 Task: Find connections with filter location Jeremoabo with filter topic #Jobalertwith filter profile language French with filter current company Vertisystem with filter school RAYAT BAHRA UNIVERSITY with filter industry Transportation Programs with filter service category User Experience Design with filter keywords title Program Manager
Action: Mouse moved to (562, 82)
Screenshot: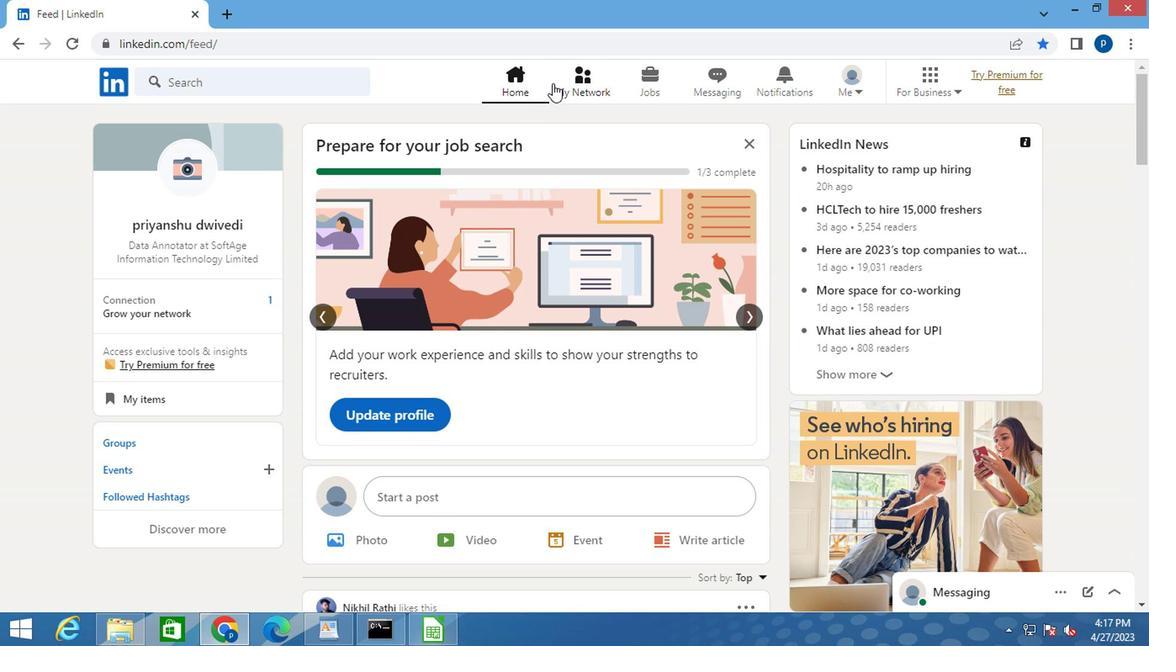 
Action: Mouse pressed left at (562, 82)
Screenshot: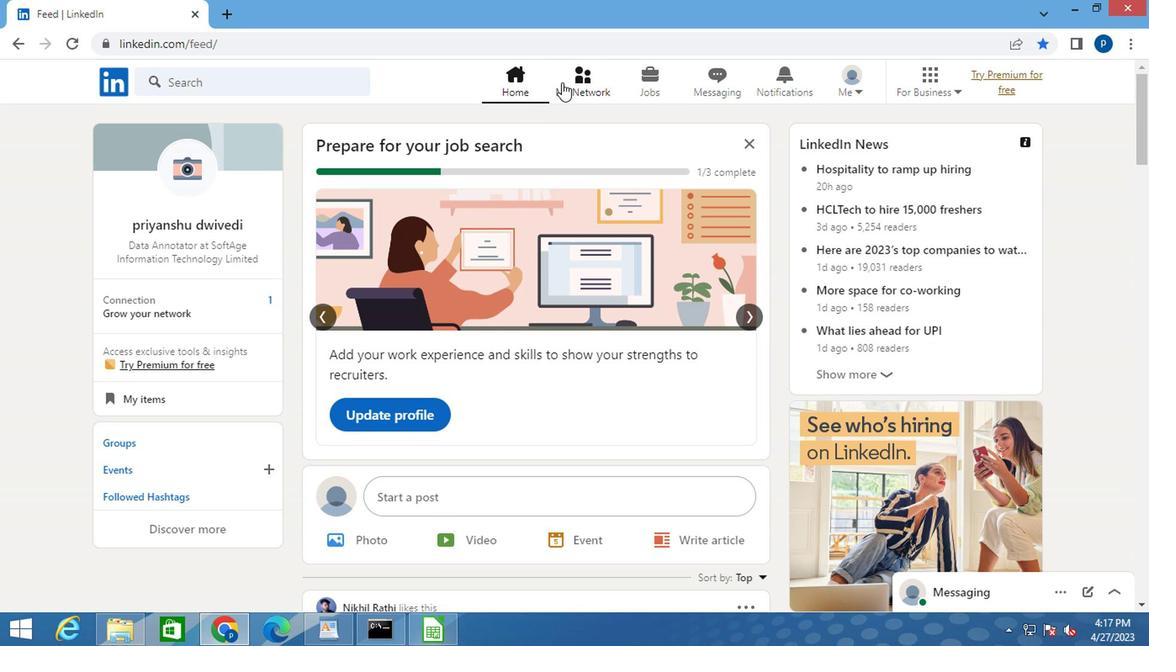 
Action: Mouse moved to (181, 171)
Screenshot: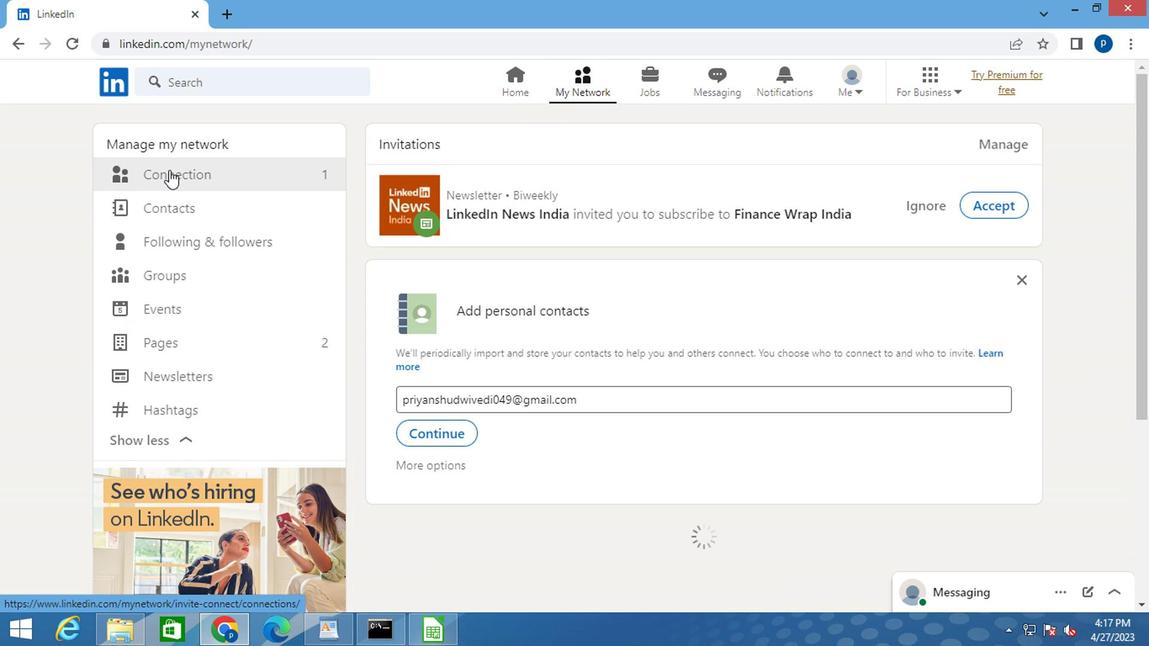 
Action: Mouse pressed left at (181, 171)
Screenshot: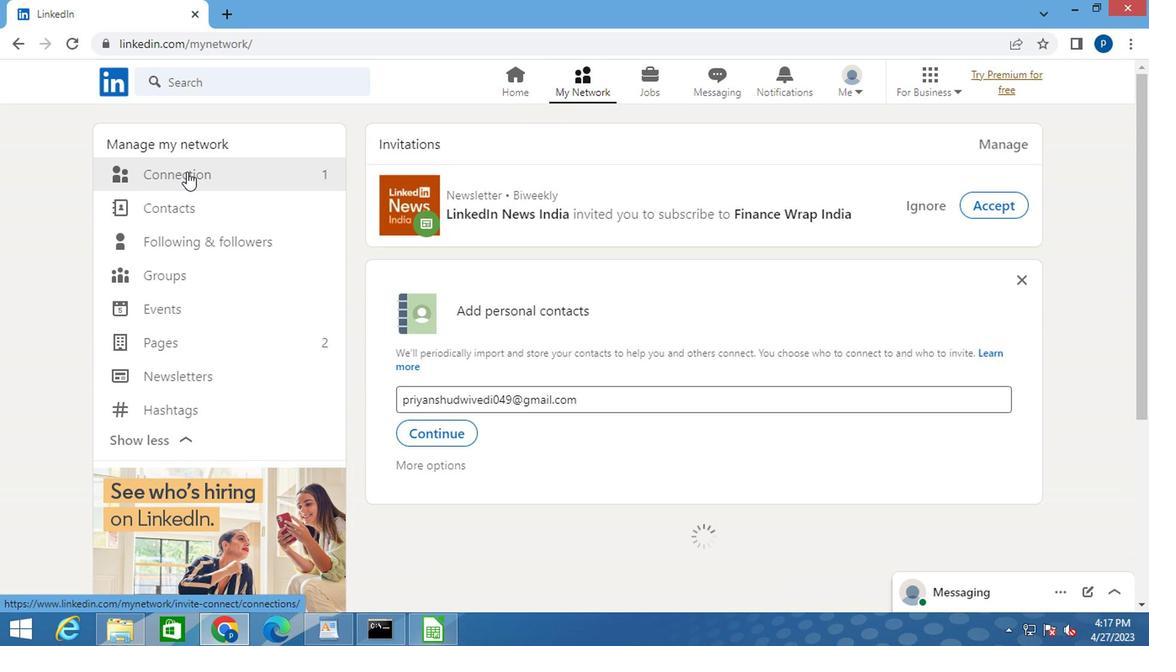 
Action: Mouse moved to (675, 175)
Screenshot: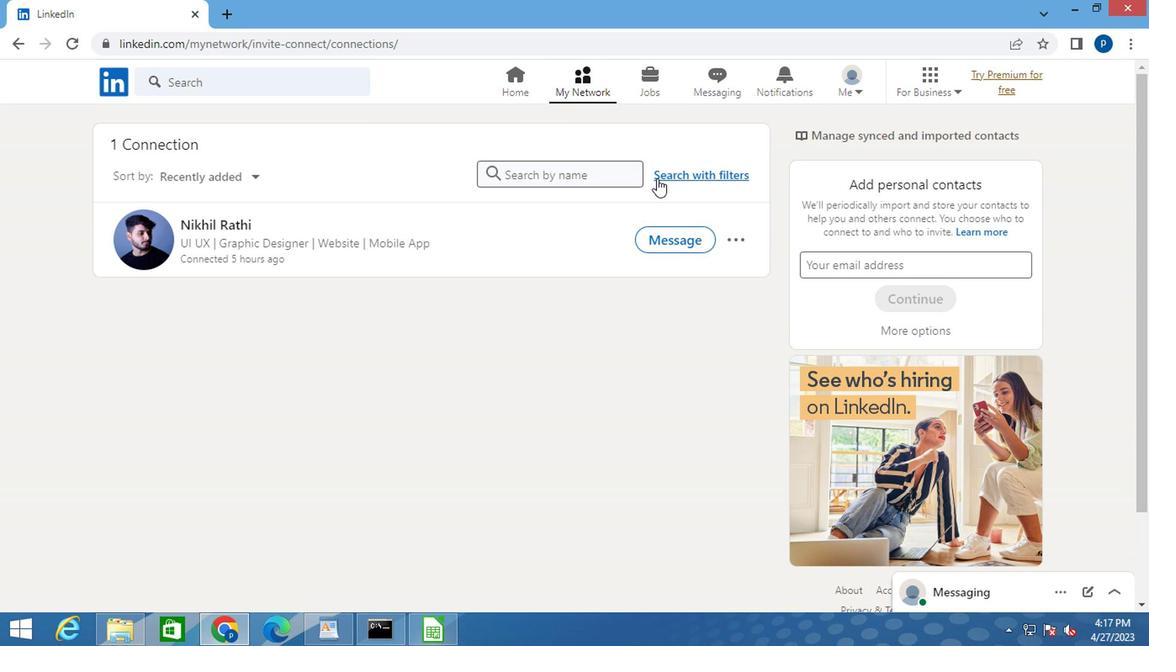 
Action: Mouse pressed left at (675, 175)
Screenshot: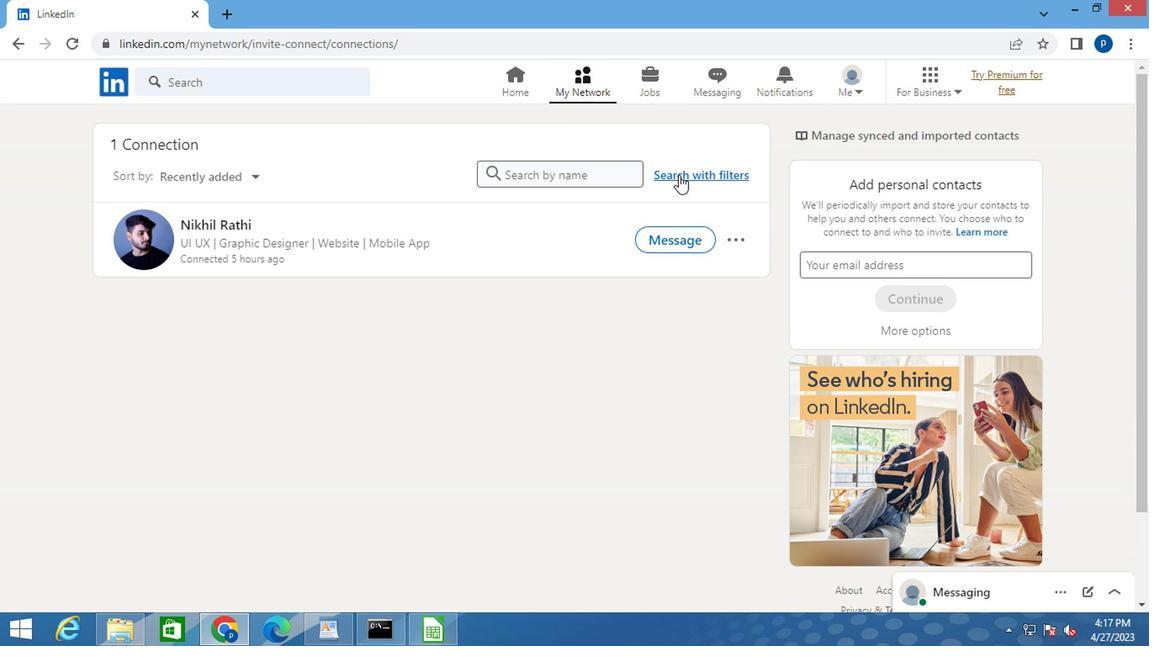 
Action: Mouse moved to (627, 132)
Screenshot: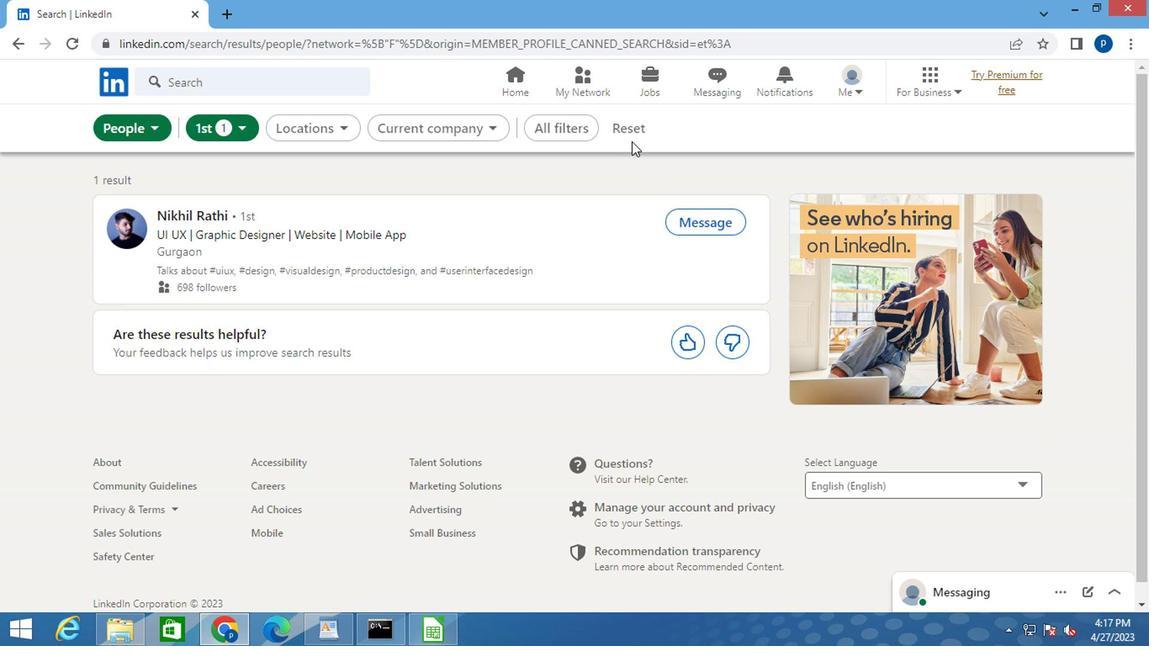 
Action: Mouse pressed left at (627, 132)
Screenshot: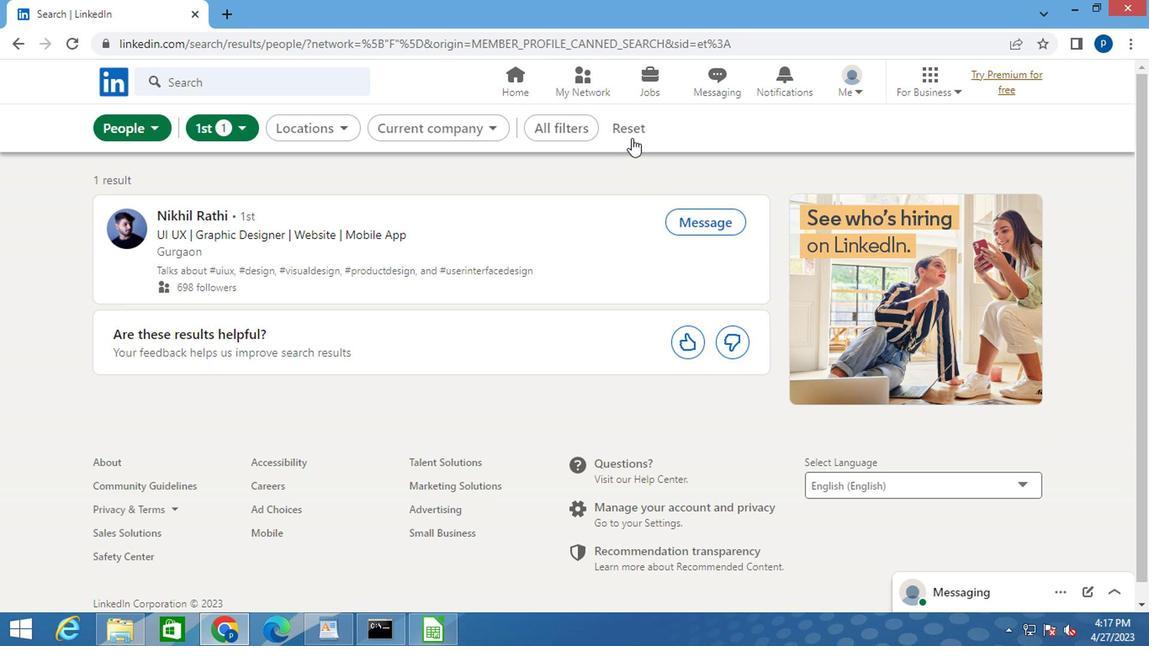 
Action: Mouse moved to (609, 128)
Screenshot: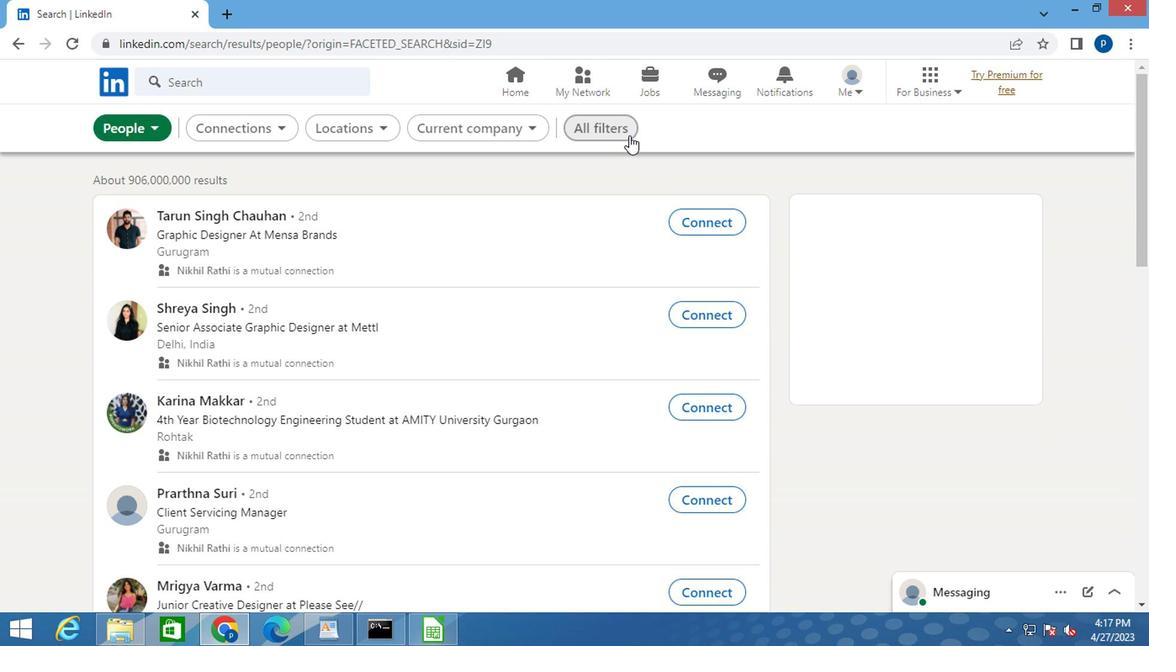 
Action: Mouse pressed left at (609, 128)
Screenshot: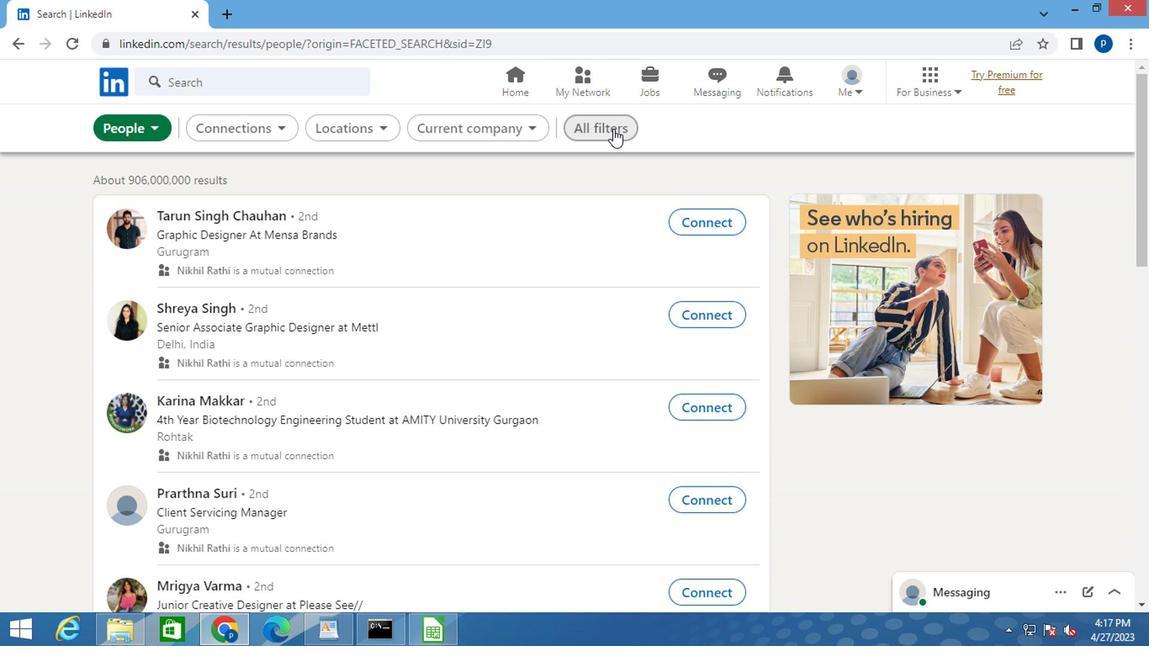 
Action: Mouse moved to (905, 335)
Screenshot: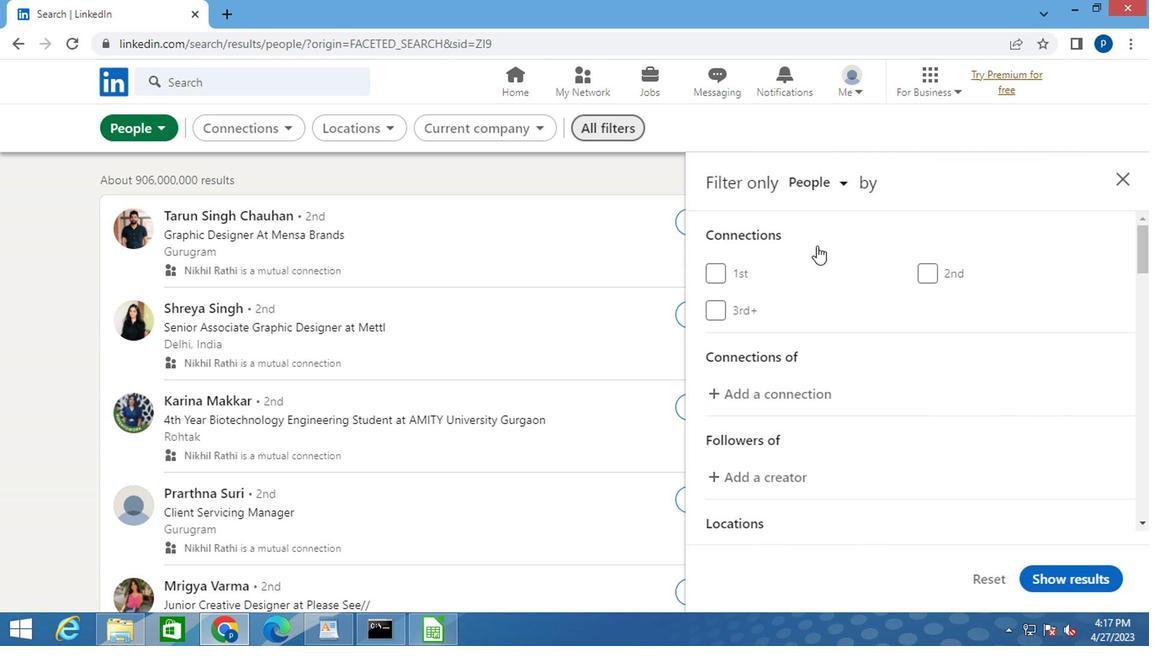 
Action: Mouse scrolled (905, 335) with delta (0, 0)
Screenshot: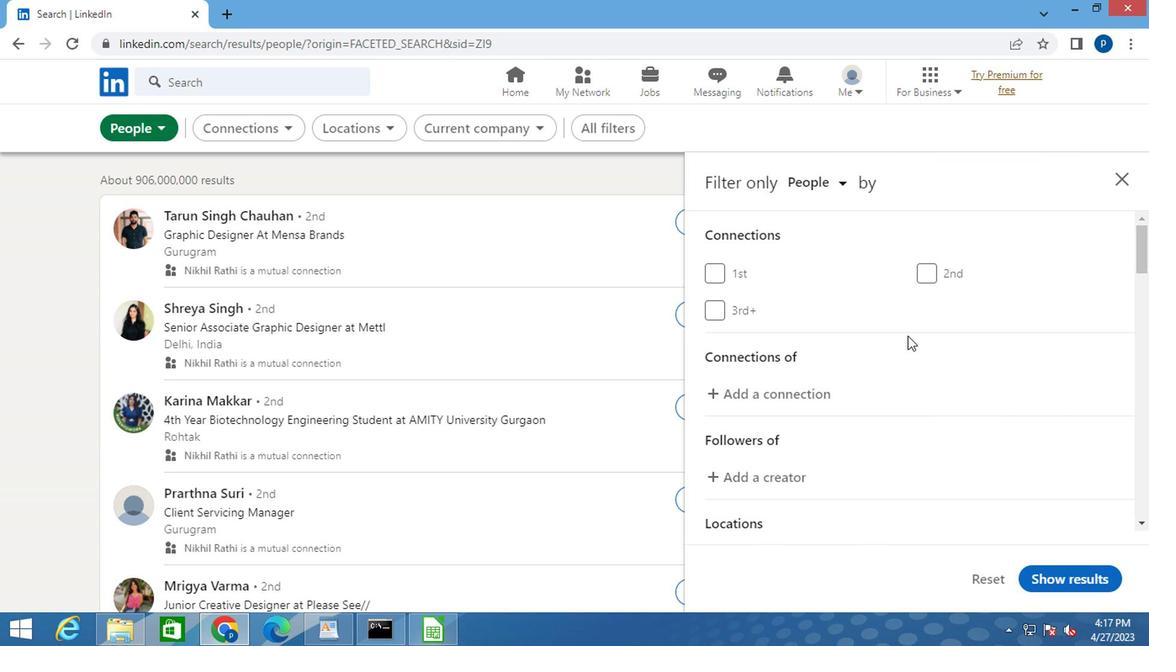 
Action: Mouse moved to (902, 335)
Screenshot: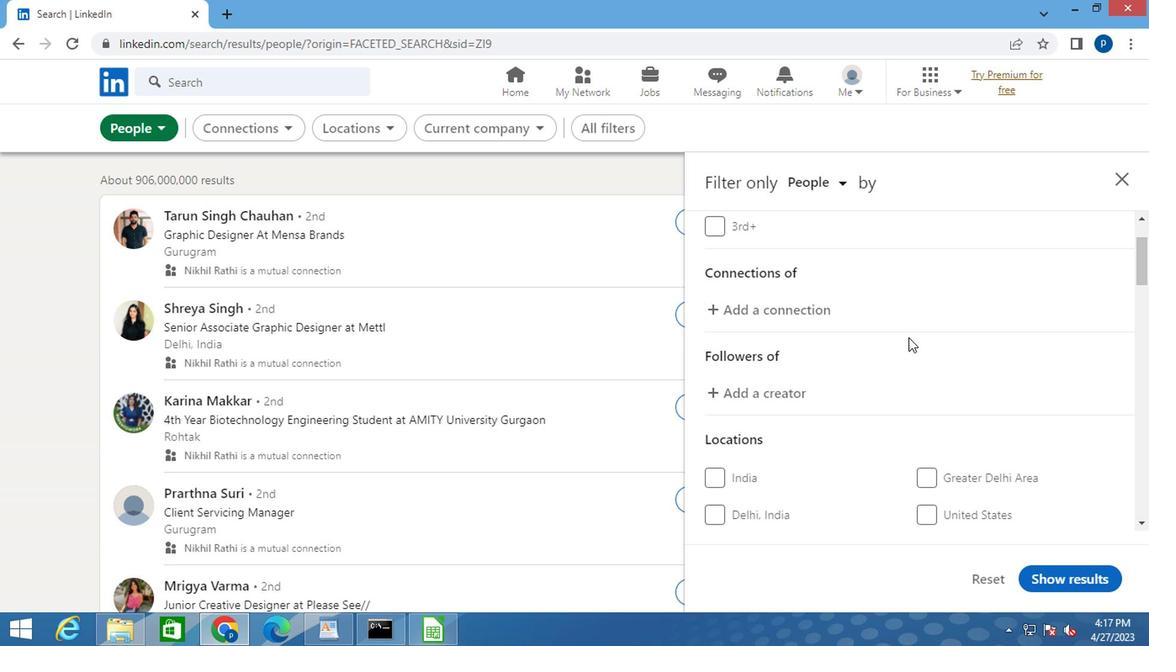 
Action: Mouse scrolled (905, 335) with delta (0, 0)
Screenshot: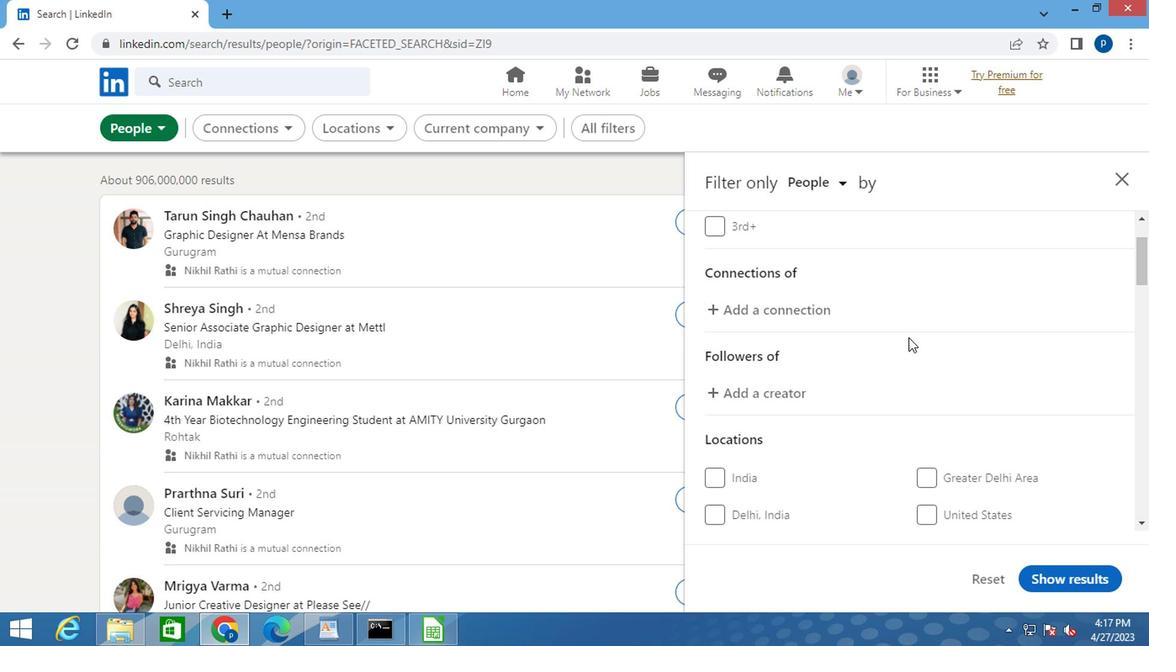 
Action: Mouse moved to (957, 381)
Screenshot: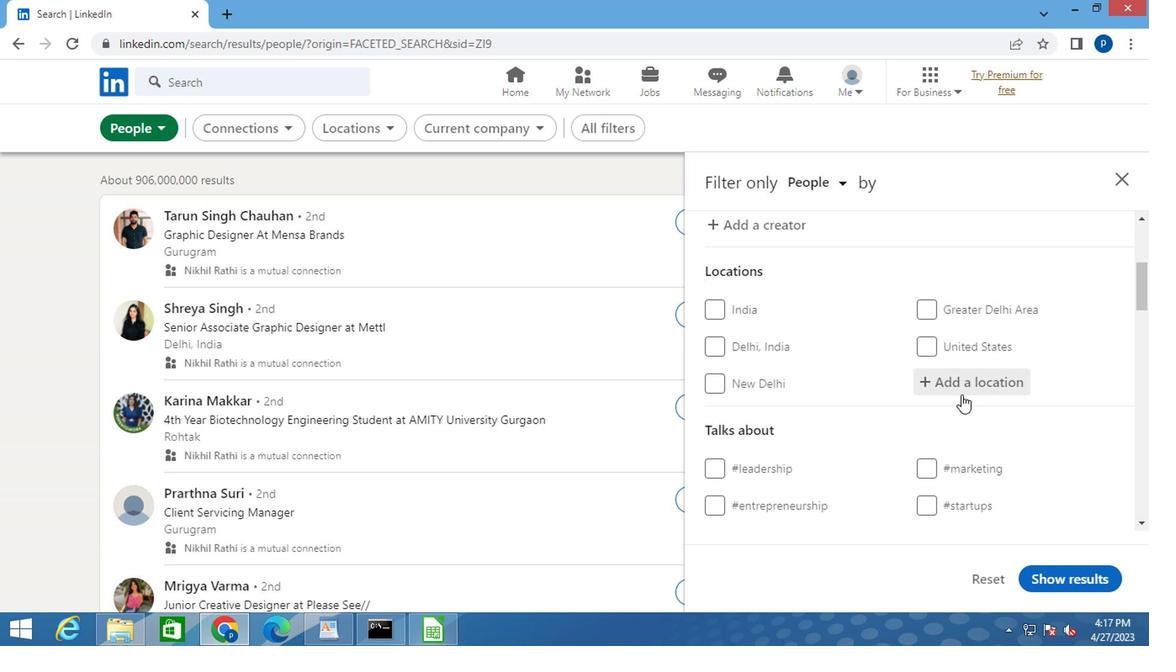 
Action: Mouse pressed left at (957, 381)
Screenshot: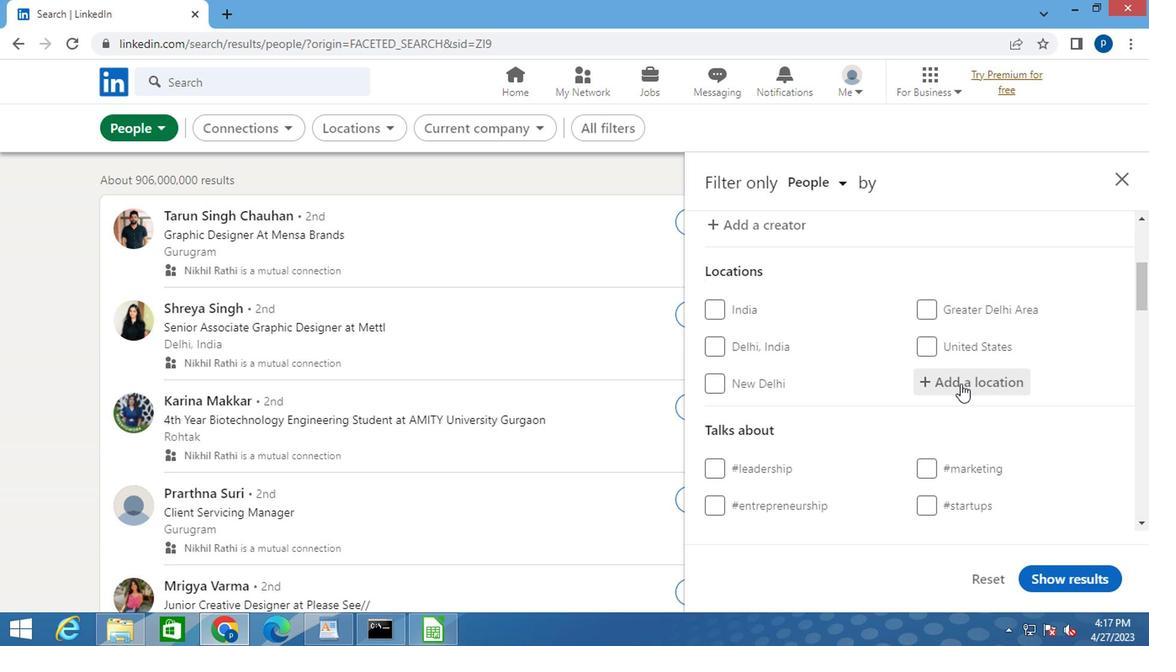 
Action: Key pressed <Key.caps_lock>j<Key.caps_lock>eremoa
Screenshot: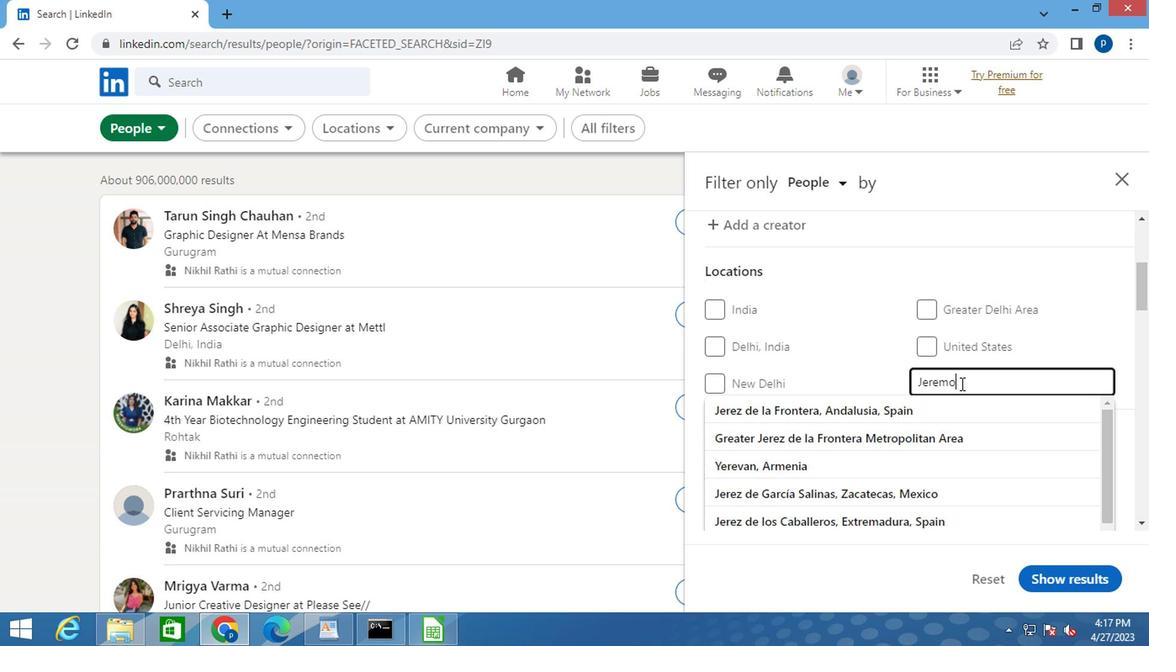 
Action: Mouse moved to (871, 402)
Screenshot: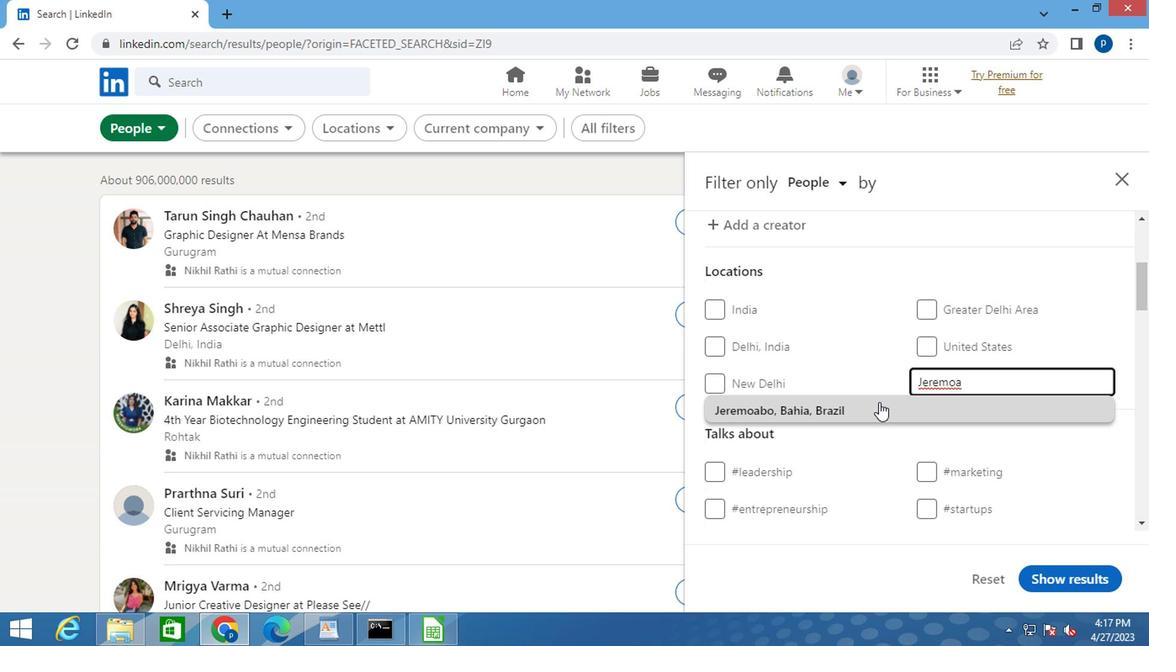 
Action: Mouse pressed left at (871, 402)
Screenshot: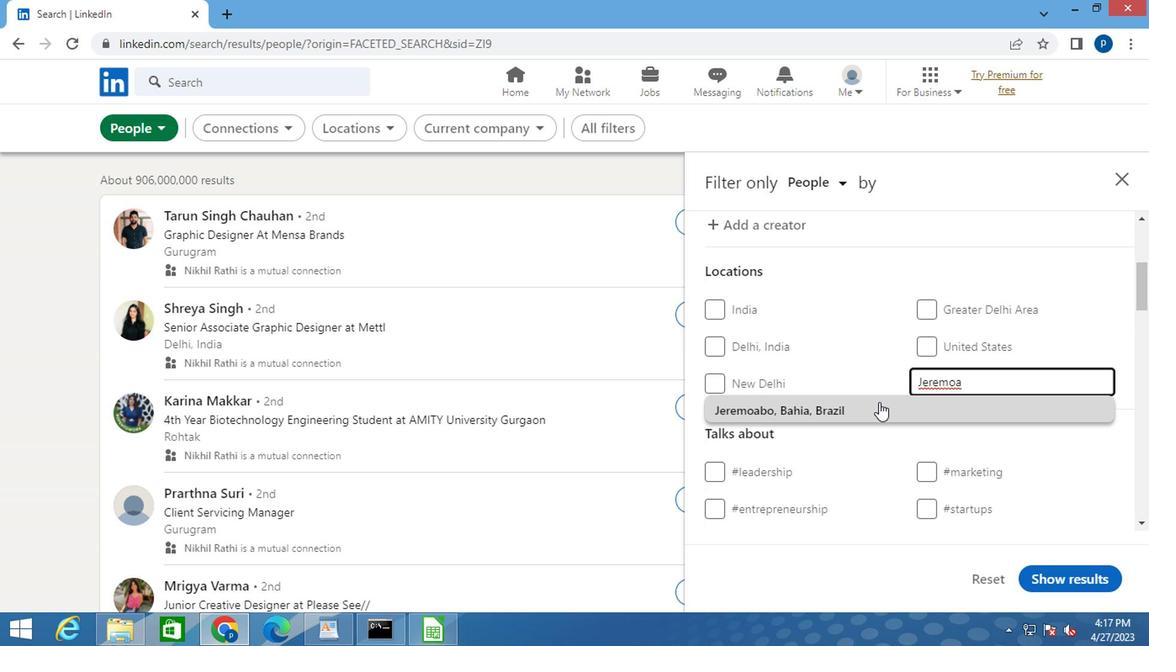 
Action: Mouse scrolled (871, 401) with delta (0, -1)
Screenshot: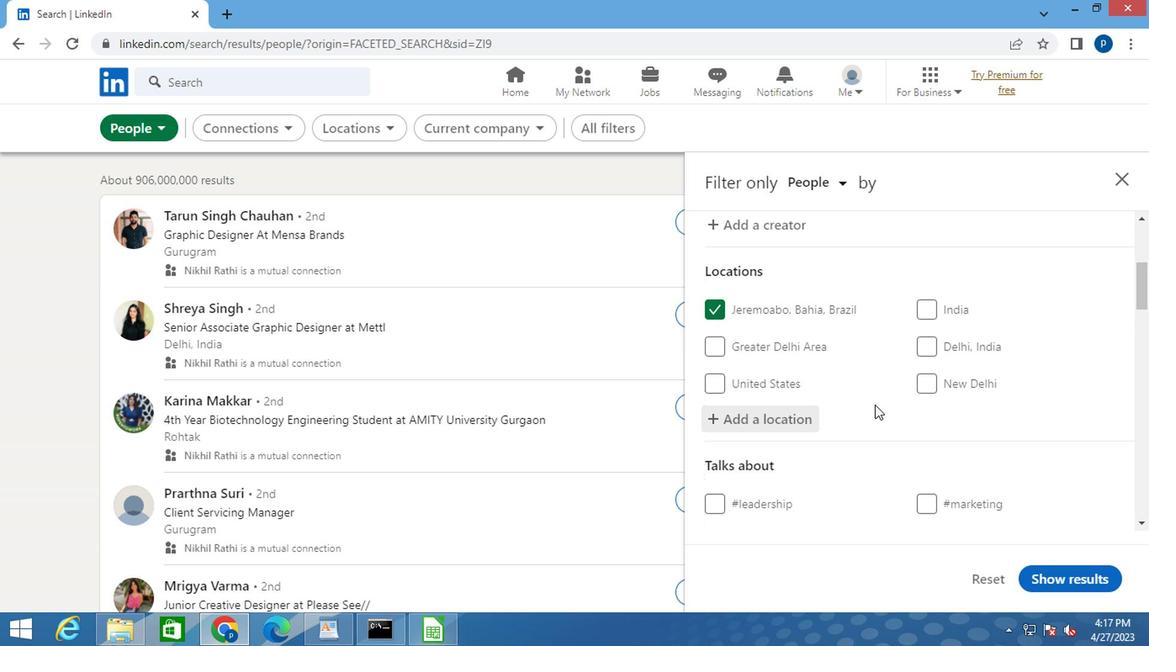 
Action: Mouse scrolled (871, 401) with delta (0, -1)
Screenshot: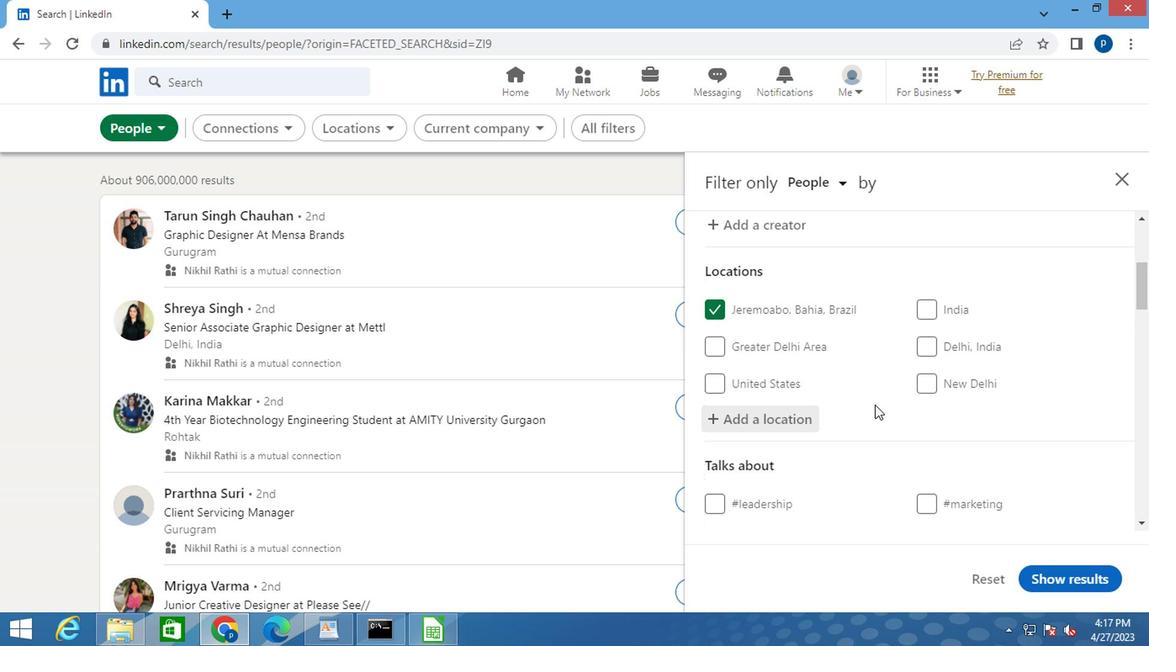 
Action: Mouse moved to (941, 405)
Screenshot: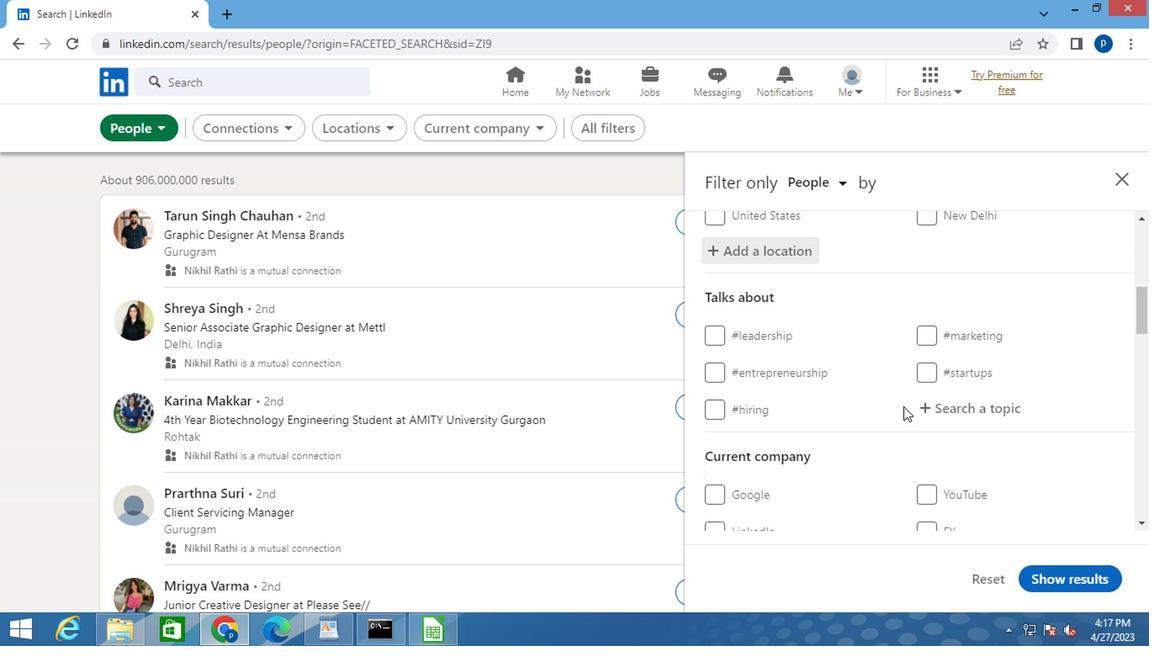 
Action: Mouse pressed left at (941, 405)
Screenshot: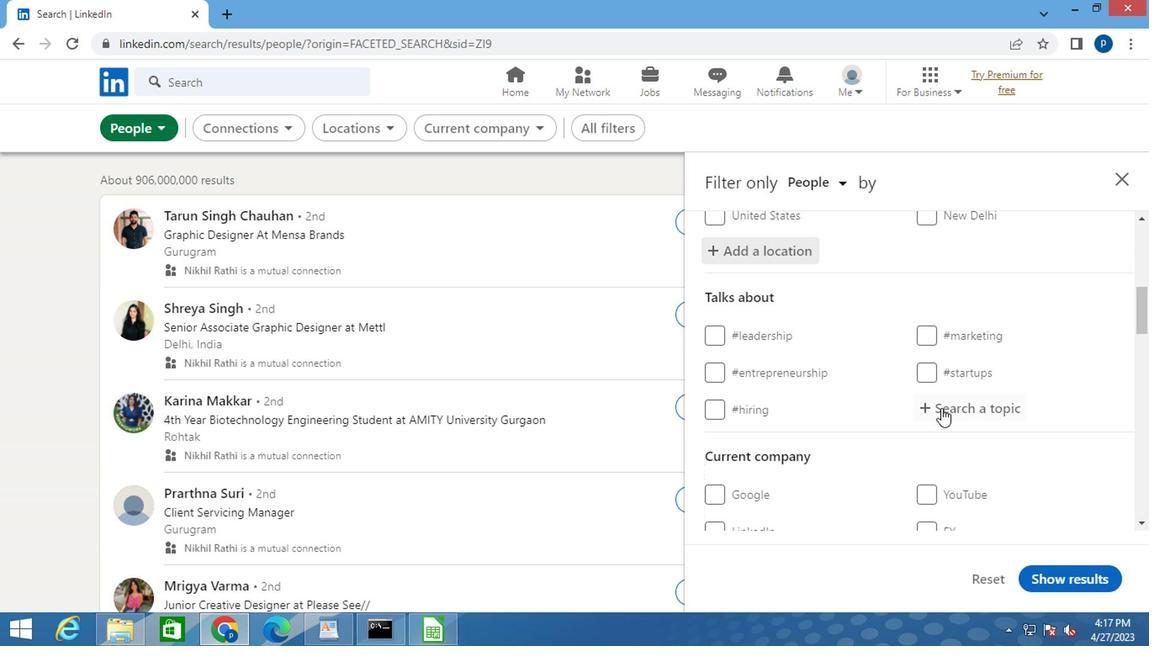 
Action: Mouse moved to (941, 407)
Screenshot: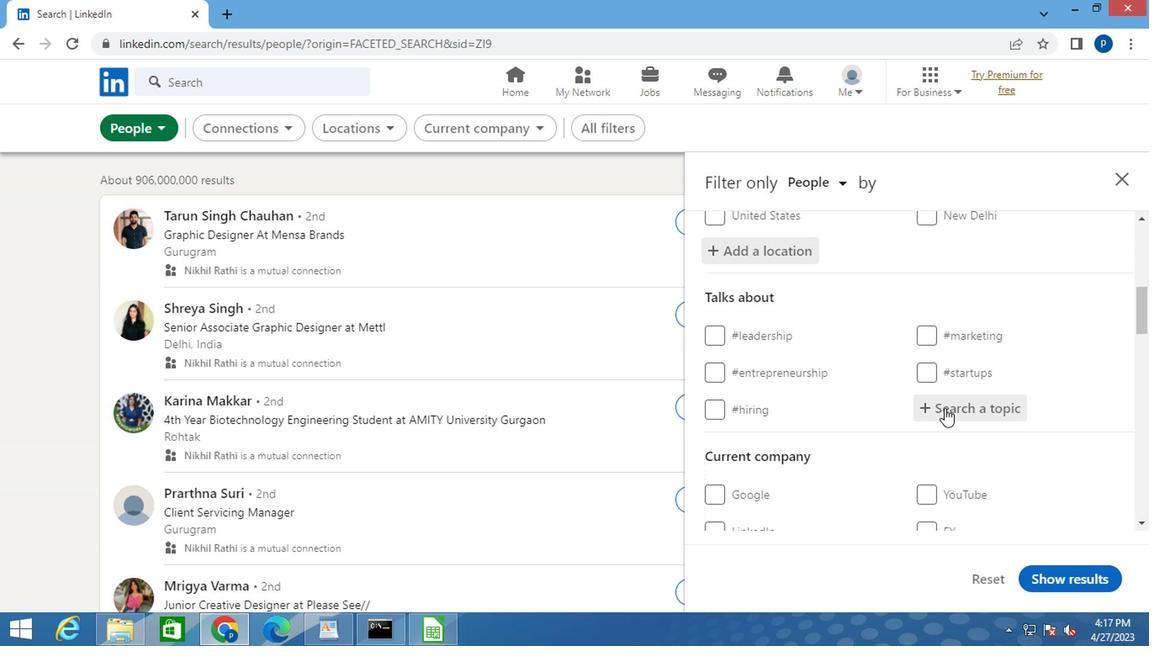 
Action: Key pressed <Key.shift>#<Key.caps_lock>J<Key.caps_lock>OBALERT<Key.space>
Screenshot: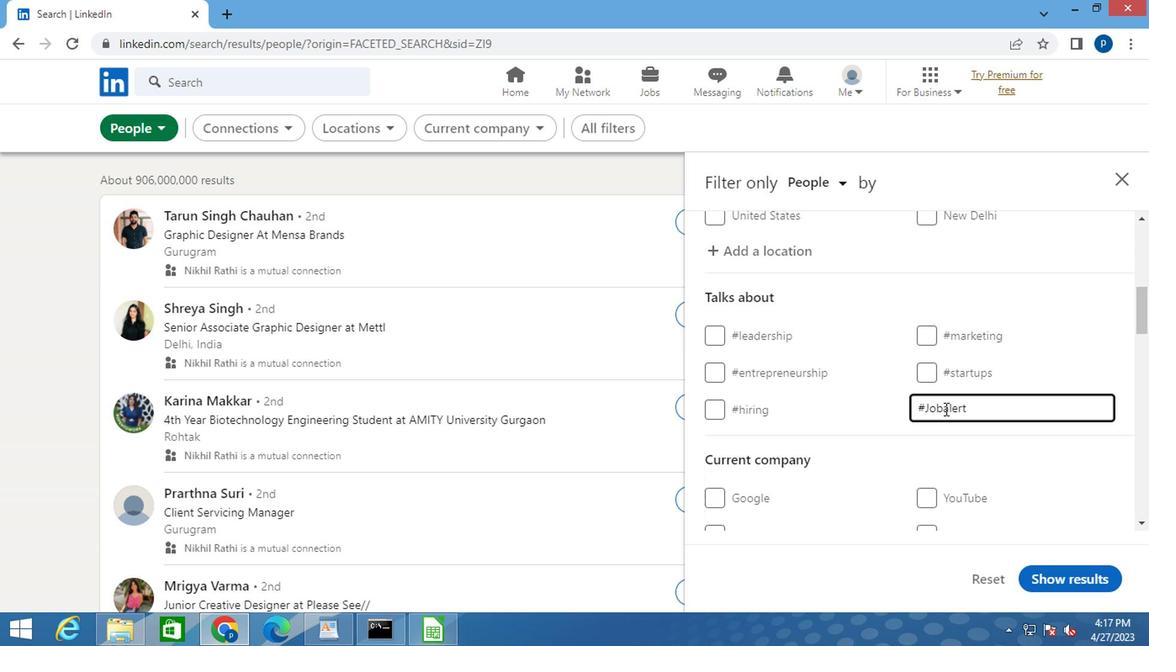 
Action: Mouse moved to (836, 409)
Screenshot: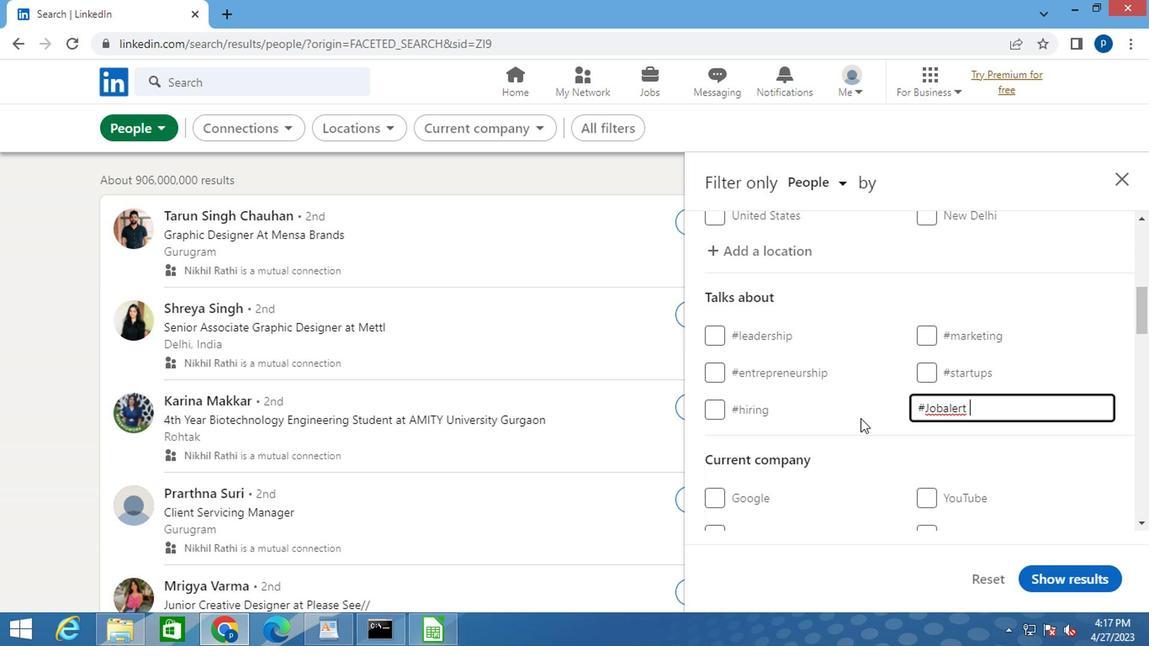 
Action: Mouse scrolled (836, 408) with delta (0, 0)
Screenshot: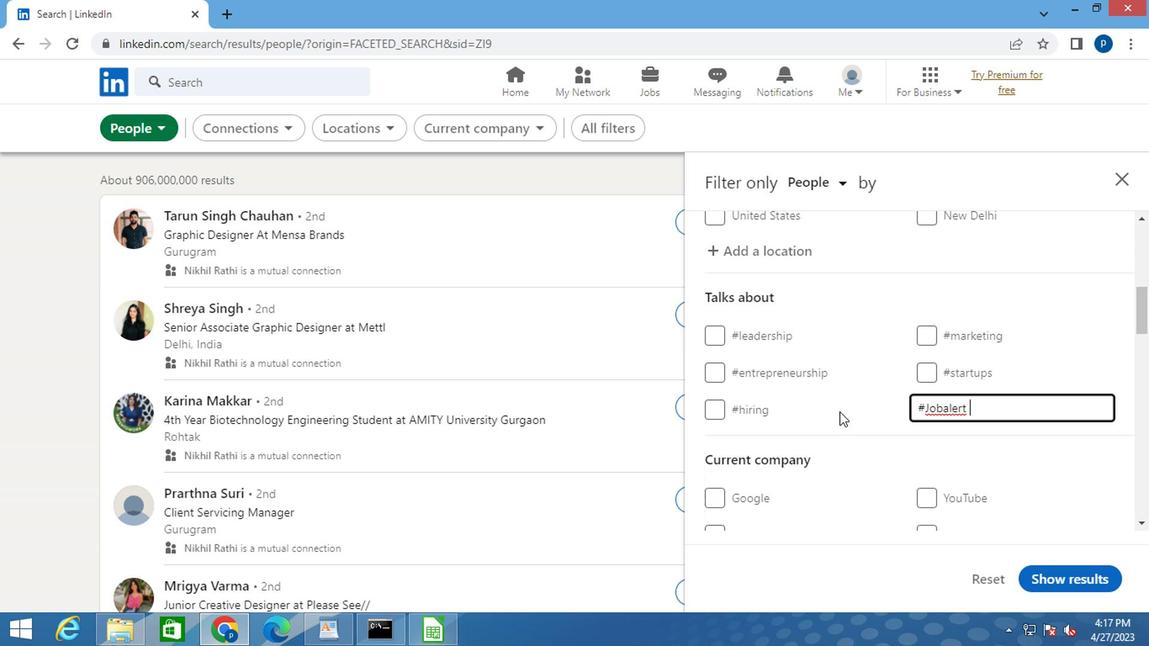 
Action: Mouse scrolled (836, 408) with delta (0, 0)
Screenshot: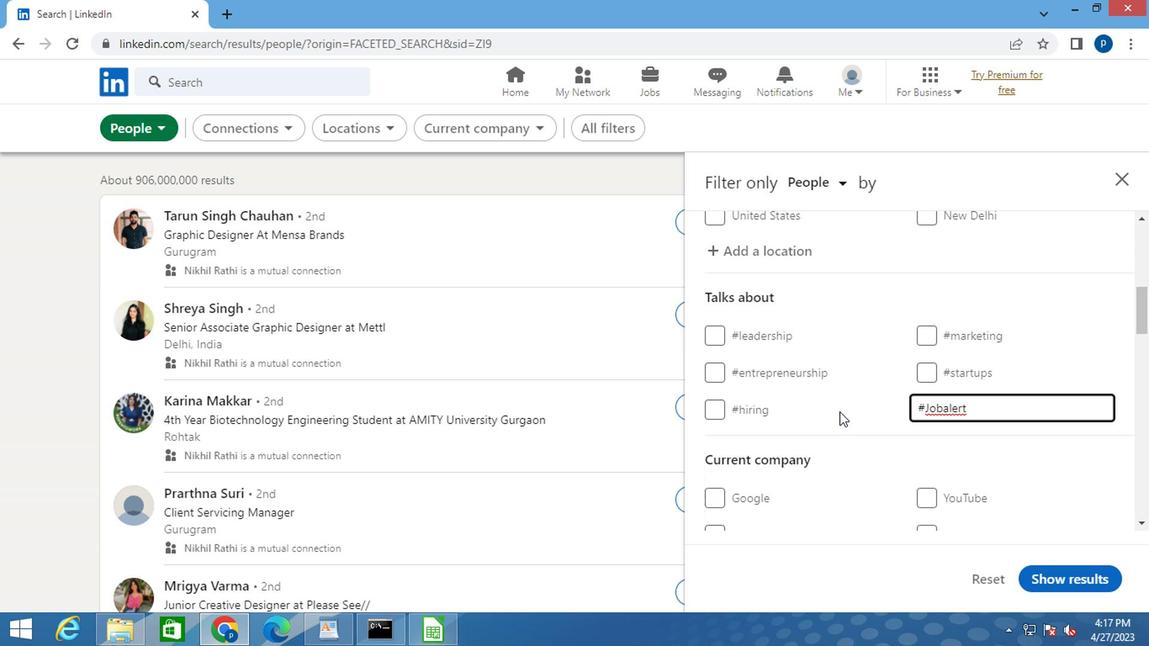 
Action: Mouse moved to (910, 413)
Screenshot: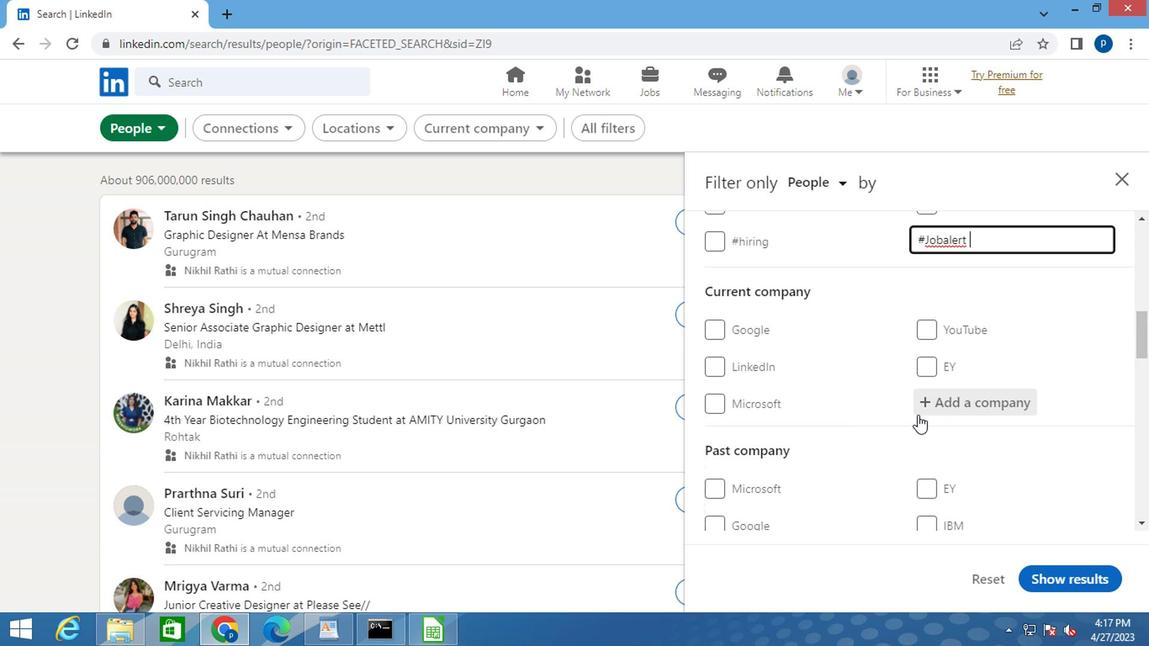 
Action: Mouse scrolled (910, 412) with delta (0, -1)
Screenshot: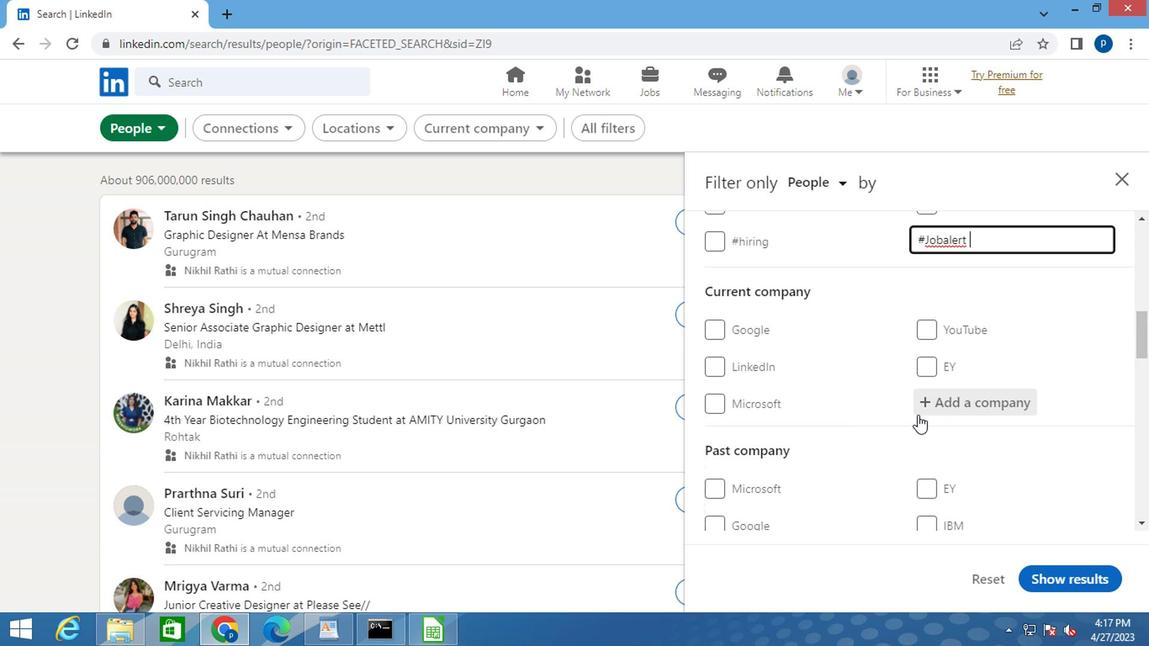 
Action: Mouse moved to (908, 415)
Screenshot: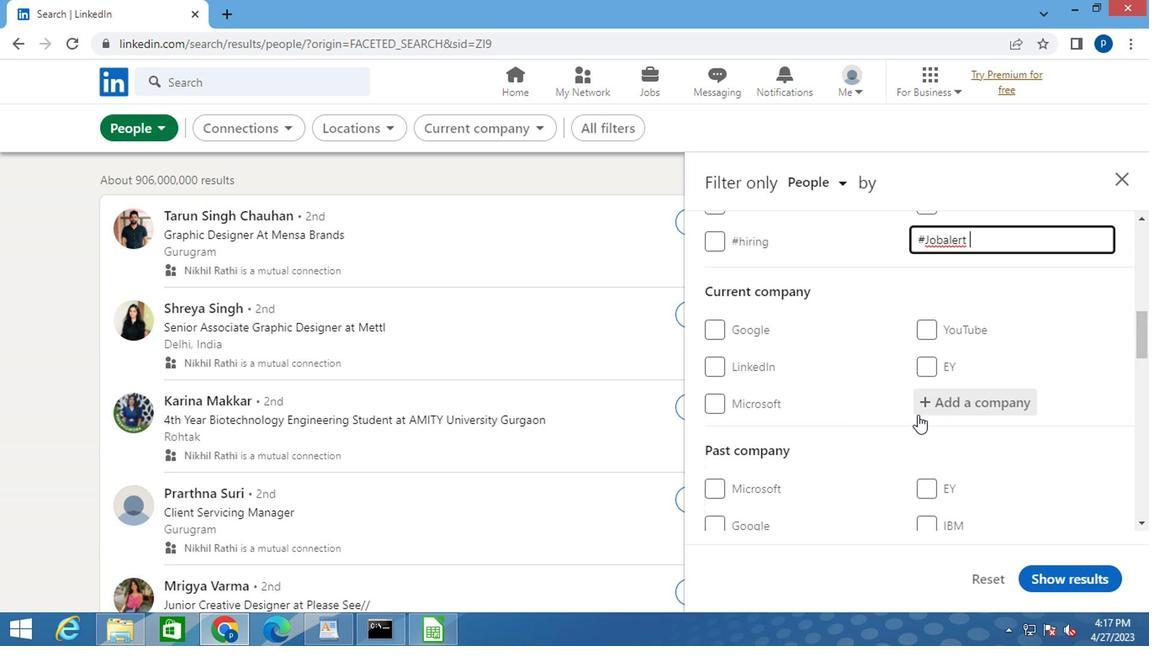 
Action: Mouse scrolled (908, 414) with delta (0, -1)
Screenshot: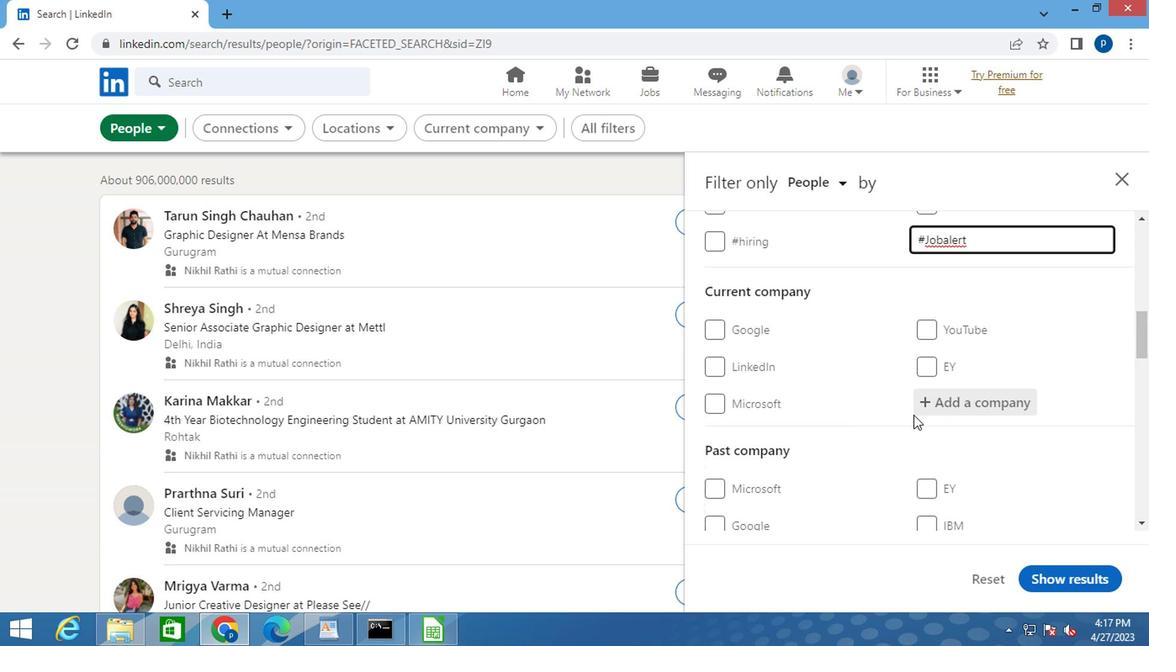 
Action: Mouse moved to (907, 415)
Screenshot: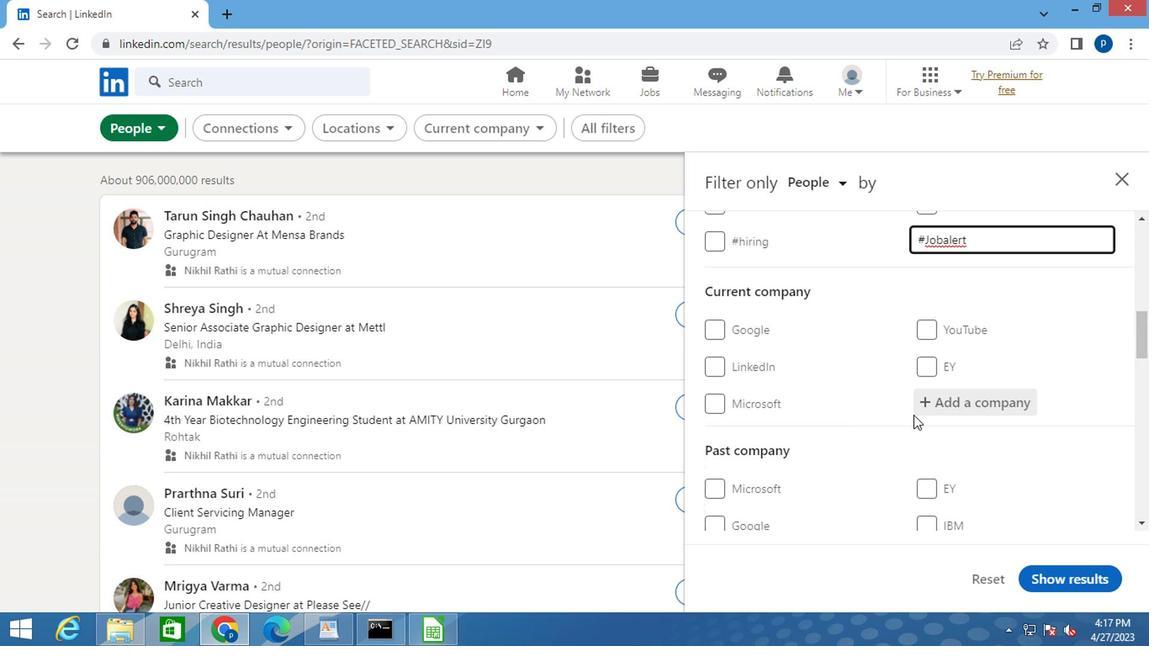 
Action: Mouse scrolled (907, 414) with delta (0, -1)
Screenshot: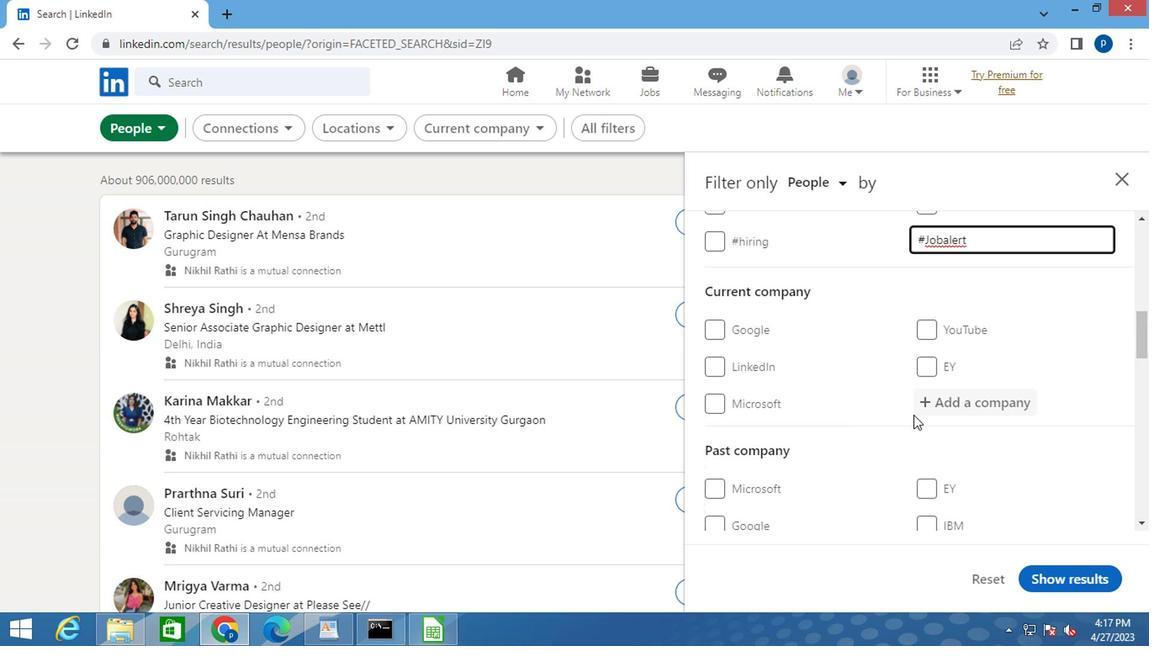 
Action: Mouse moved to (850, 411)
Screenshot: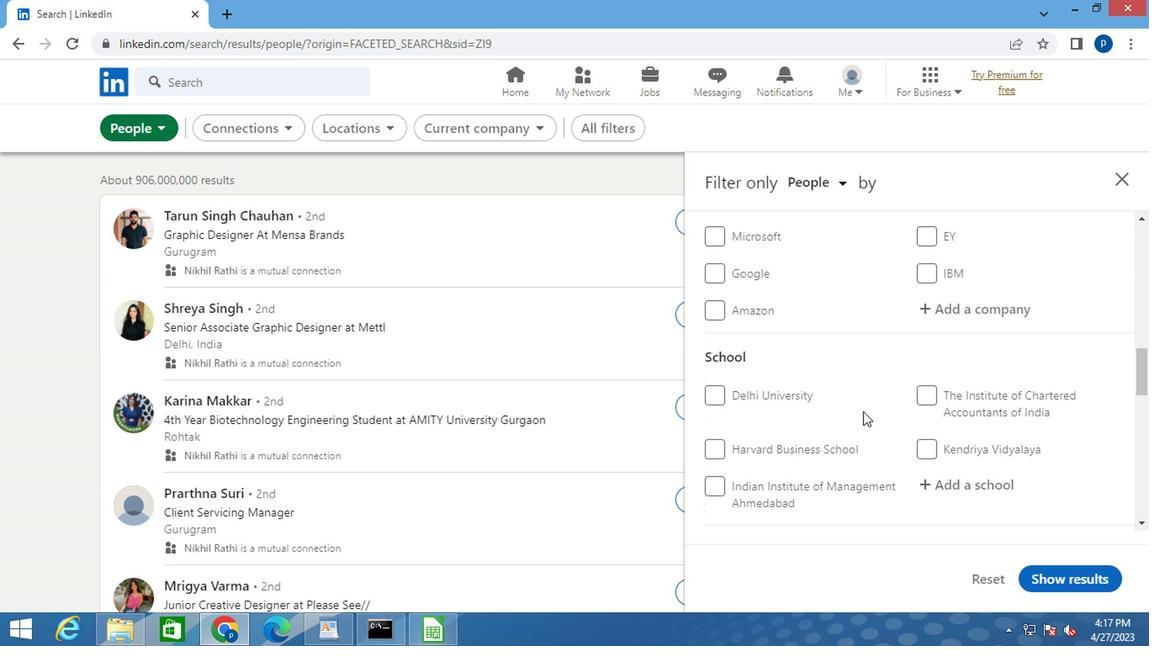 
Action: Mouse scrolled (850, 410) with delta (0, -1)
Screenshot: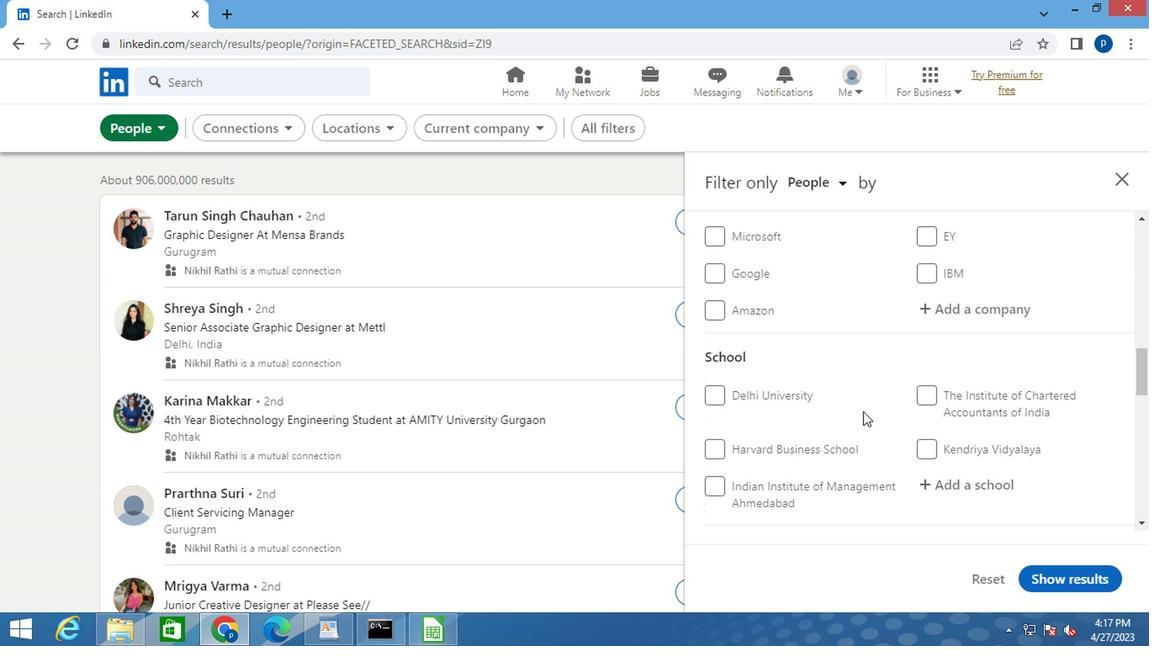 
Action: Mouse scrolled (850, 410) with delta (0, -1)
Screenshot: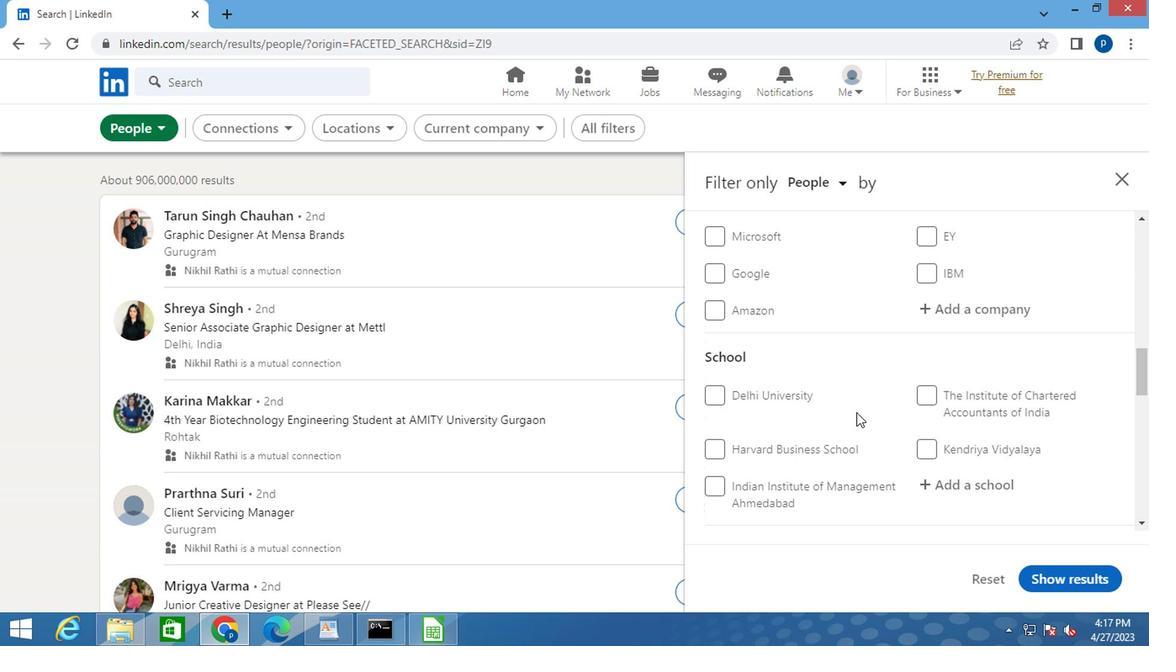 
Action: Mouse moved to (844, 409)
Screenshot: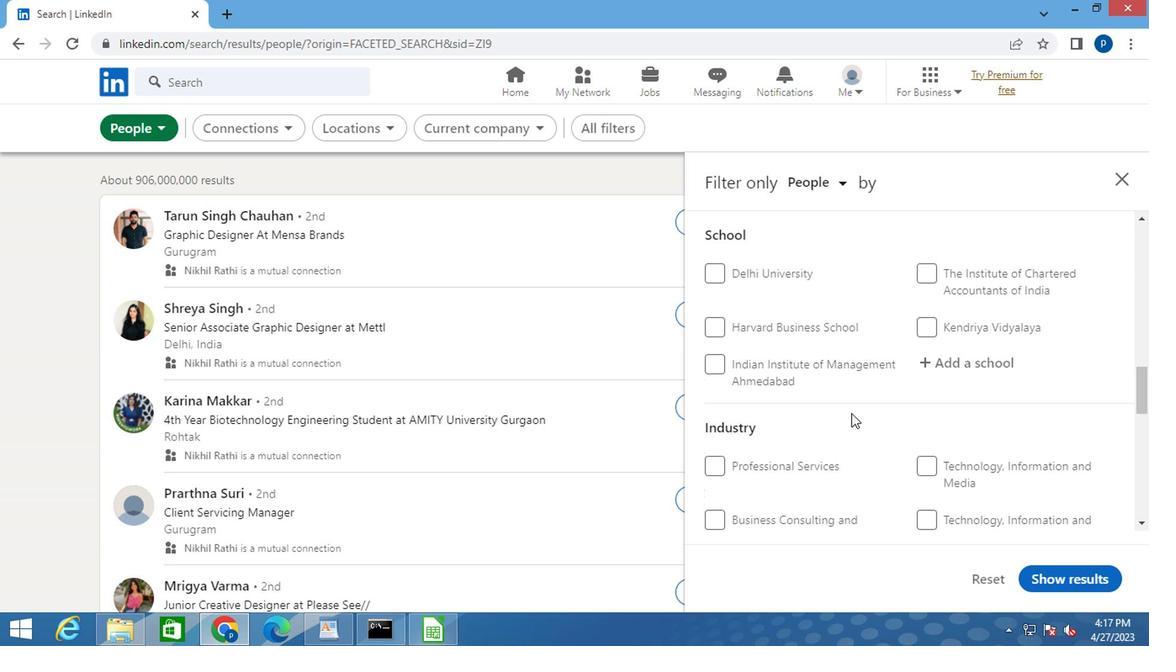 
Action: Mouse scrolled (844, 408) with delta (0, 0)
Screenshot: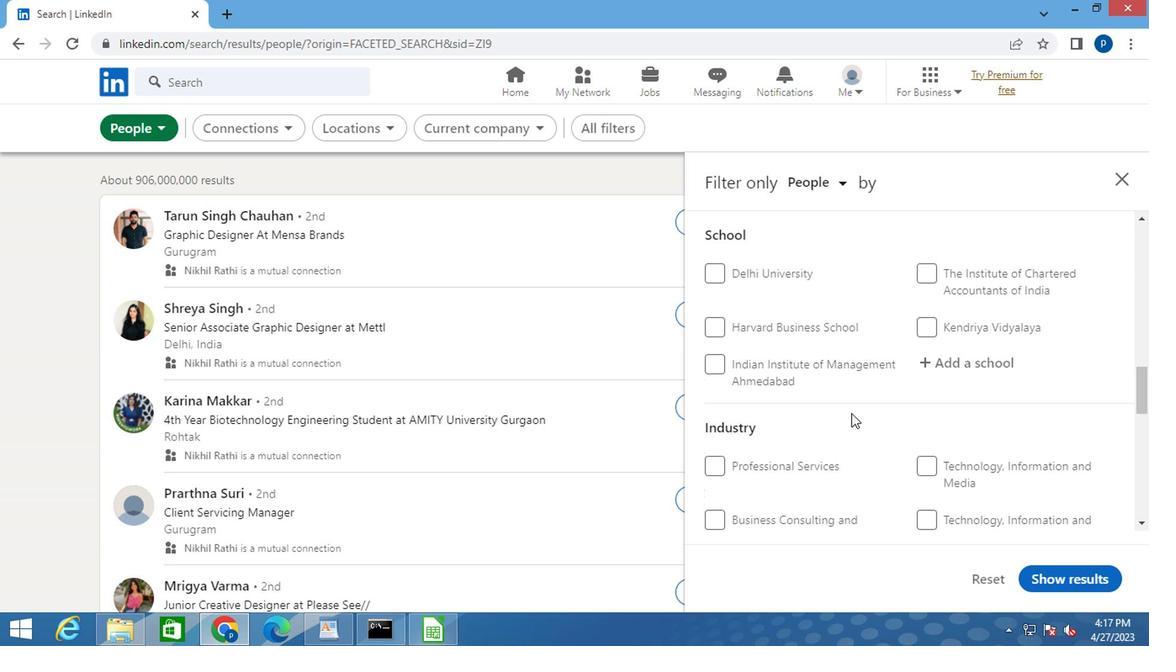 
Action: Mouse scrolled (844, 408) with delta (0, 0)
Screenshot: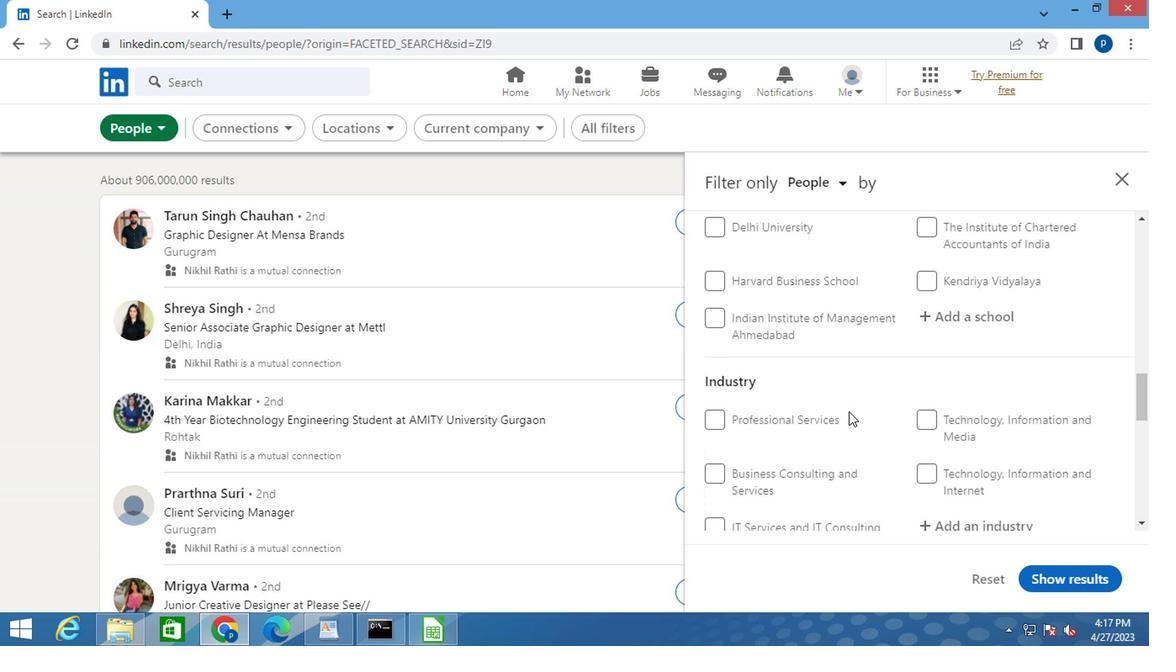 
Action: Mouse moved to (928, 443)
Screenshot: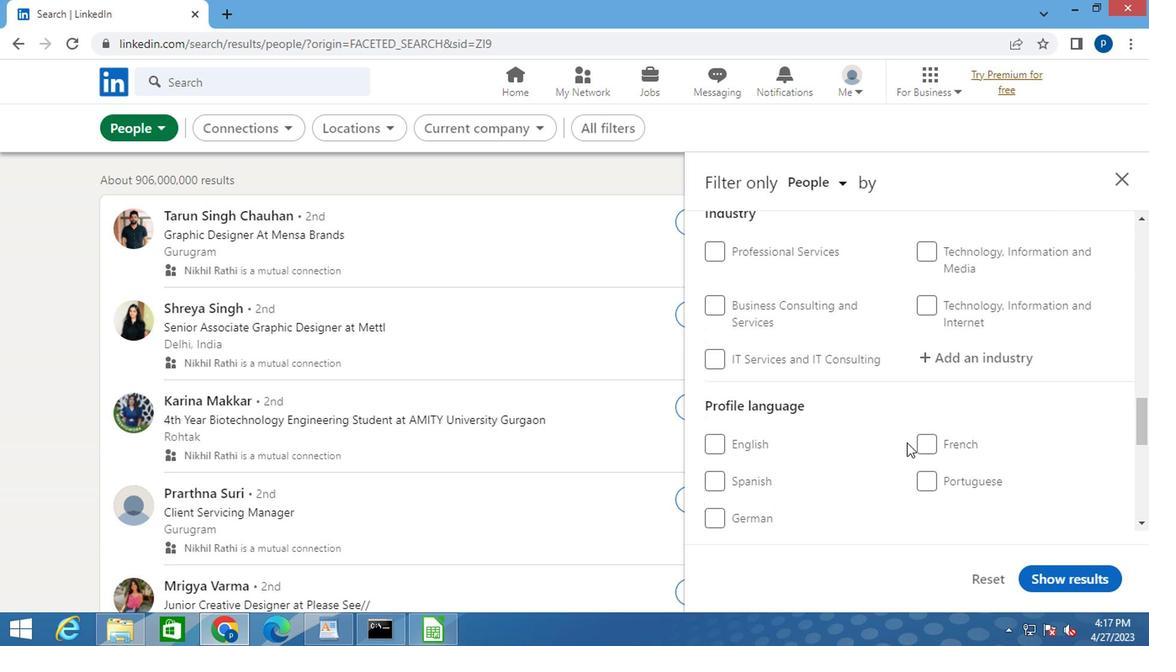 
Action: Mouse pressed left at (928, 443)
Screenshot: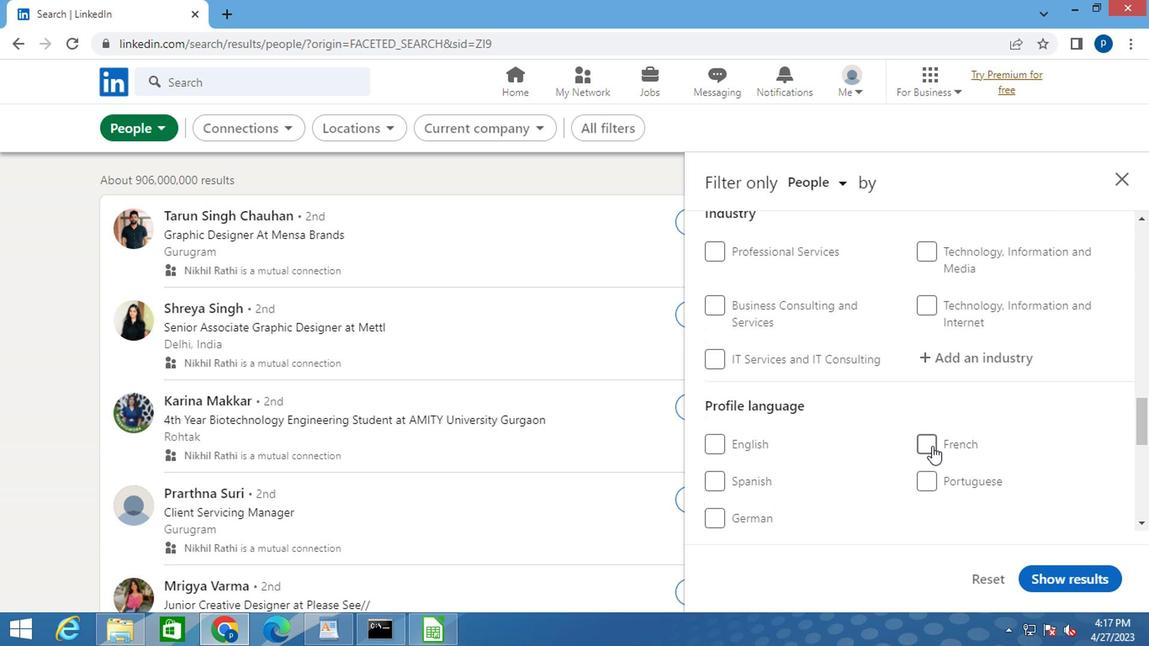 
Action: Mouse moved to (863, 396)
Screenshot: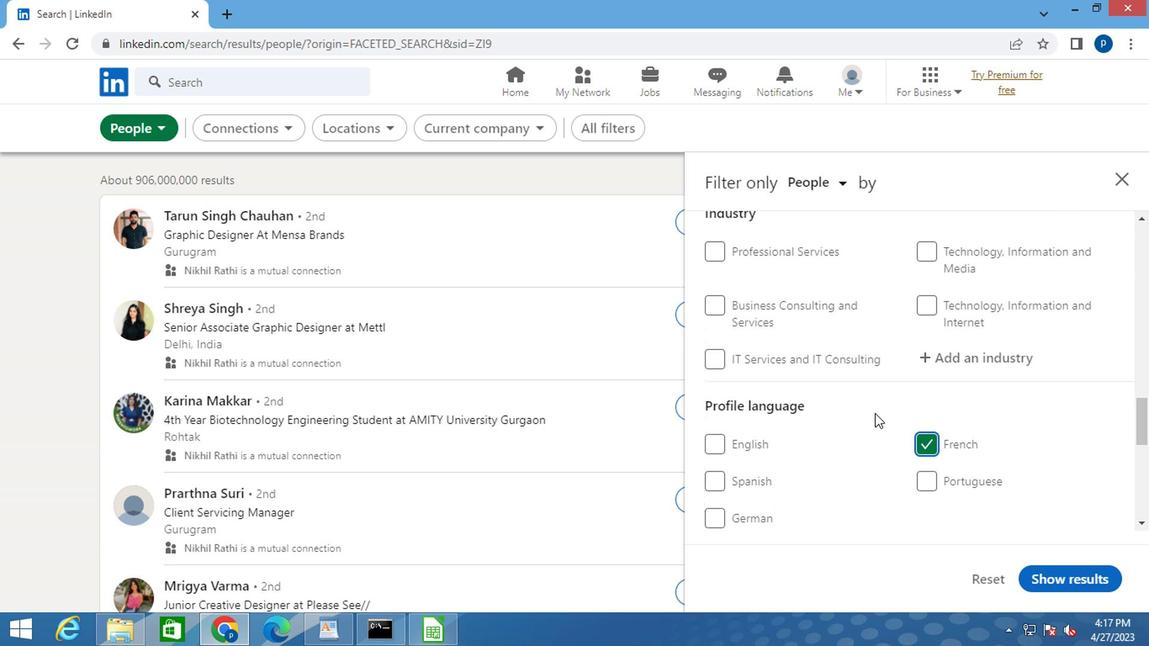 
Action: Mouse scrolled (863, 397) with delta (0, 0)
Screenshot: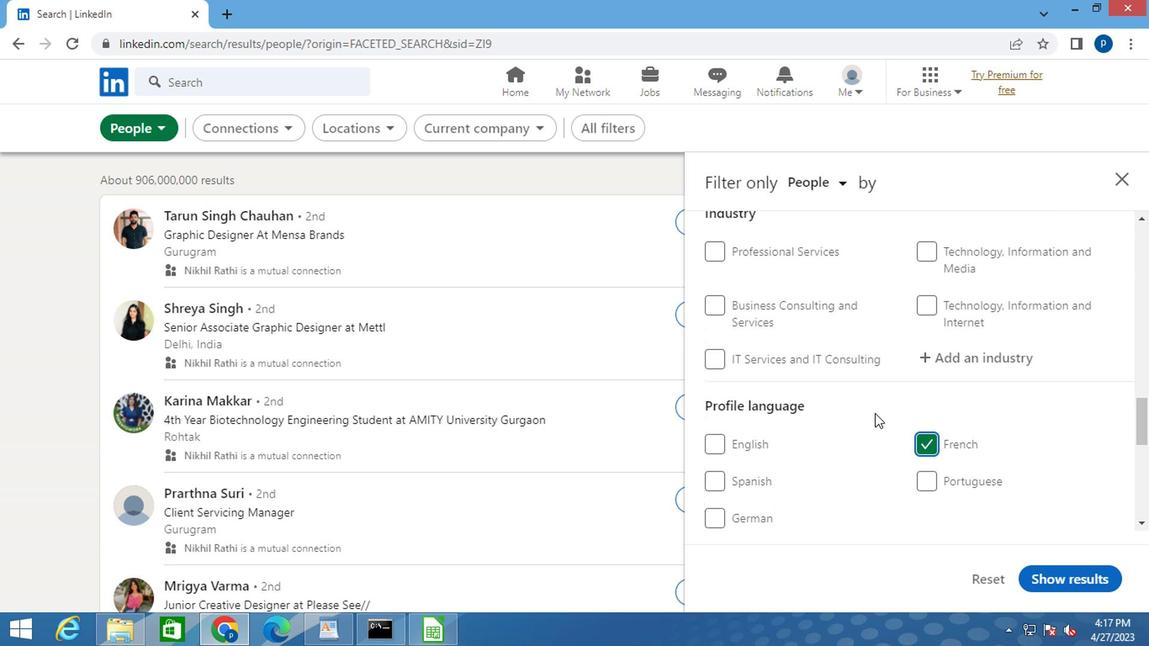
Action: Mouse scrolled (863, 397) with delta (0, 0)
Screenshot: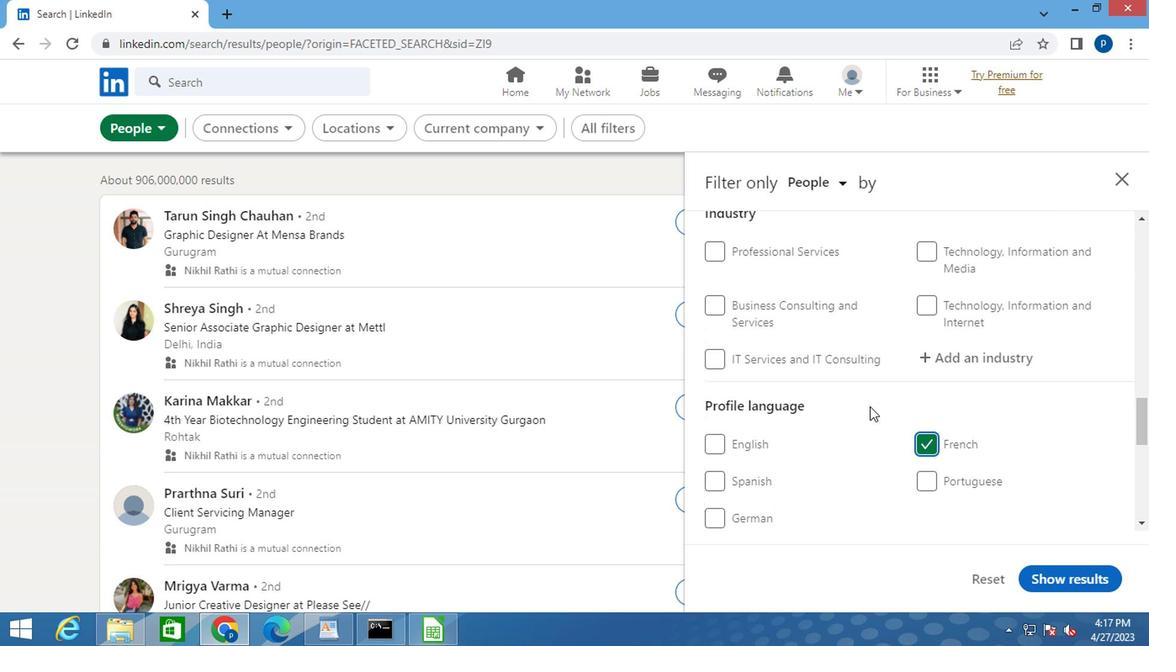 
Action: Mouse scrolled (863, 397) with delta (0, 0)
Screenshot: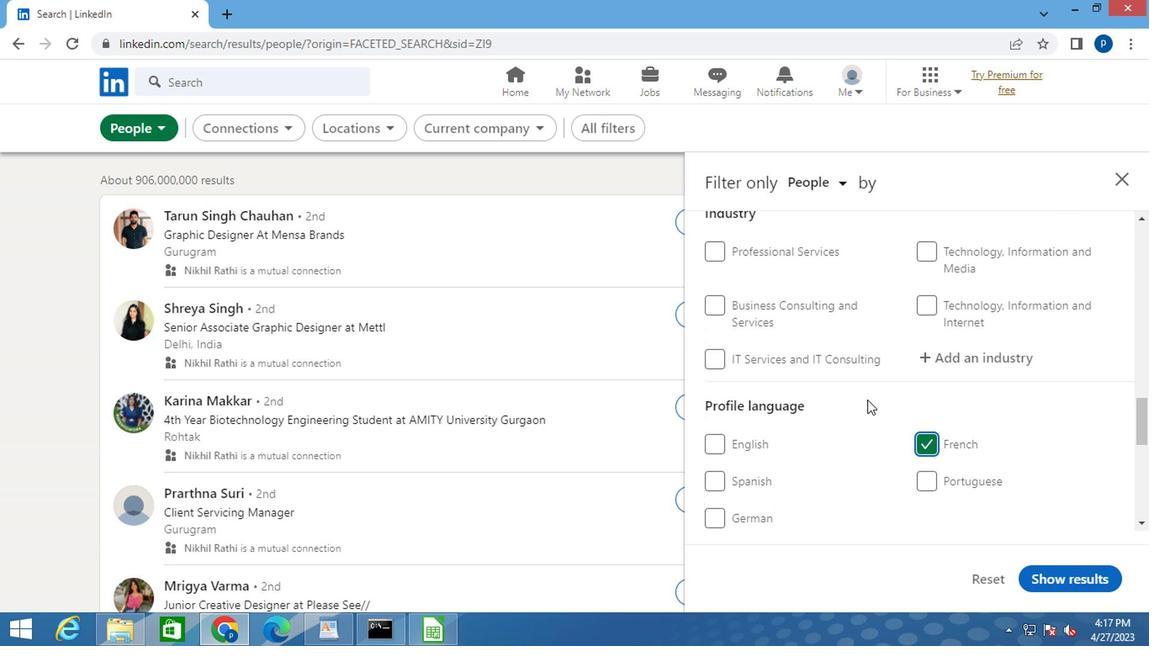 
Action: Mouse scrolled (863, 397) with delta (0, 0)
Screenshot: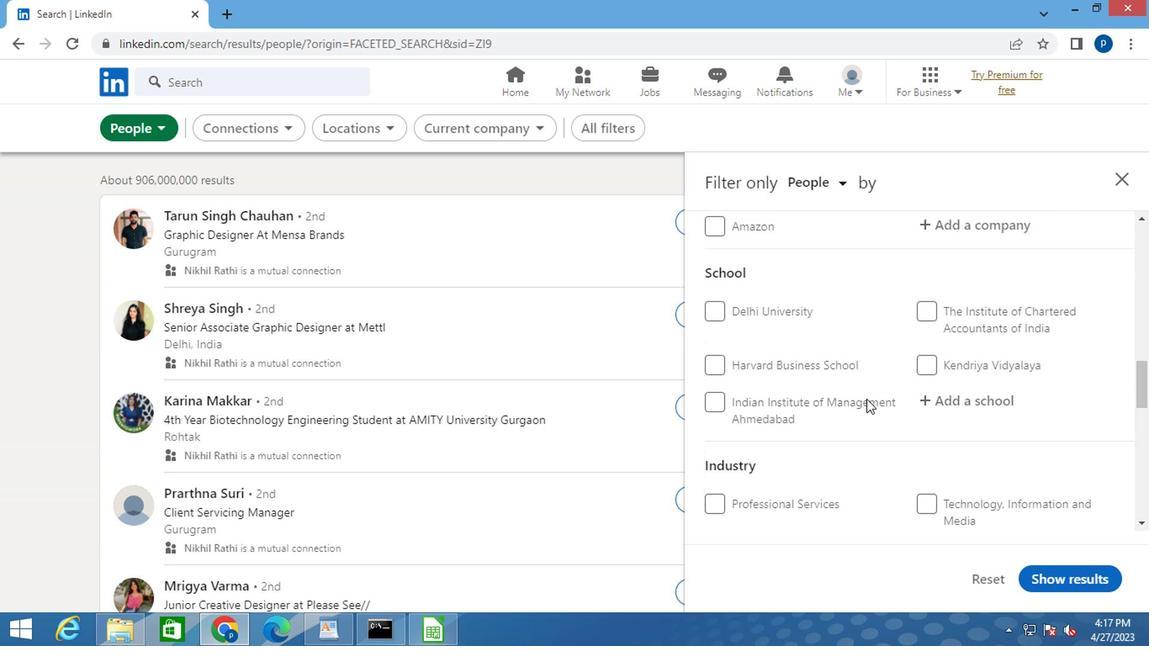 
Action: Mouse scrolled (863, 397) with delta (0, 0)
Screenshot: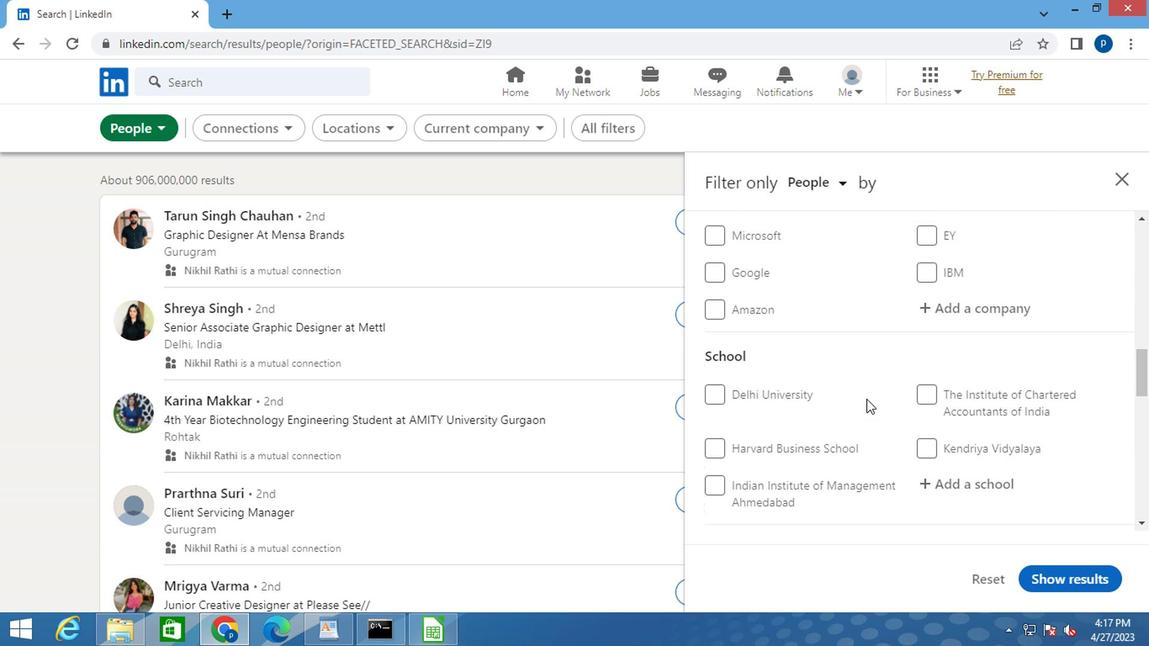
Action: Mouse moved to (863, 396)
Screenshot: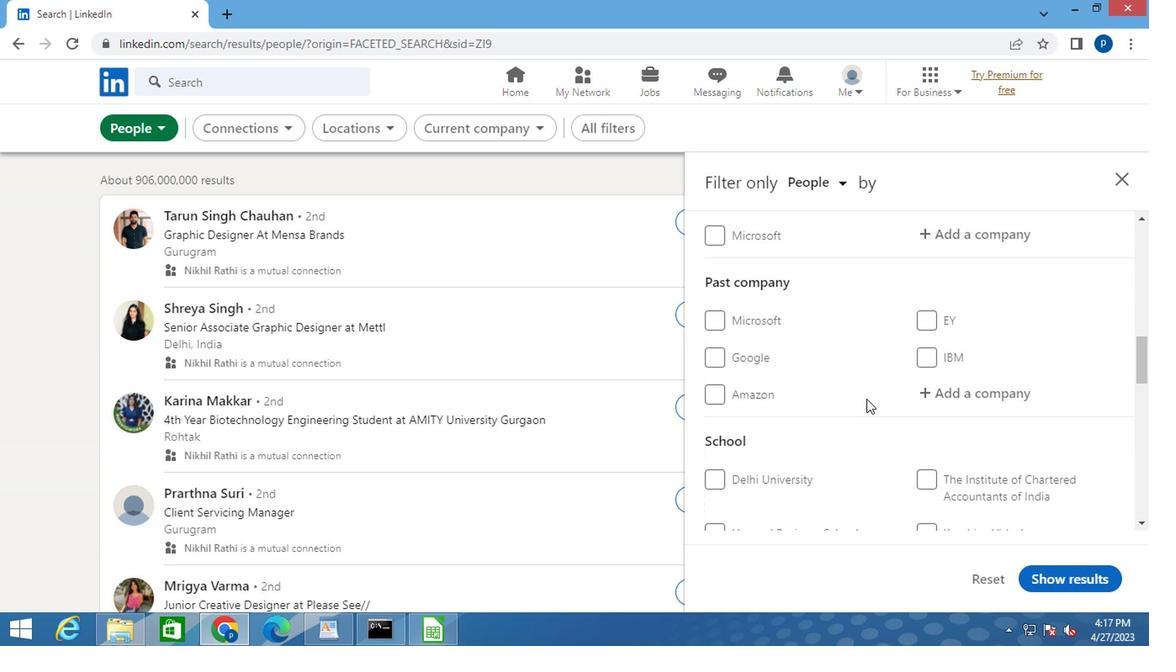 
Action: Mouse scrolled (863, 397) with delta (0, 0)
Screenshot: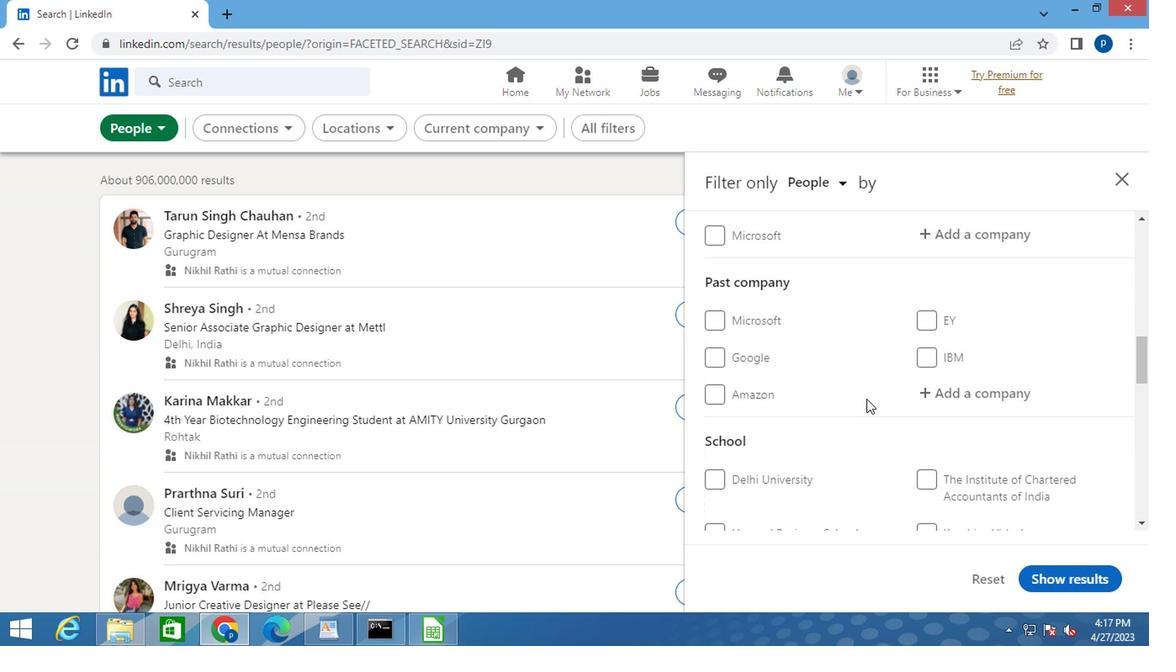 
Action: Mouse scrolled (863, 397) with delta (0, 0)
Screenshot: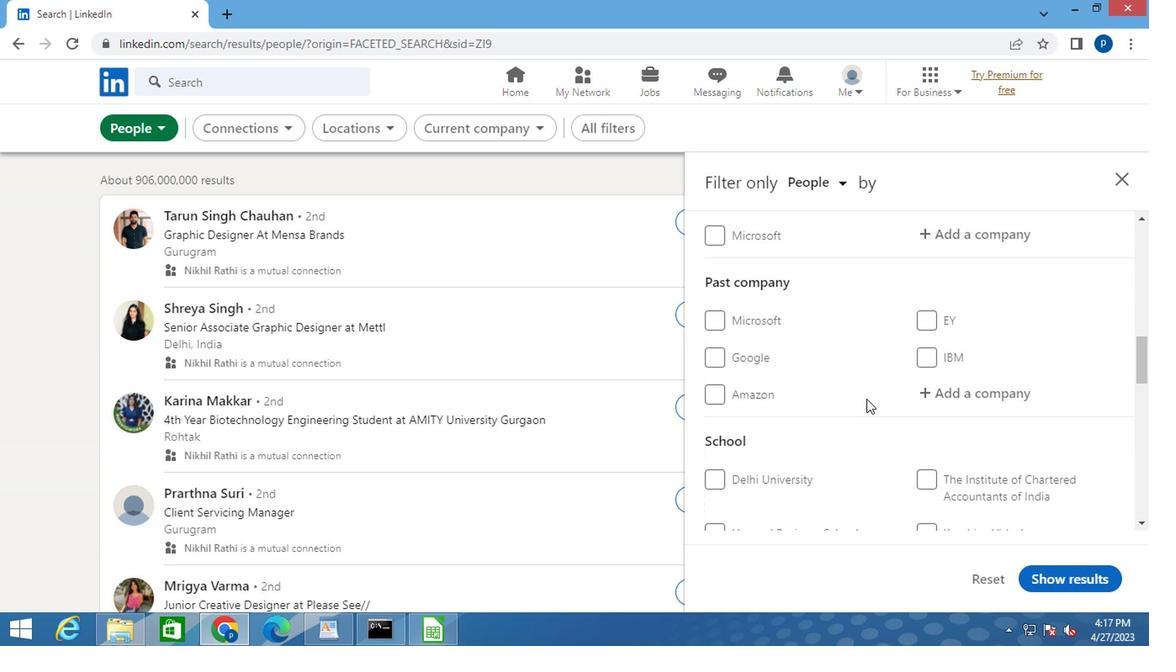 
Action: Mouse moved to (953, 396)
Screenshot: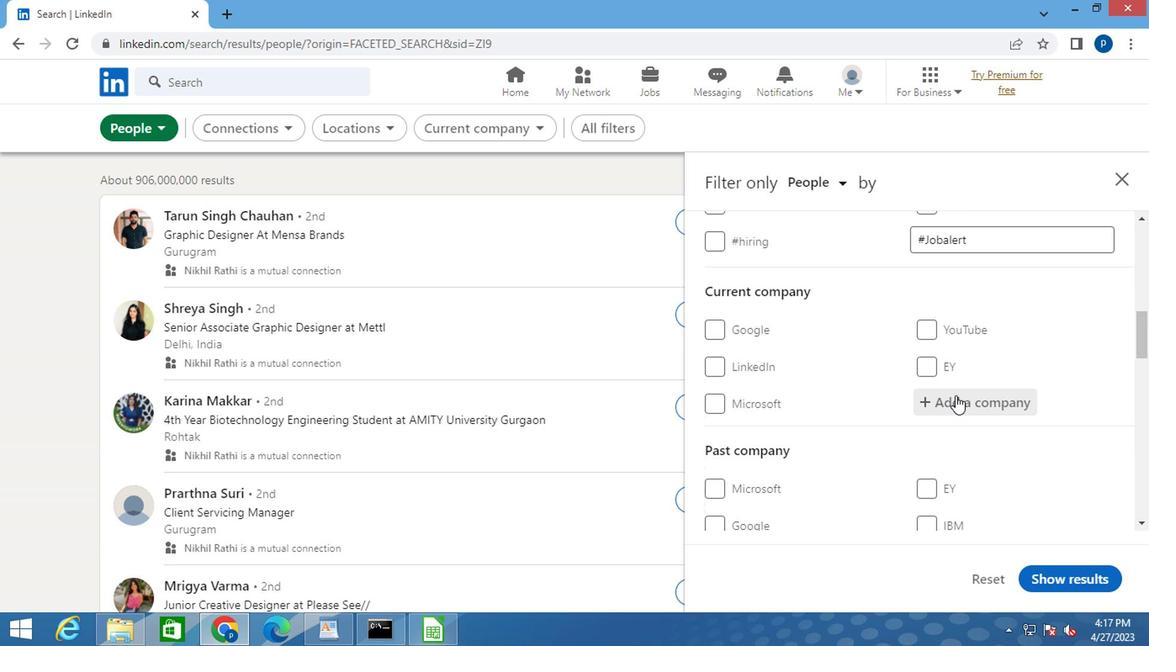 
Action: Mouse pressed left at (953, 396)
Screenshot: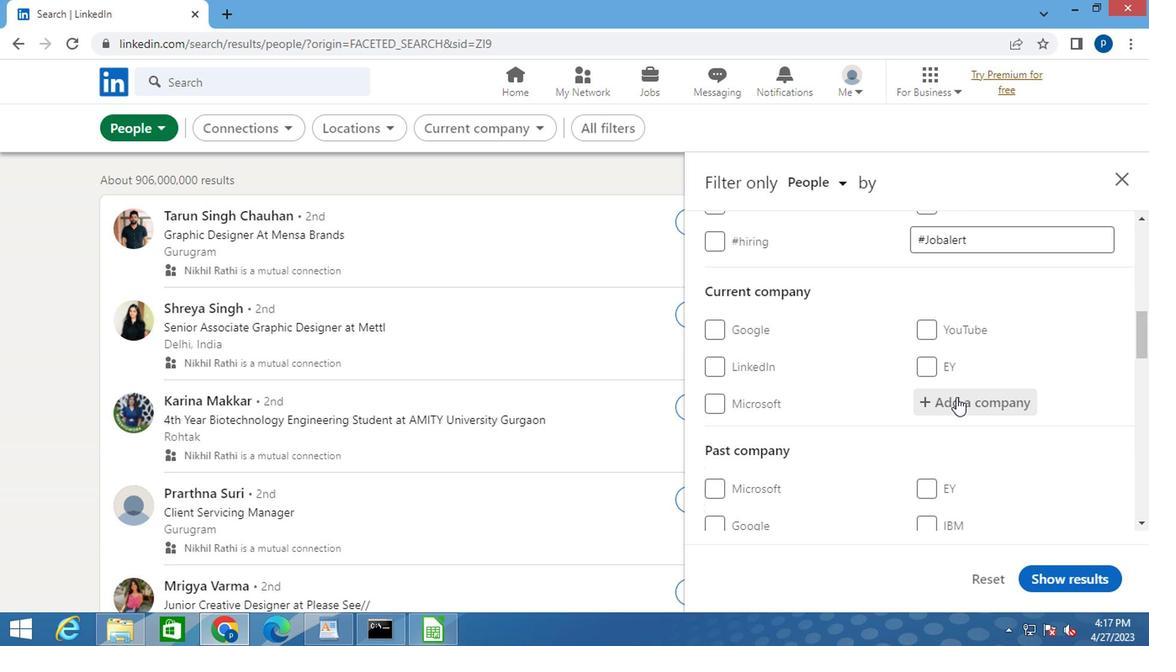 
Action: Mouse pressed left at (953, 396)
Screenshot: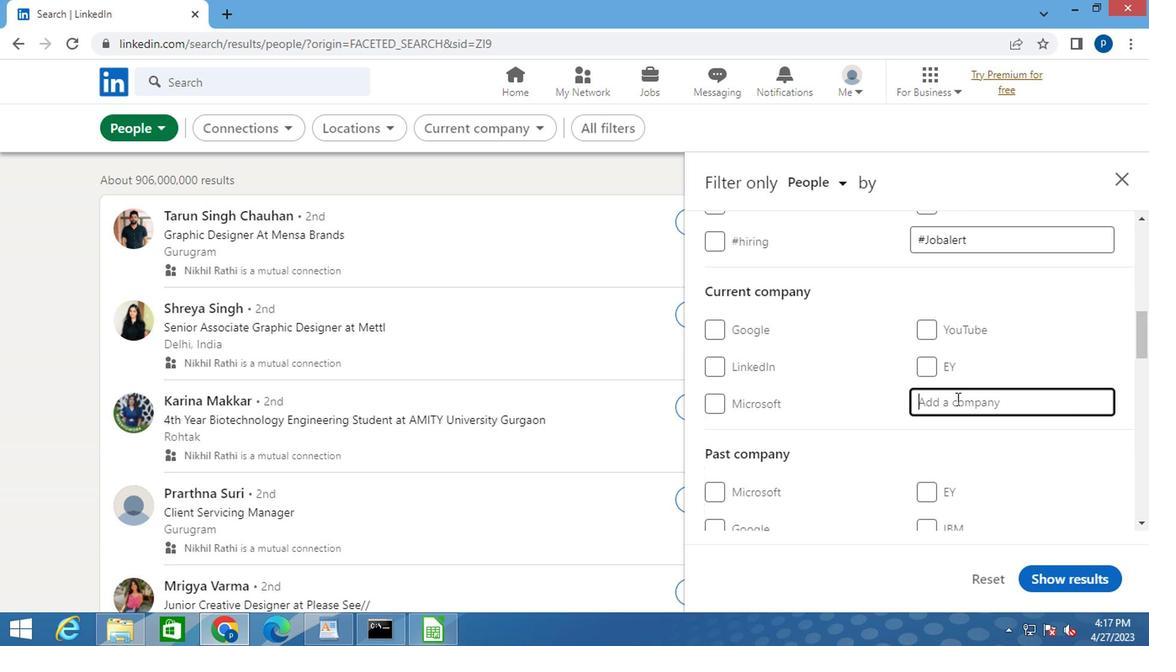 
Action: Key pressed <Key.caps_lock>V<Key.caps_lock>ERTISYS
Screenshot: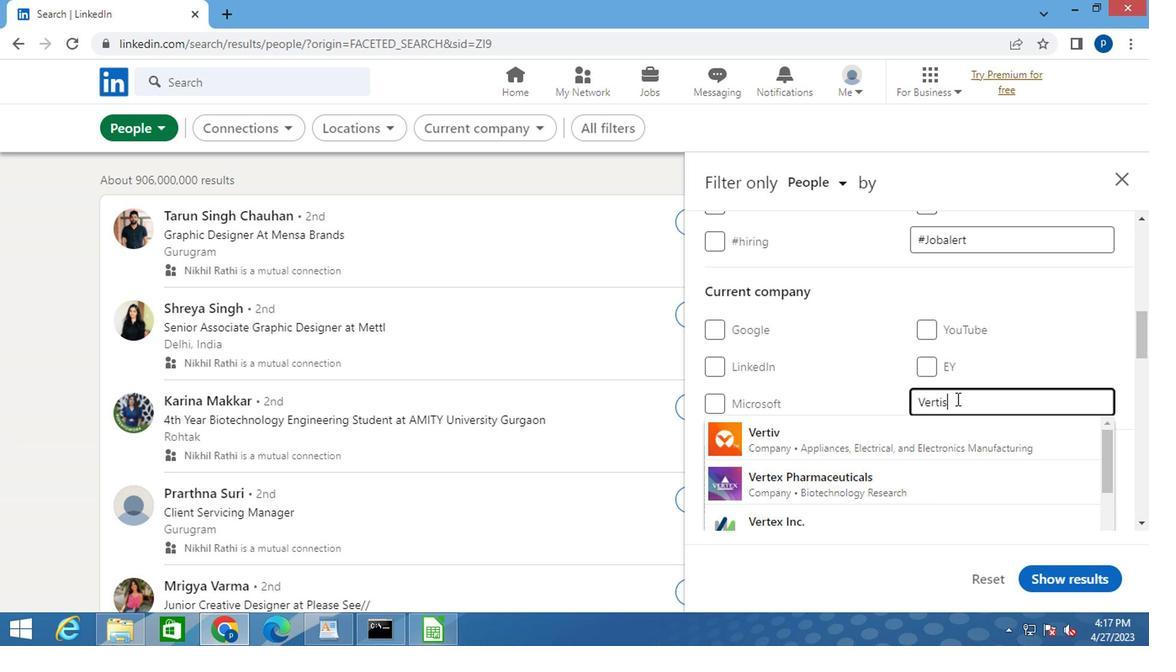 
Action: Mouse moved to (821, 430)
Screenshot: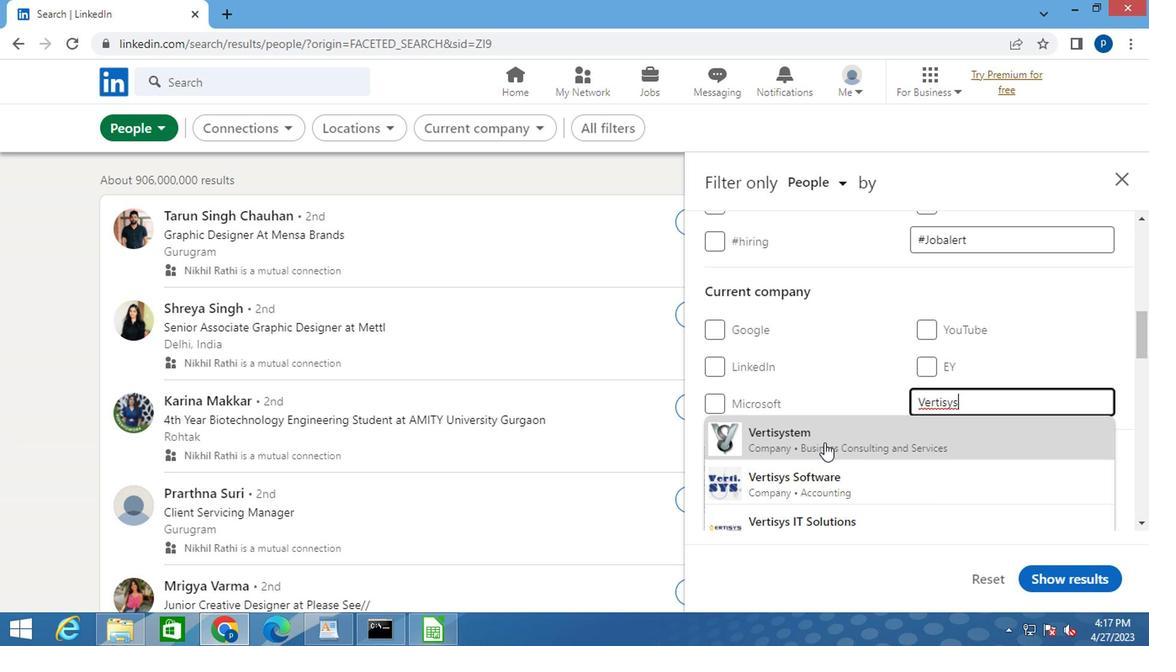 
Action: Mouse pressed left at (821, 430)
Screenshot: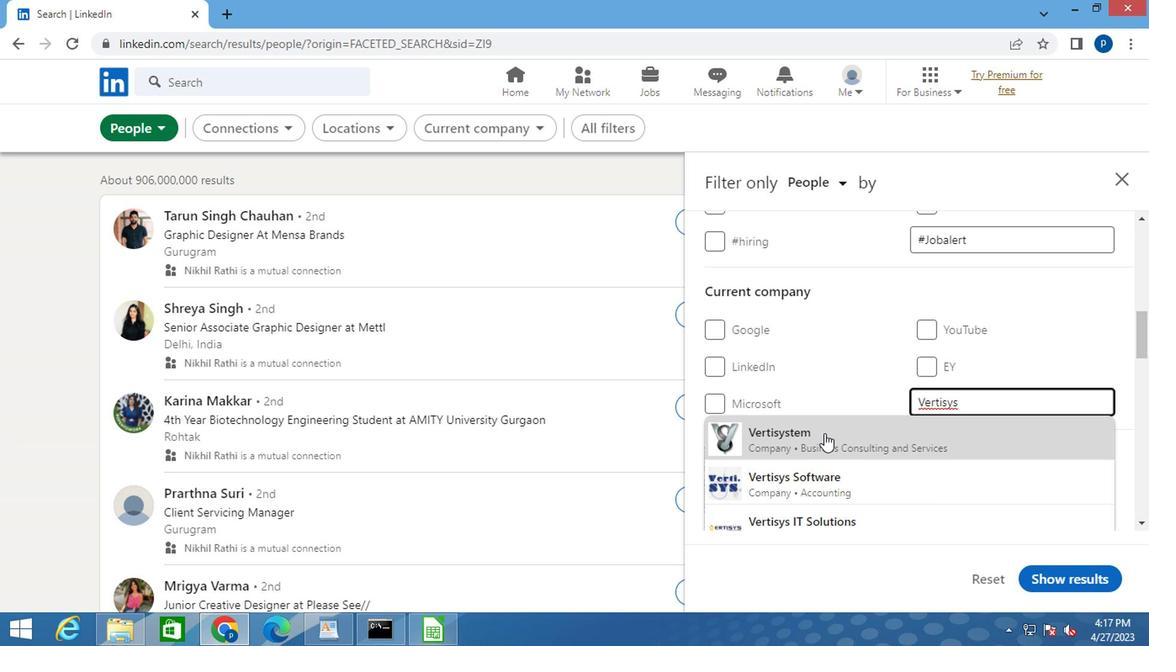 
Action: Mouse moved to (831, 413)
Screenshot: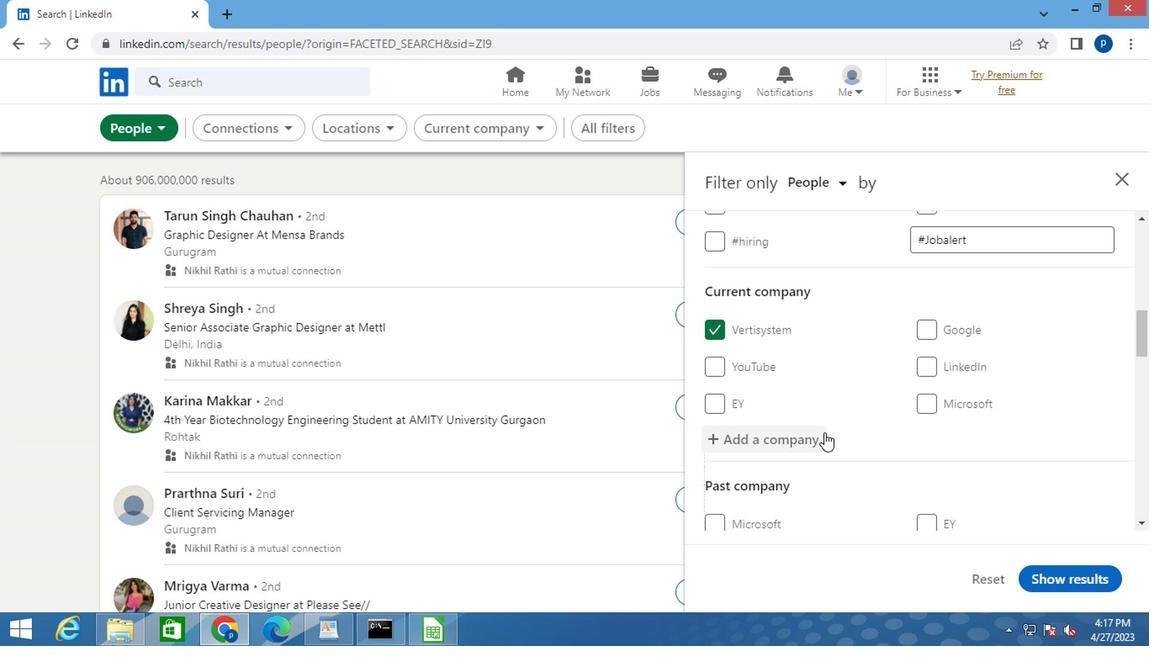 
Action: Mouse scrolled (831, 412) with delta (0, -1)
Screenshot: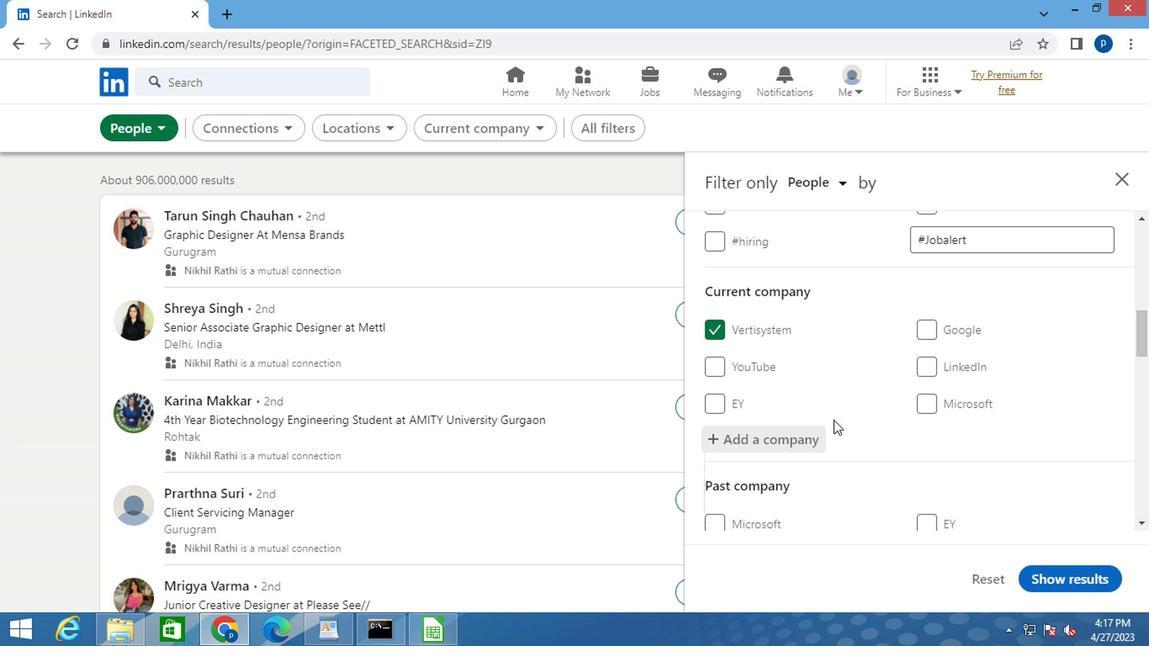 
Action: Mouse scrolled (831, 412) with delta (0, -1)
Screenshot: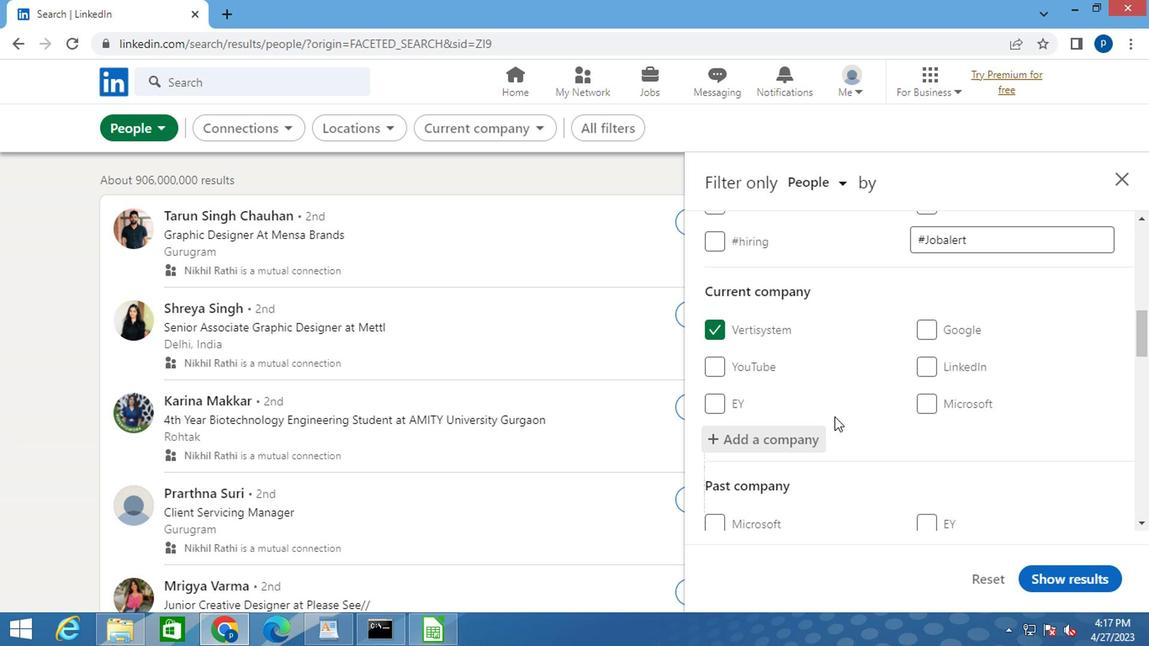 
Action: Mouse scrolled (831, 412) with delta (0, -1)
Screenshot: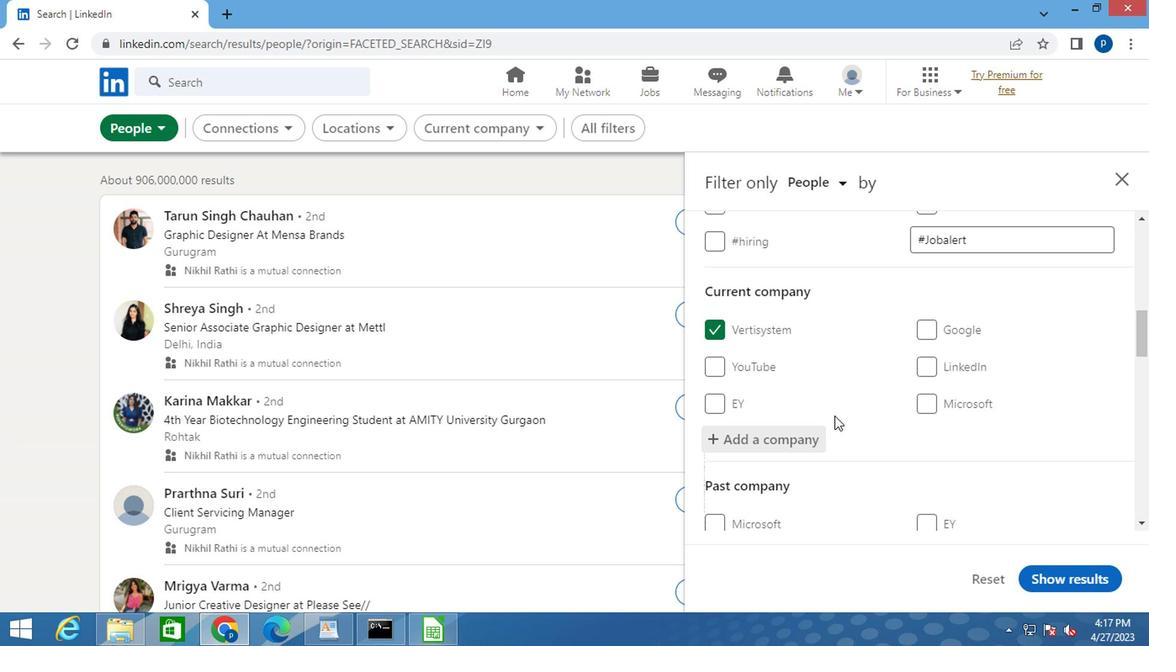 
Action: Mouse moved to (833, 411)
Screenshot: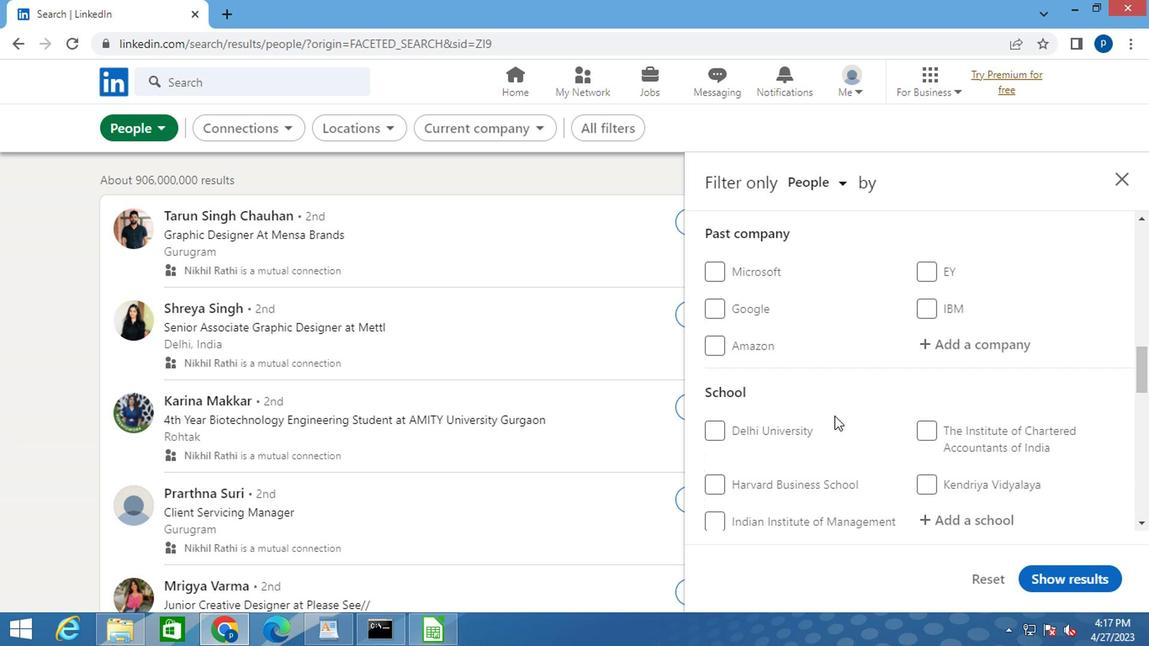 
Action: Mouse scrolled (833, 411) with delta (0, 0)
Screenshot: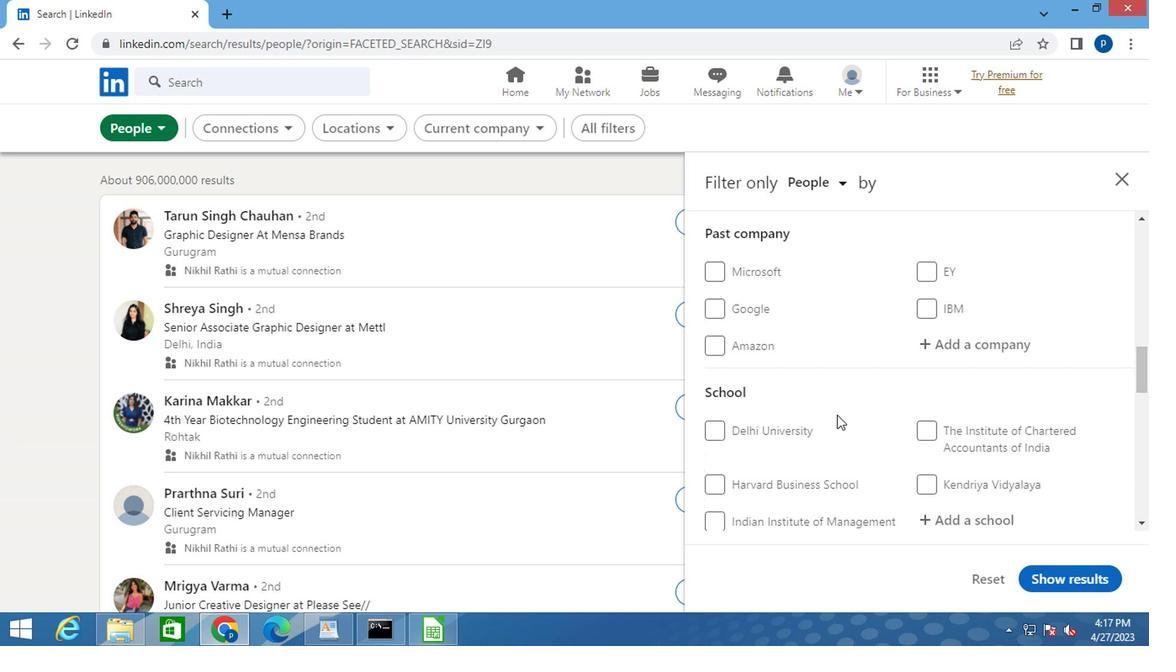 
Action: Mouse moved to (970, 435)
Screenshot: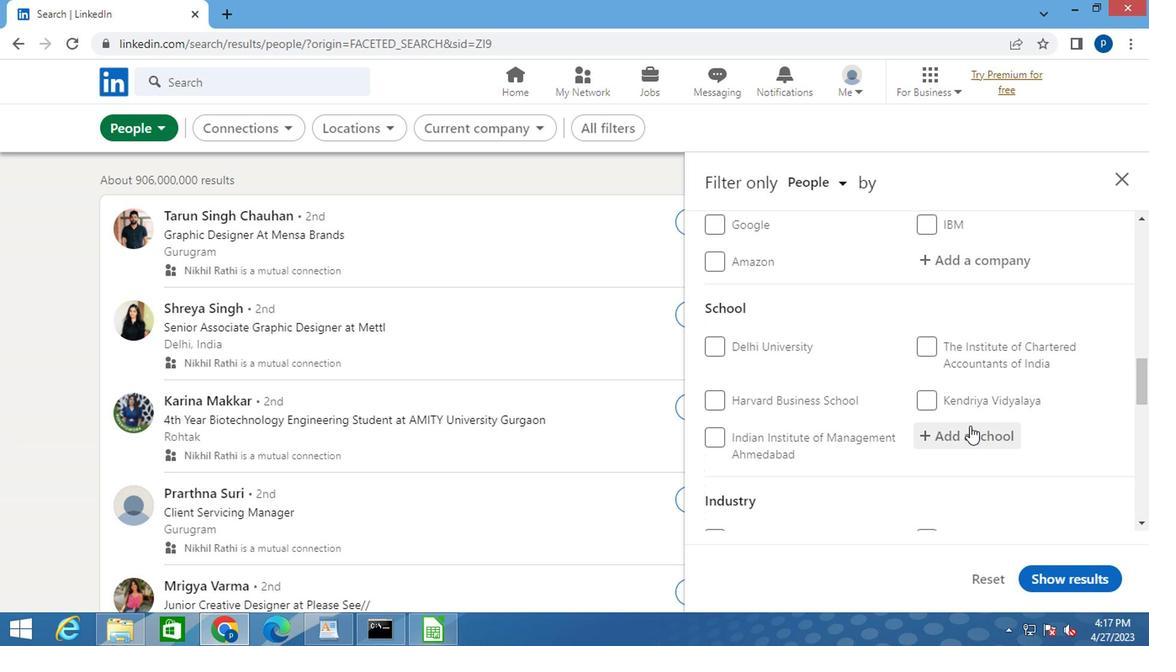 
Action: Mouse pressed left at (970, 435)
Screenshot: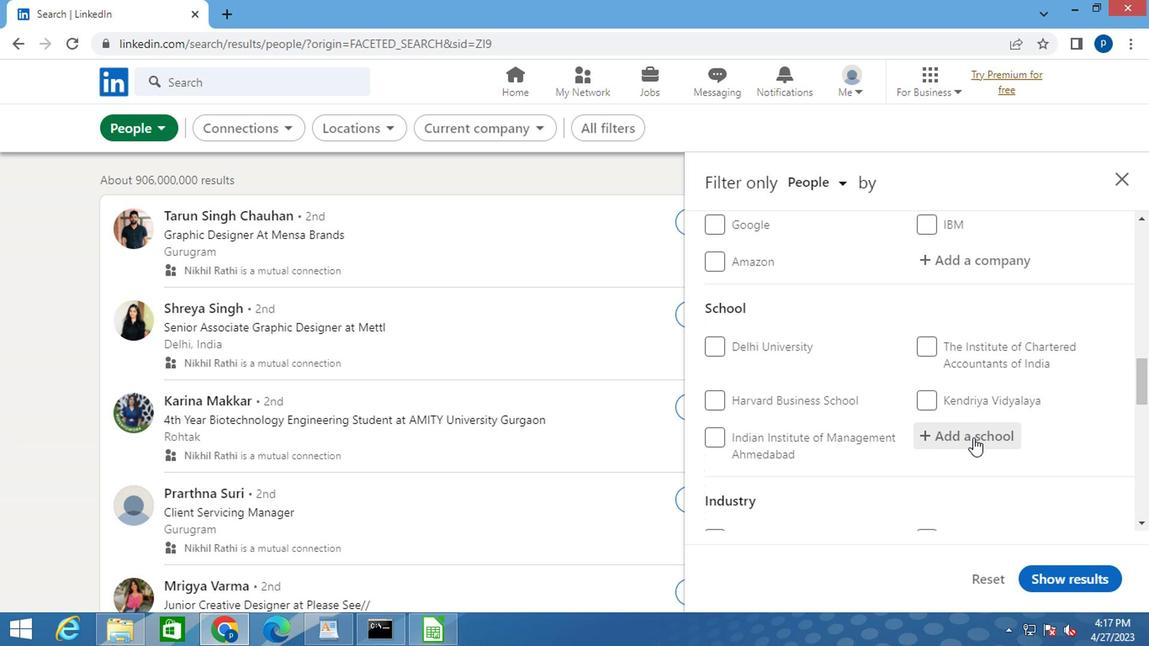 
Action: Mouse pressed left at (970, 435)
Screenshot: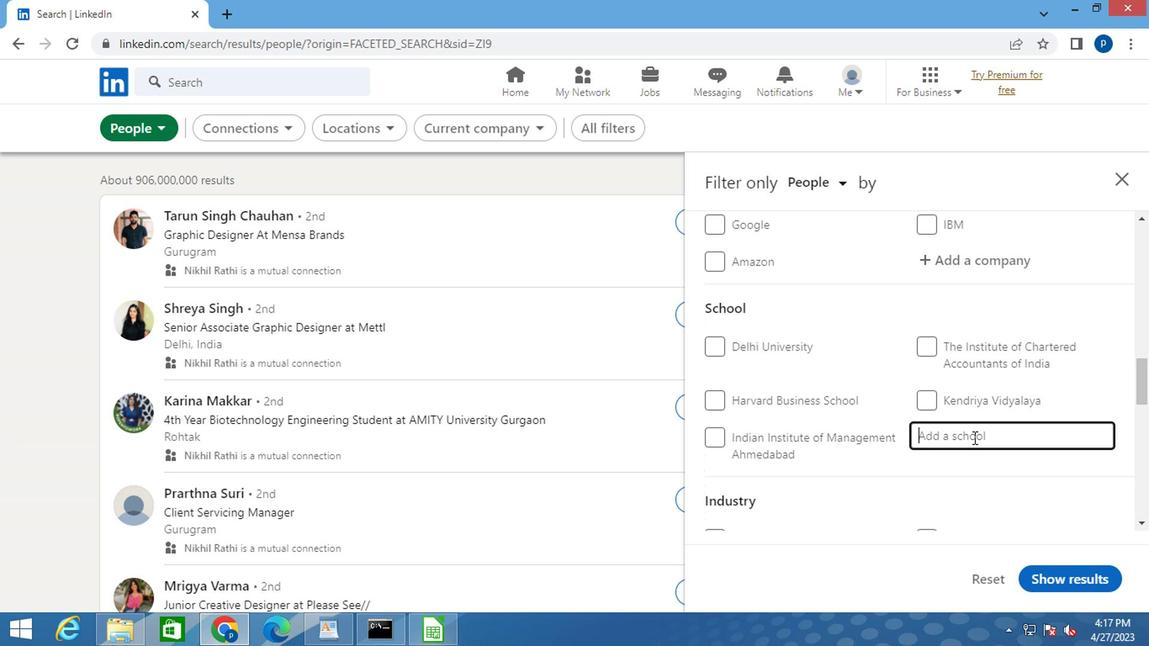 
Action: Key pressed <Key.caps_lock>RAYAT
Screenshot: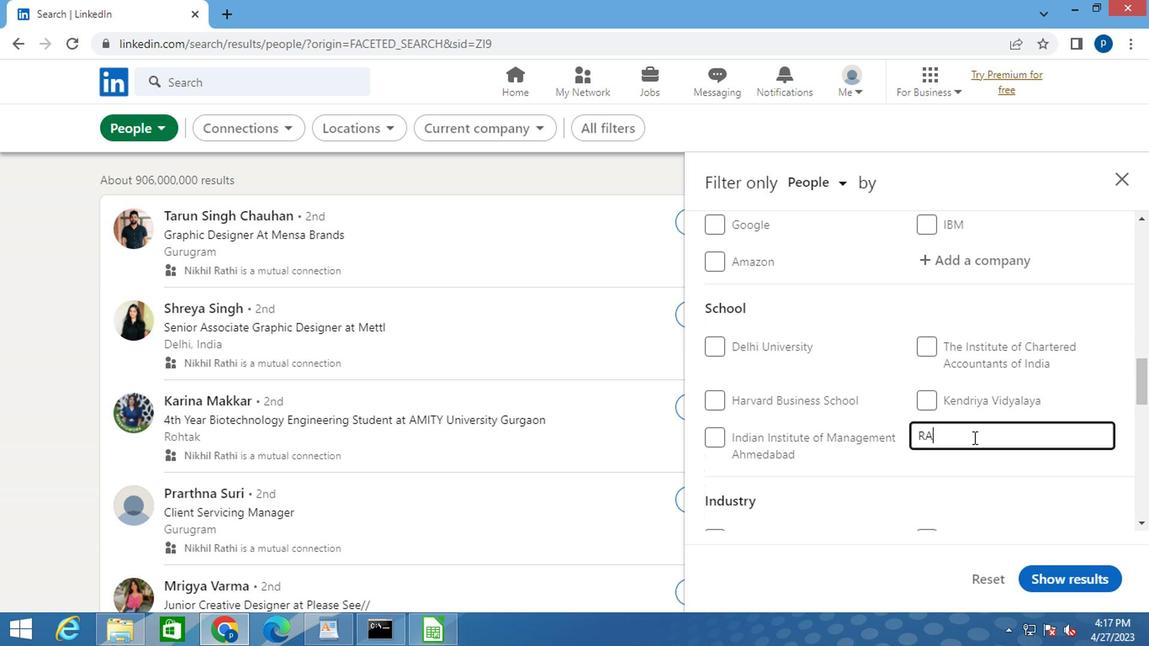 
Action: Mouse moved to (870, 467)
Screenshot: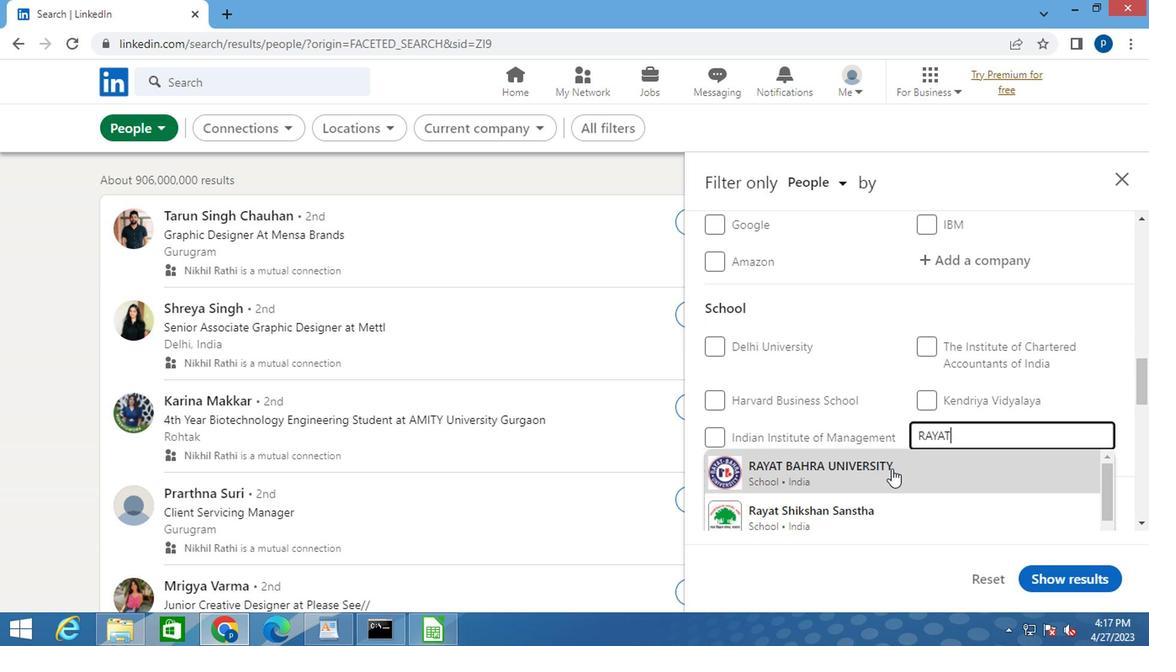 
Action: Mouse pressed left at (870, 467)
Screenshot: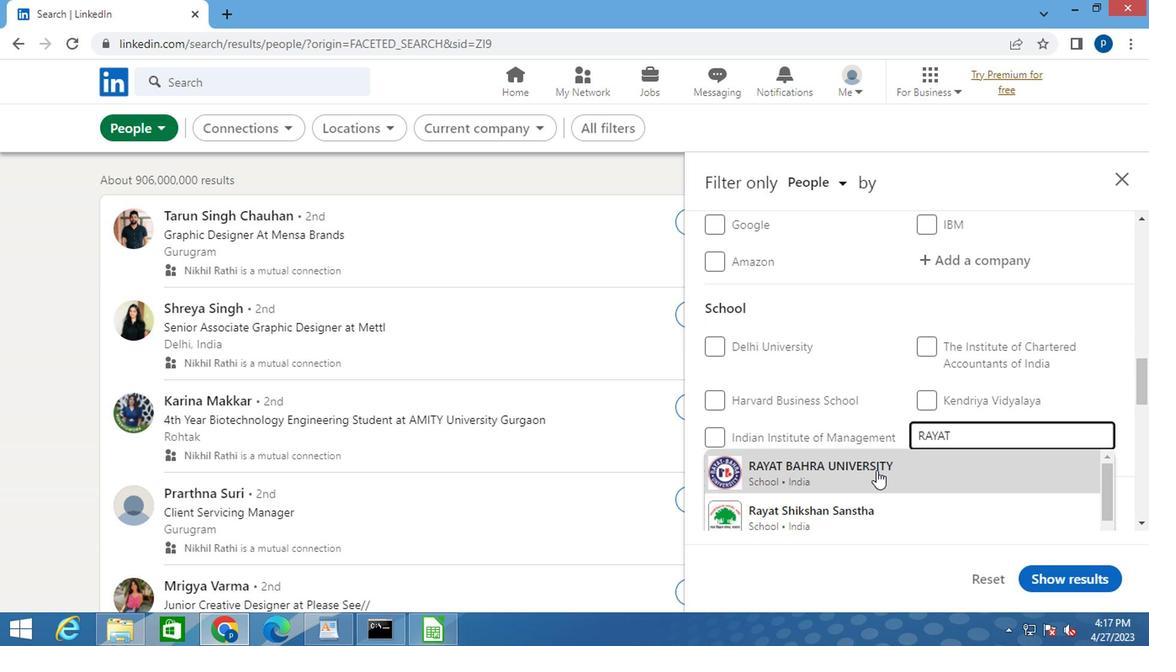 
Action: Mouse moved to (842, 445)
Screenshot: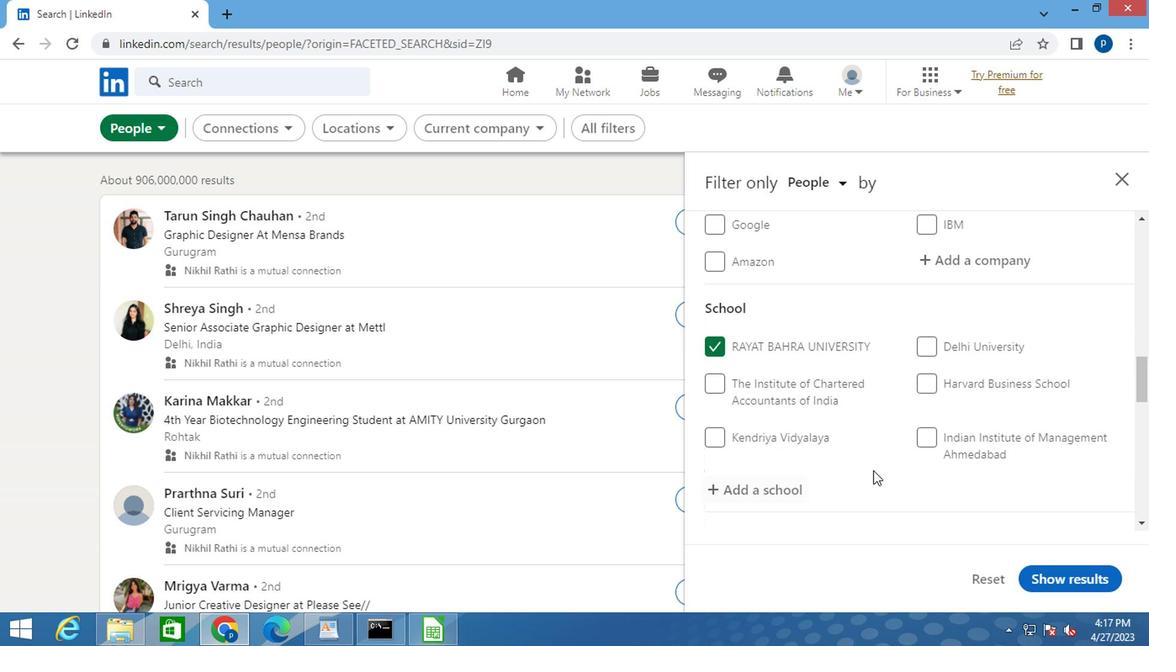 
Action: Mouse scrolled (842, 444) with delta (0, -1)
Screenshot: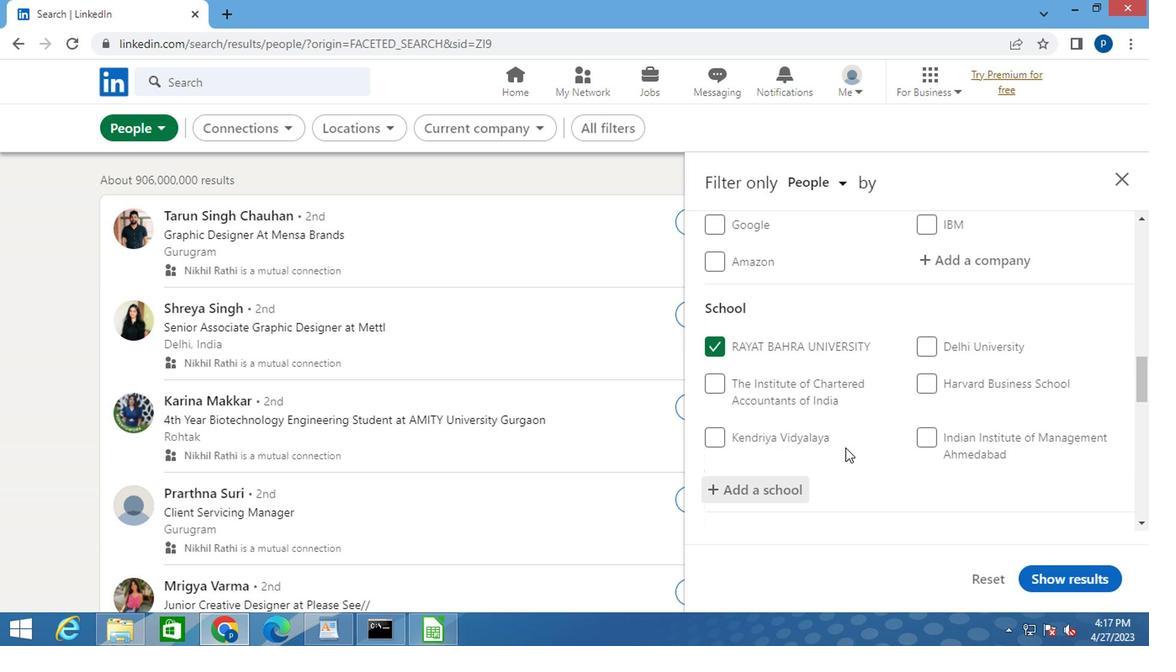 
Action: Mouse scrolled (842, 444) with delta (0, -1)
Screenshot: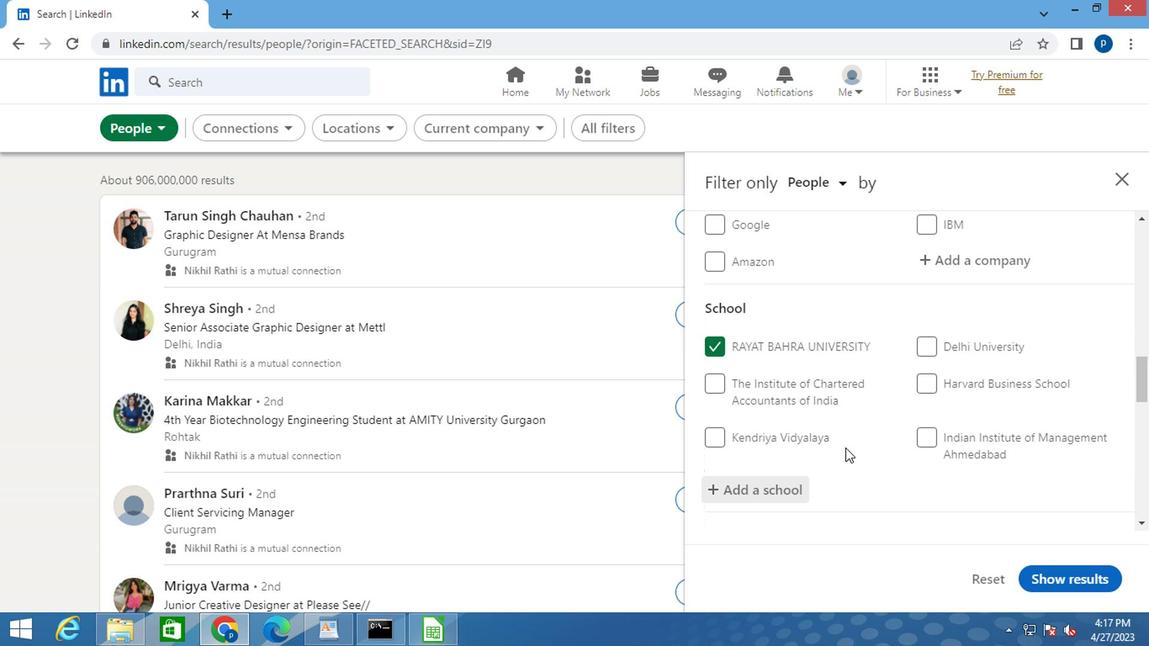 
Action: Mouse scrolled (842, 444) with delta (0, -1)
Screenshot: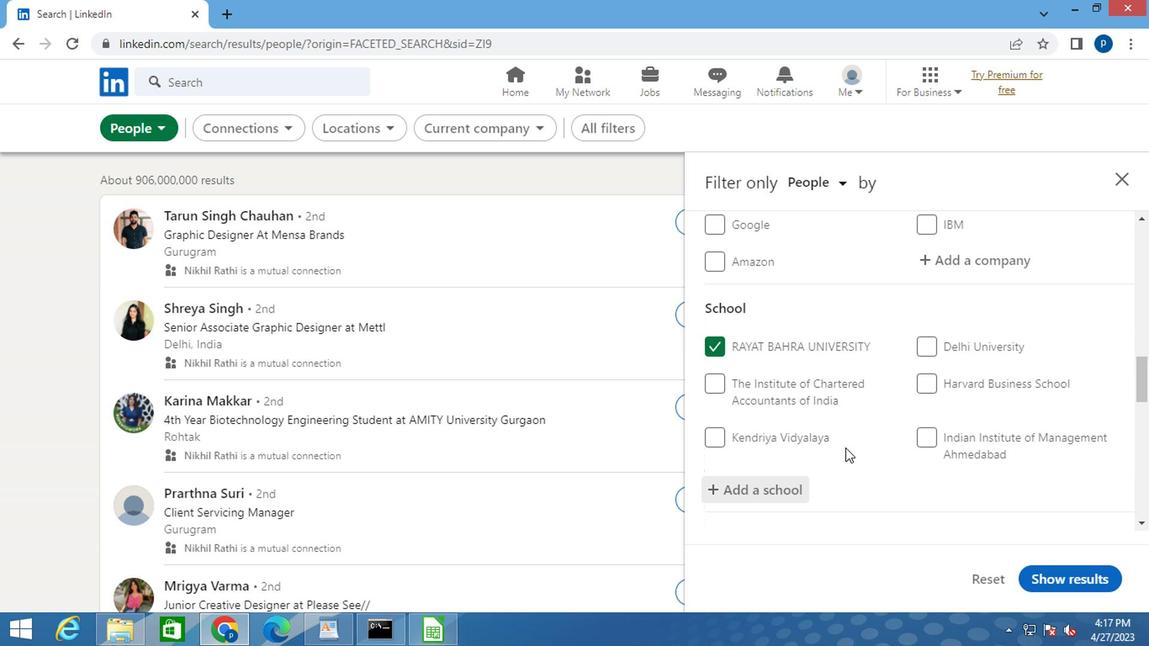 
Action: Mouse moved to (949, 422)
Screenshot: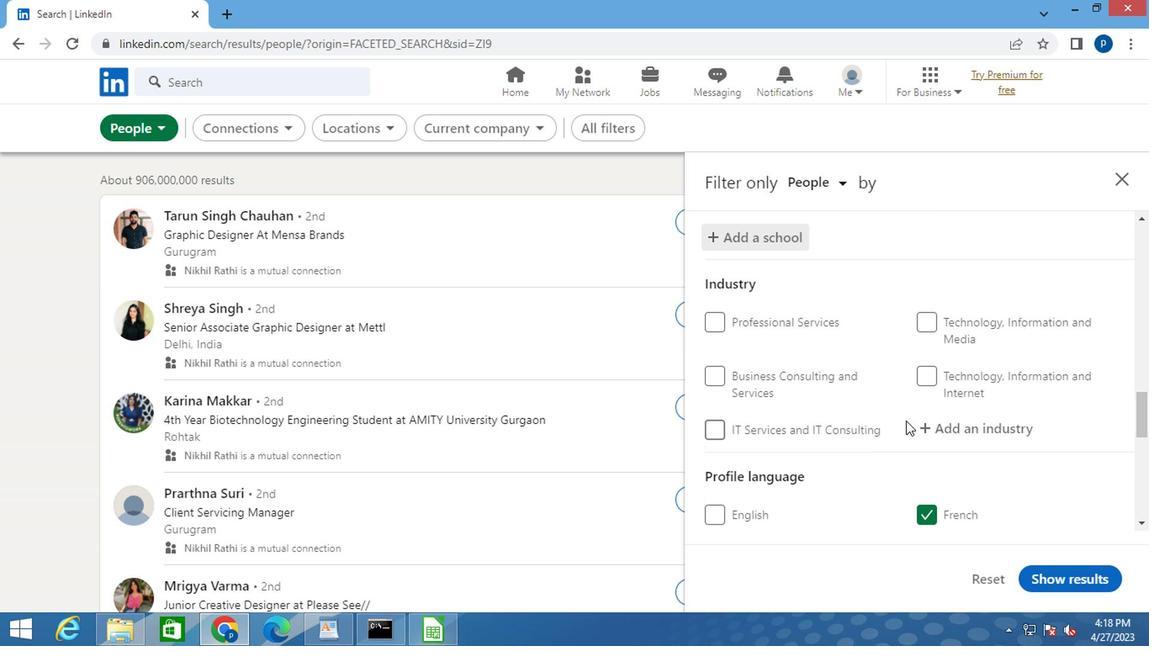 
Action: Mouse pressed left at (949, 422)
Screenshot: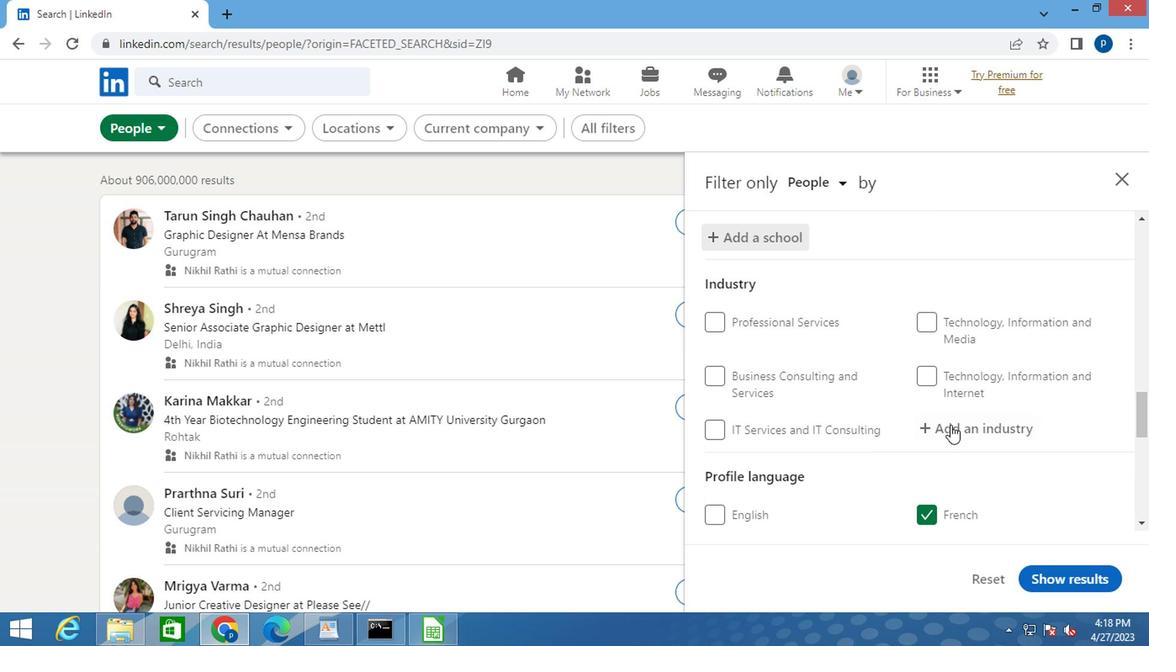 
Action: Mouse pressed left at (949, 422)
Screenshot: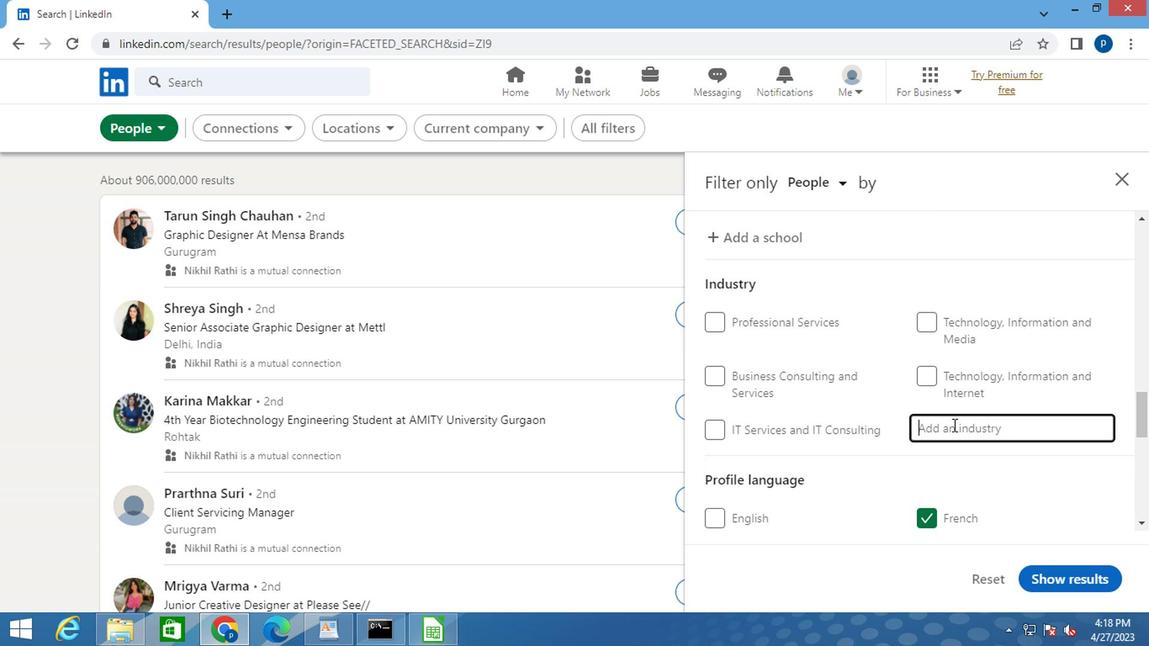 
Action: Key pressed <Key.caps_lock><Key.caps_lock>T<Key.caps_lock>RANSPORT
Screenshot: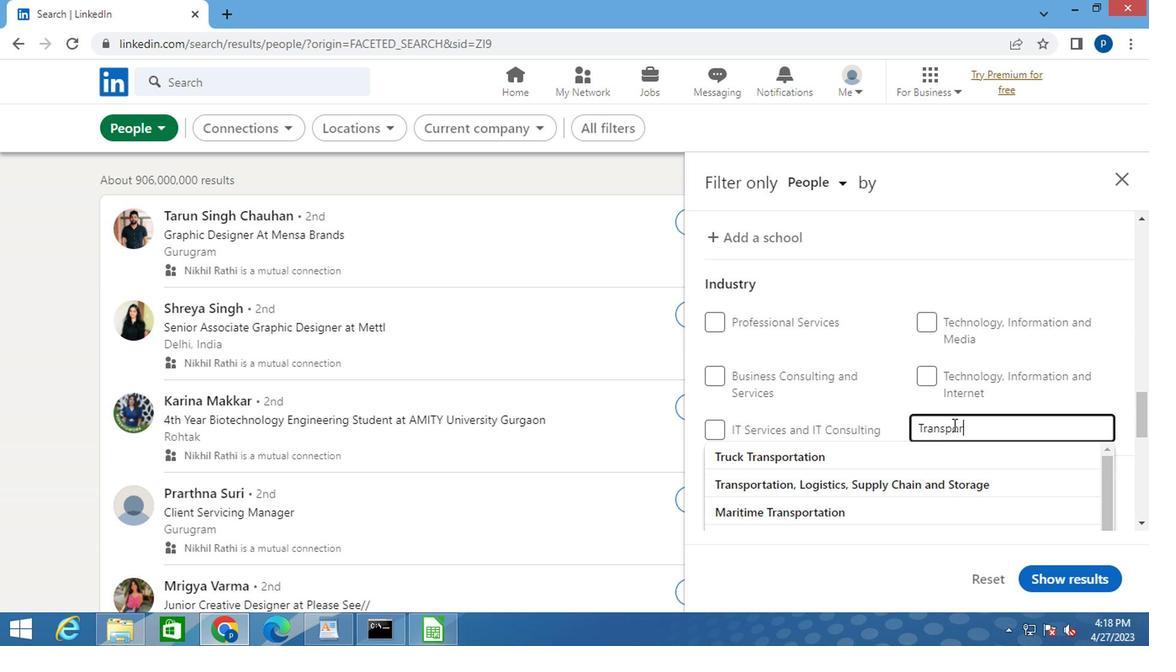 
Action: Mouse moved to (873, 454)
Screenshot: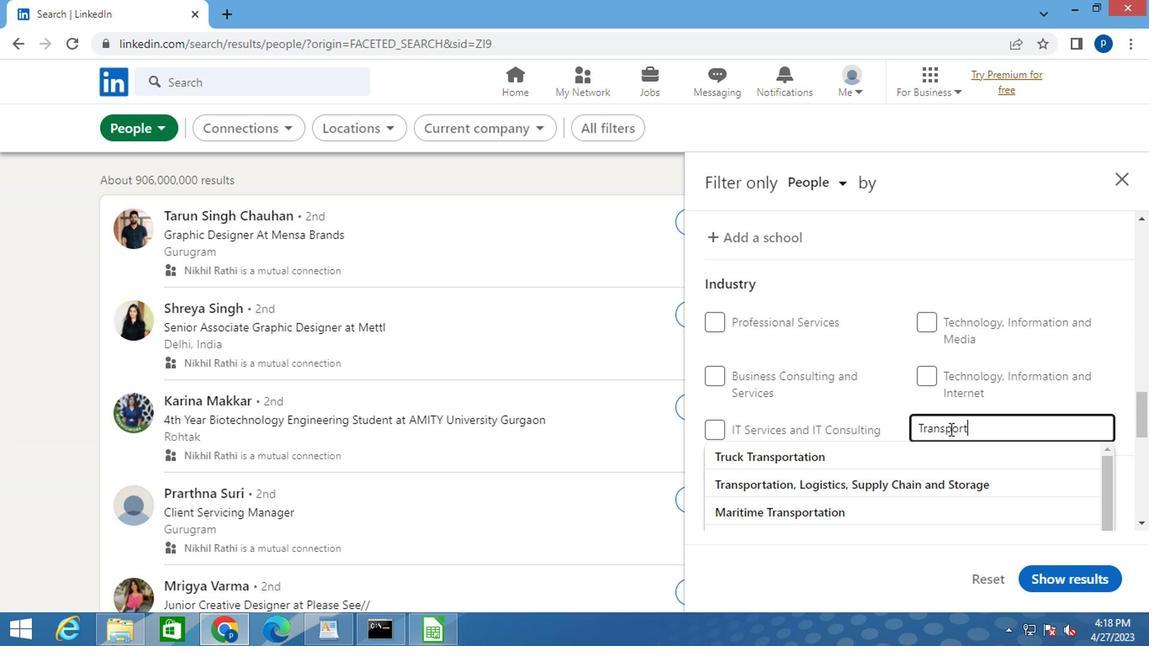 
Action: Mouse scrolled (873, 453) with delta (0, 0)
Screenshot: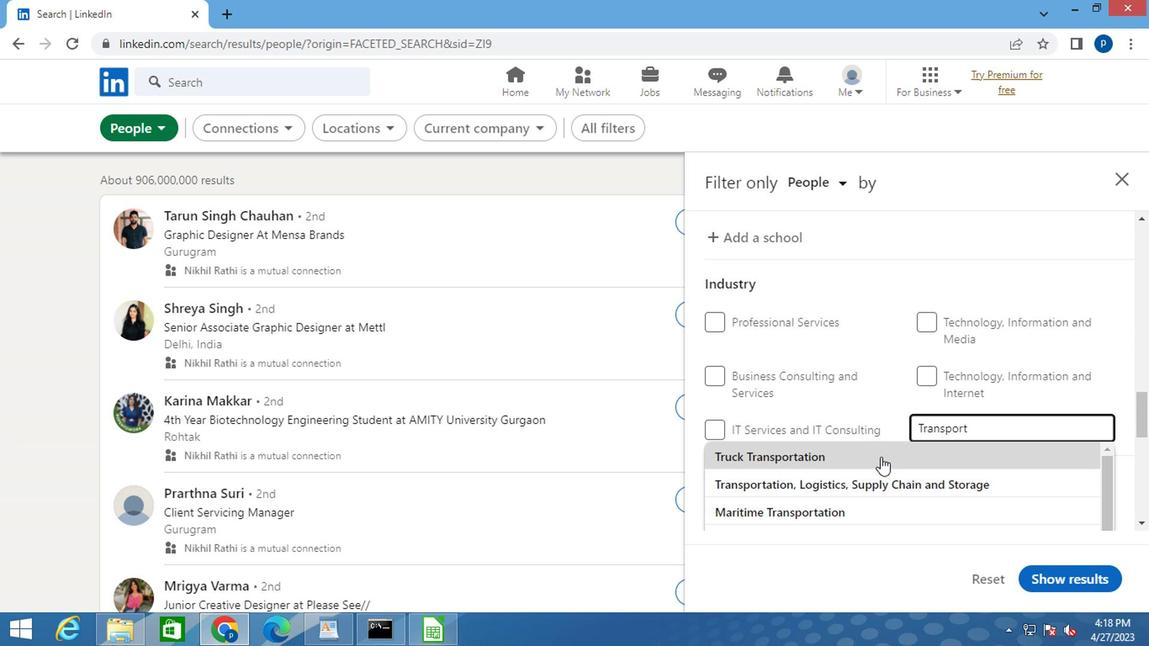
Action: Mouse moved to (858, 507)
Screenshot: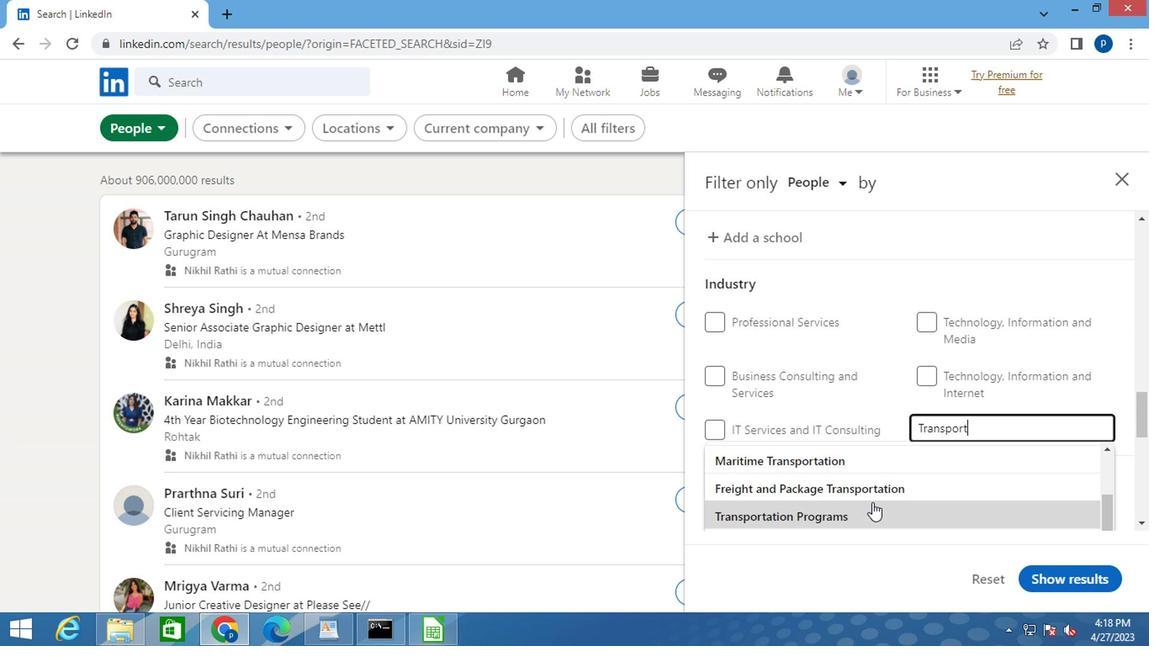 
Action: Mouse pressed left at (858, 507)
Screenshot: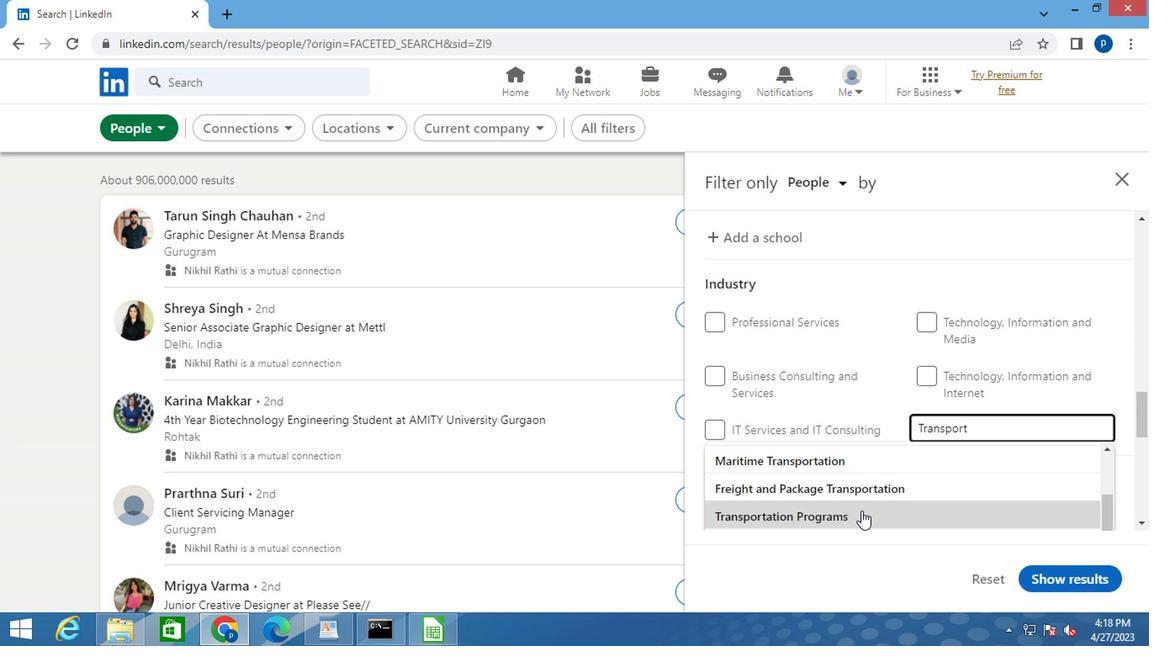 
Action: Mouse moved to (852, 477)
Screenshot: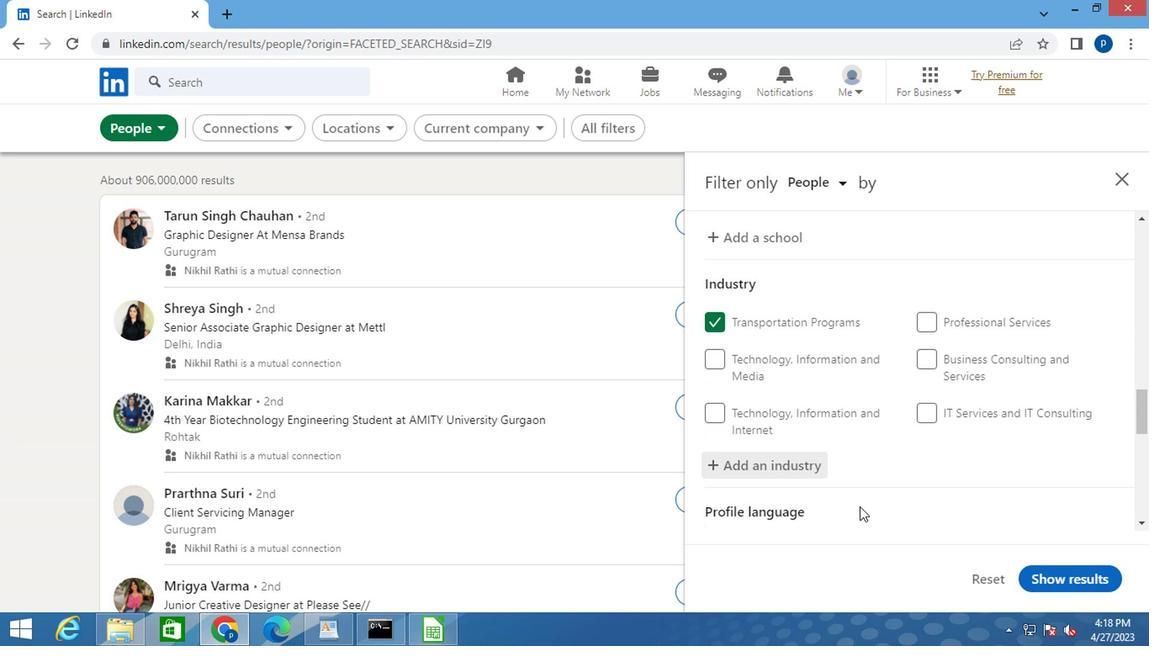 
Action: Mouse scrolled (852, 475) with delta (0, -1)
Screenshot: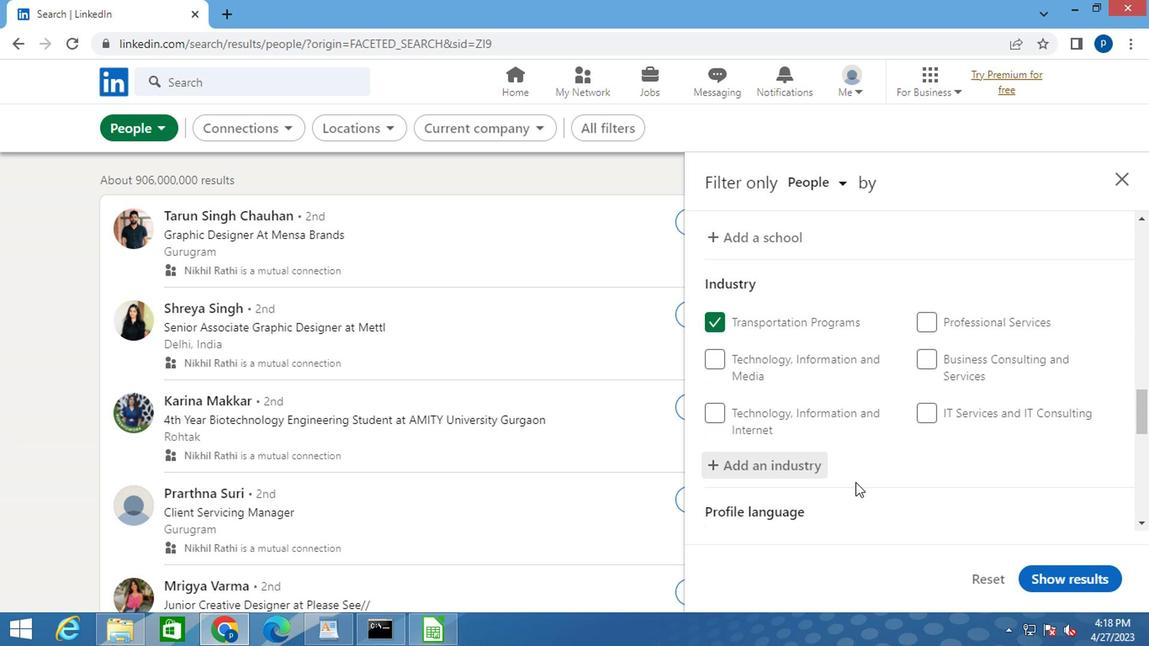 
Action: Mouse scrolled (852, 475) with delta (0, -1)
Screenshot: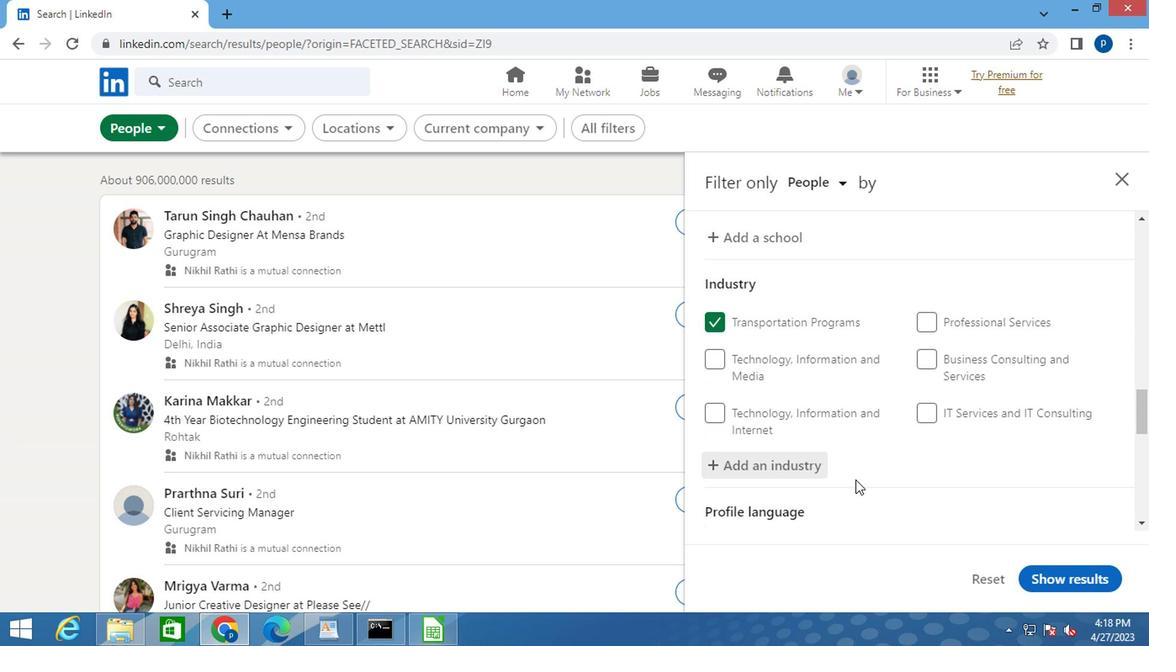 
Action: Mouse moved to (838, 445)
Screenshot: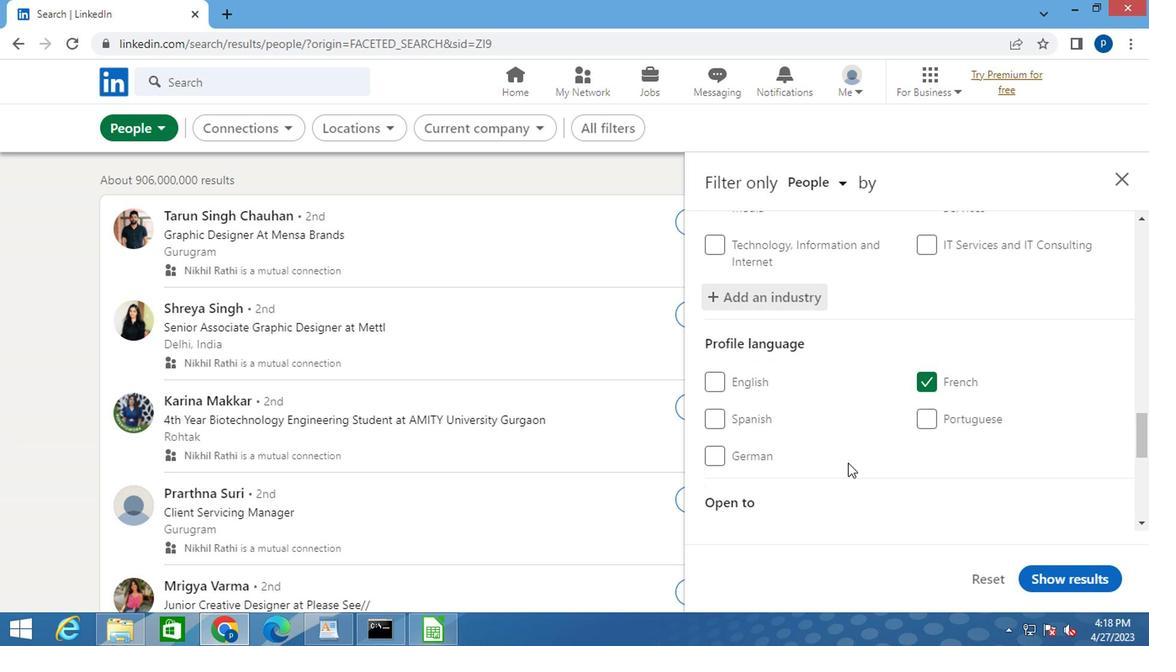 
Action: Mouse scrolled (838, 444) with delta (0, -1)
Screenshot: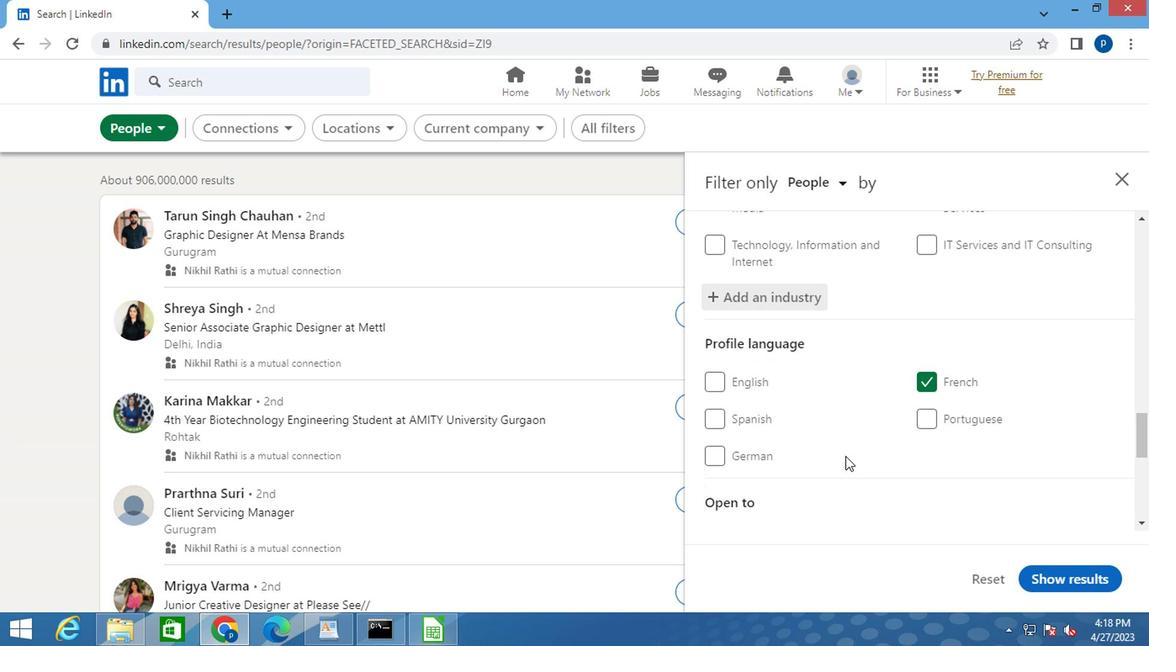 
Action: Mouse scrolled (838, 444) with delta (0, -1)
Screenshot: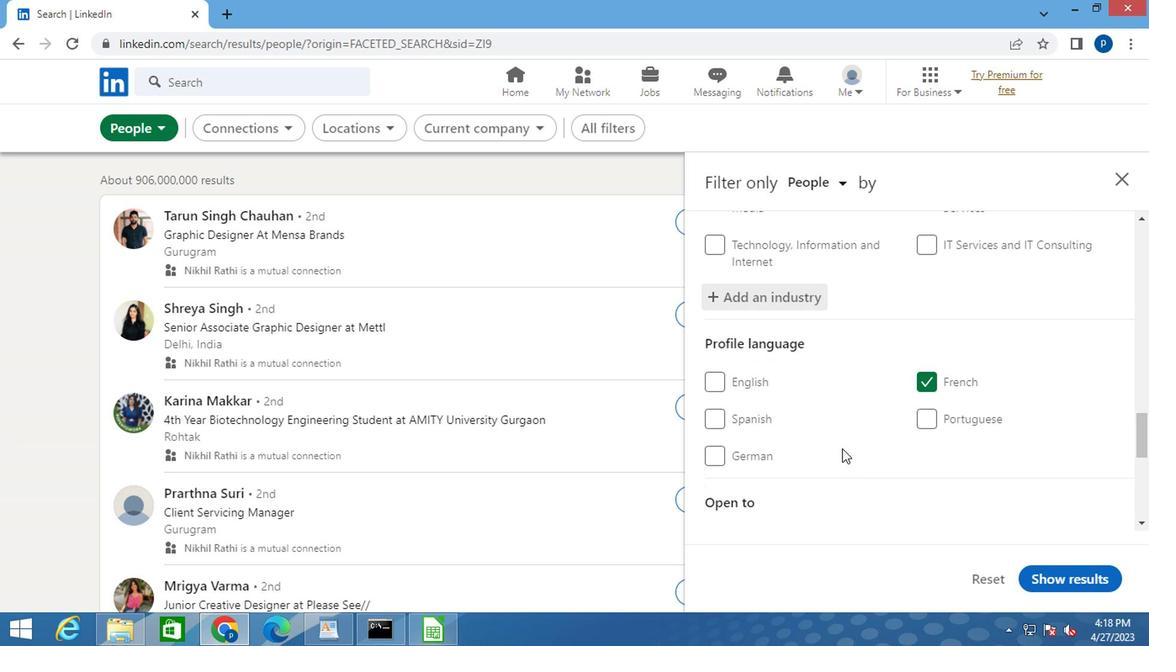 
Action: Mouse moved to (866, 433)
Screenshot: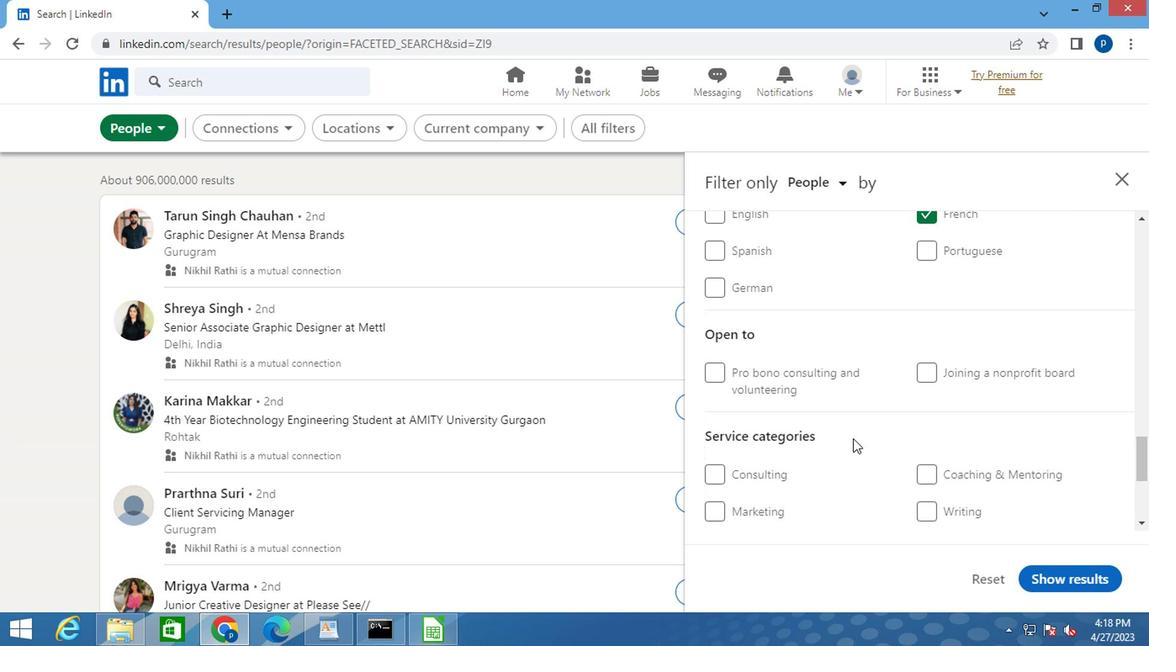 
Action: Mouse scrolled (866, 432) with delta (0, 0)
Screenshot: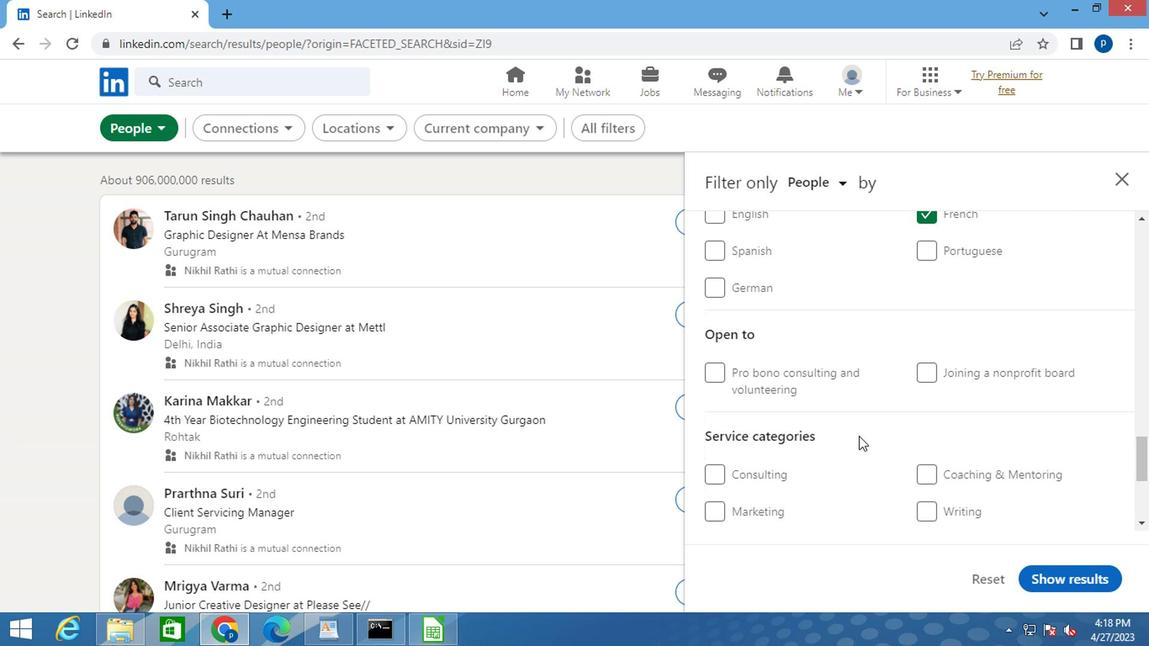 
Action: Mouse scrolled (866, 432) with delta (0, 0)
Screenshot: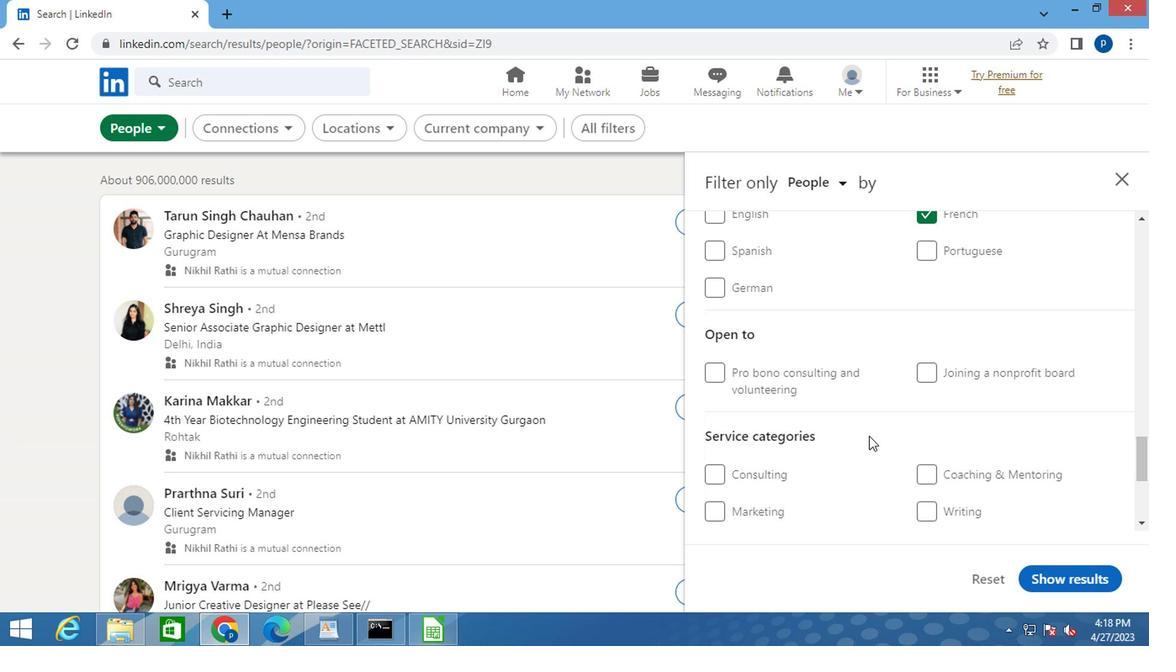 
Action: Mouse moved to (936, 372)
Screenshot: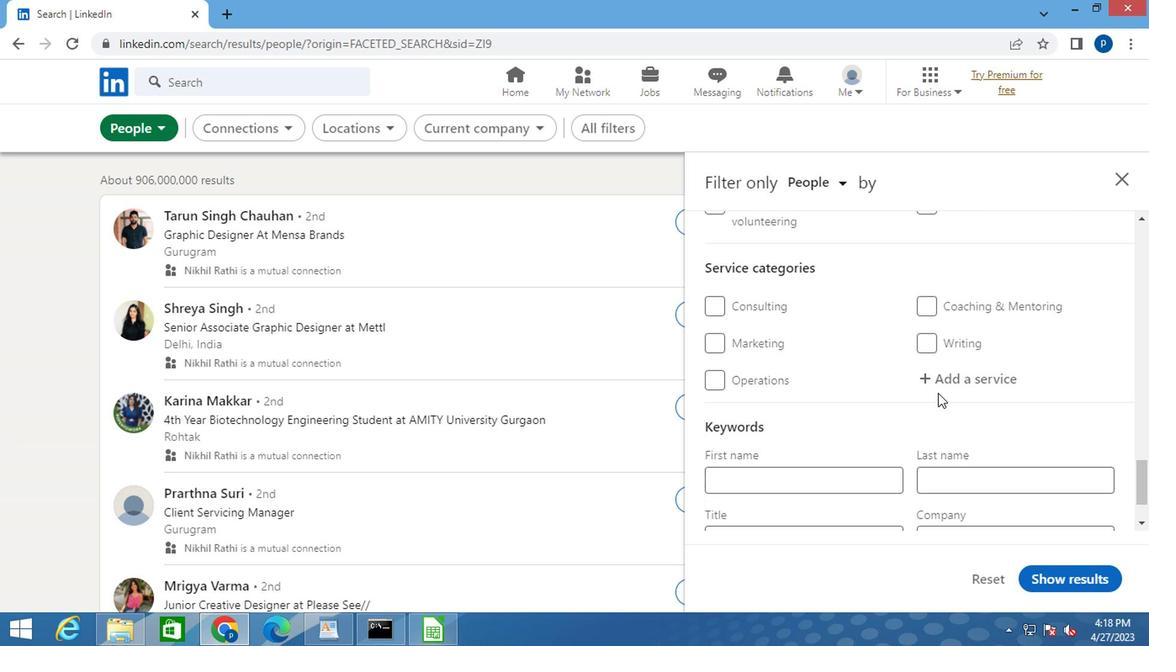 
Action: Mouse pressed left at (936, 372)
Screenshot: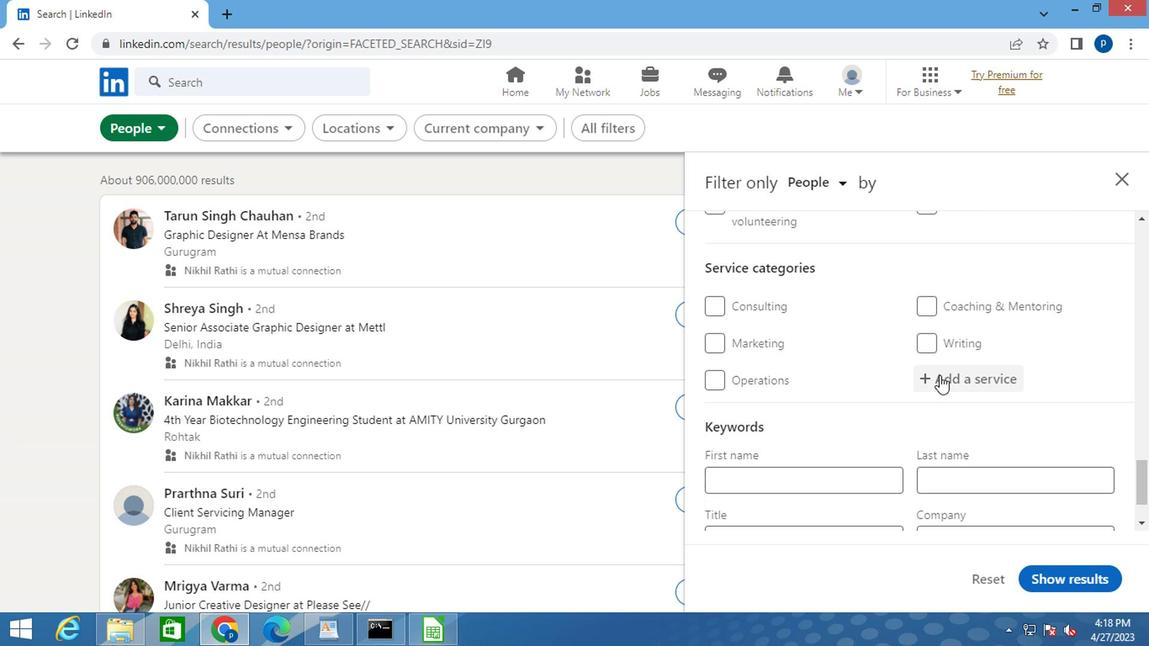 
Action: Mouse moved to (935, 371)
Screenshot: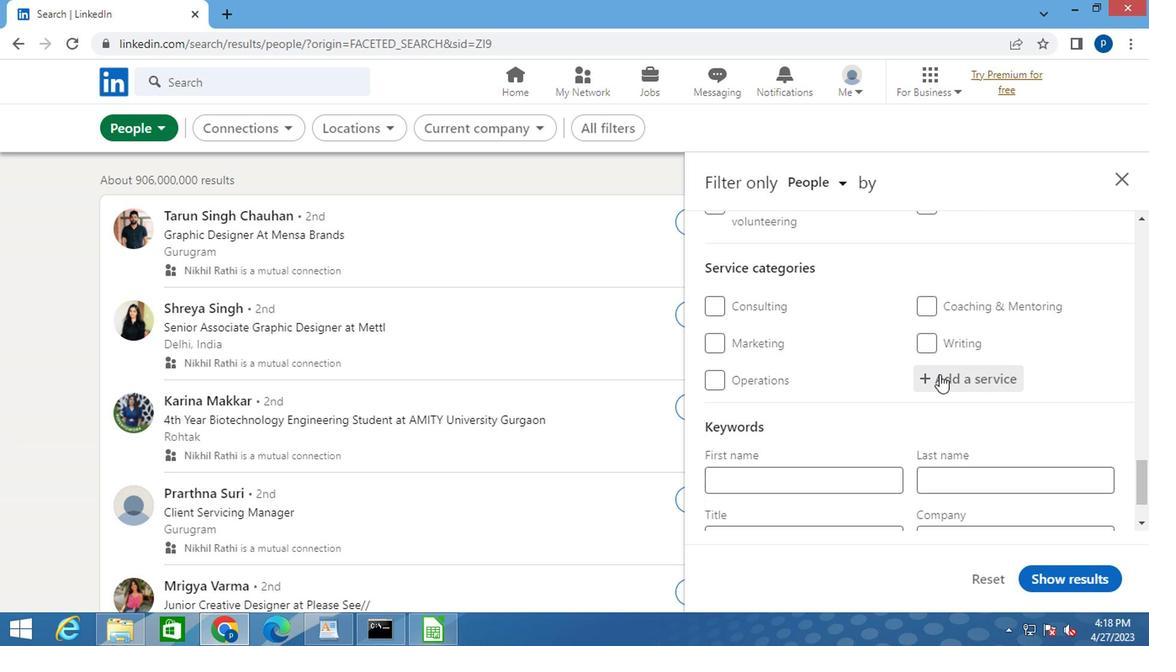 
Action: Key pressed <Key.caps_lock>U<Key.caps_lock>SER<Key.space>
Screenshot: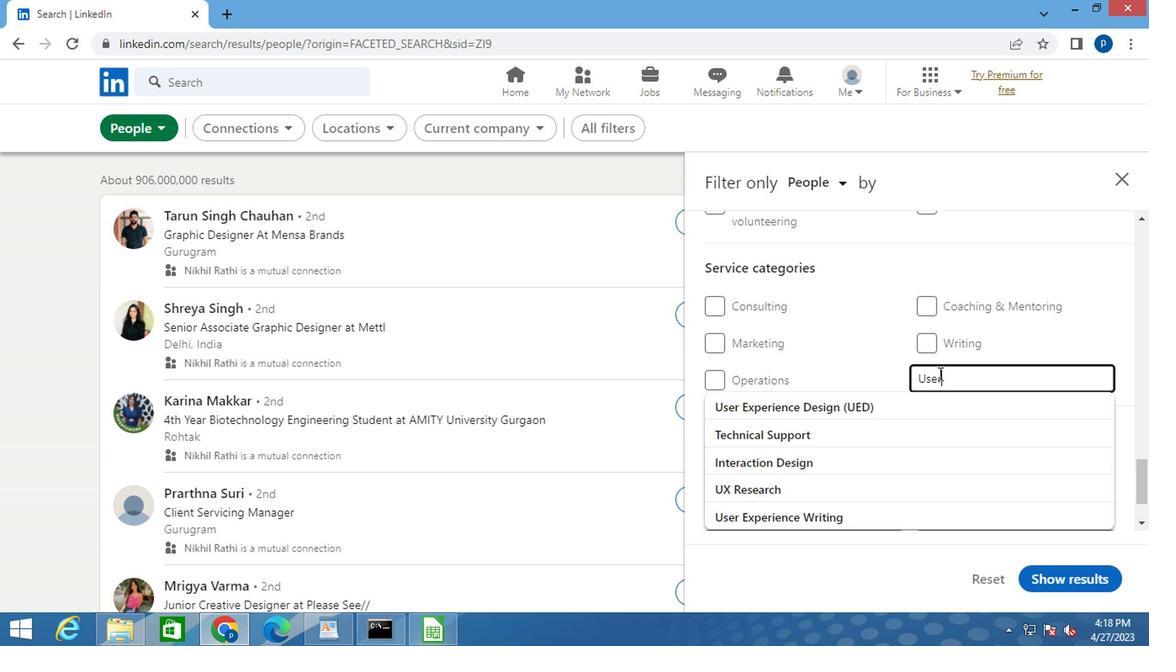 
Action: Mouse moved to (836, 404)
Screenshot: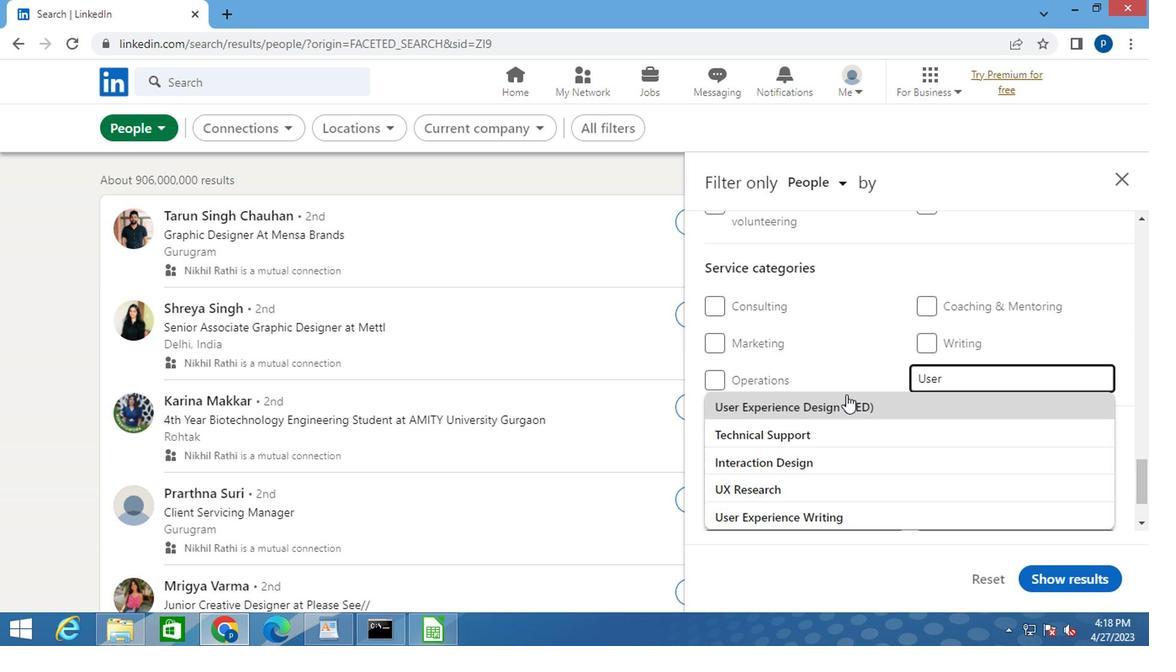 
Action: Mouse pressed left at (836, 404)
Screenshot: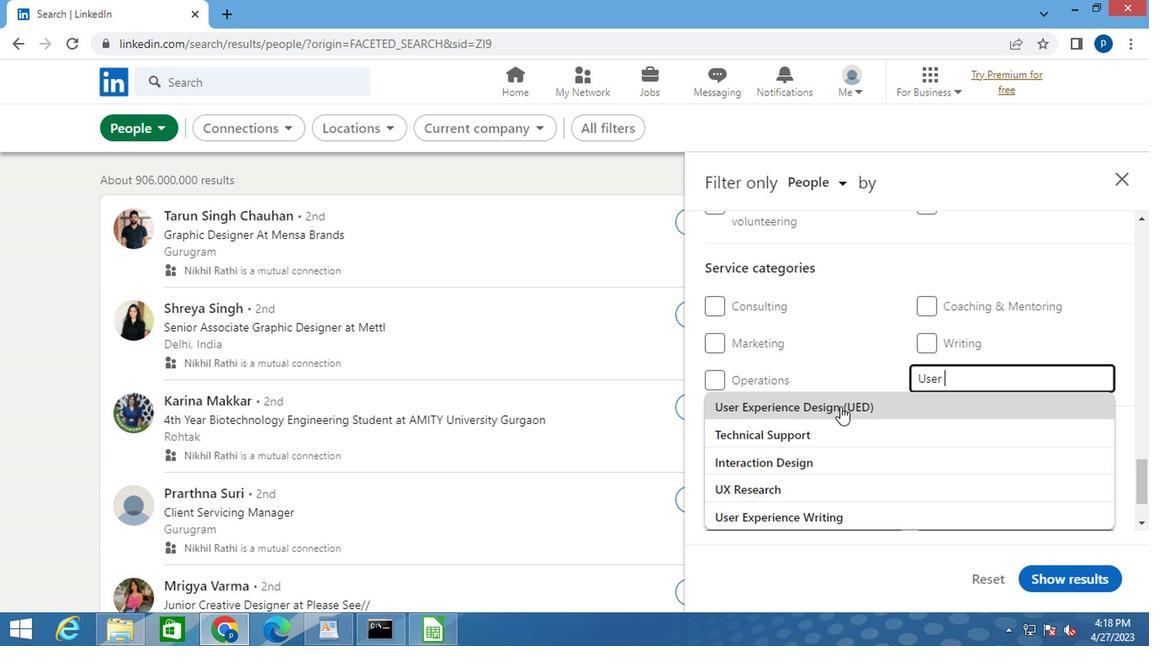 
Action: Mouse scrolled (836, 403) with delta (0, -1)
Screenshot: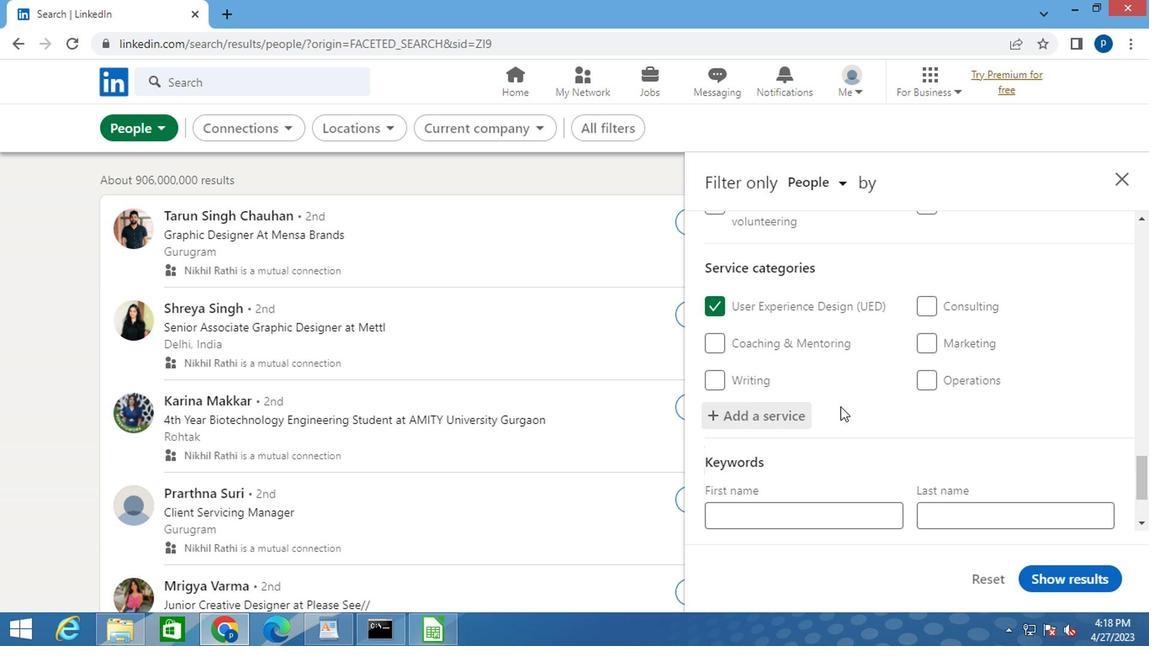 
Action: Mouse moved to (836, 405)
Screenshot: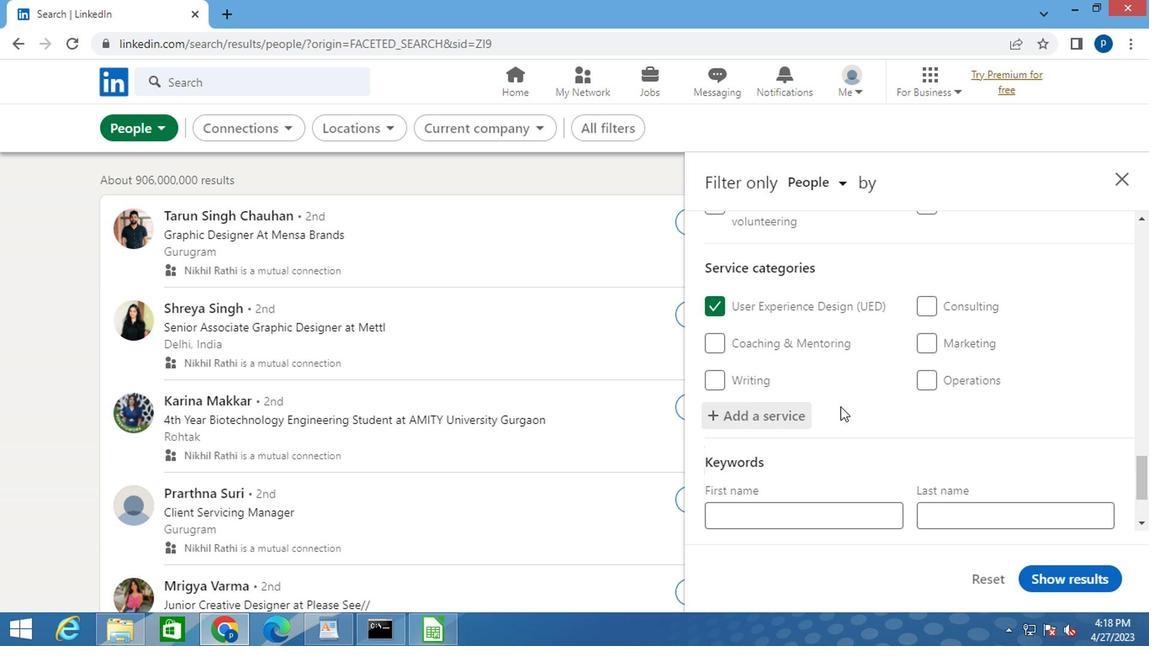 
Action: Mouse scrolled (836, 404) with delta (0, 0)
Screenshot: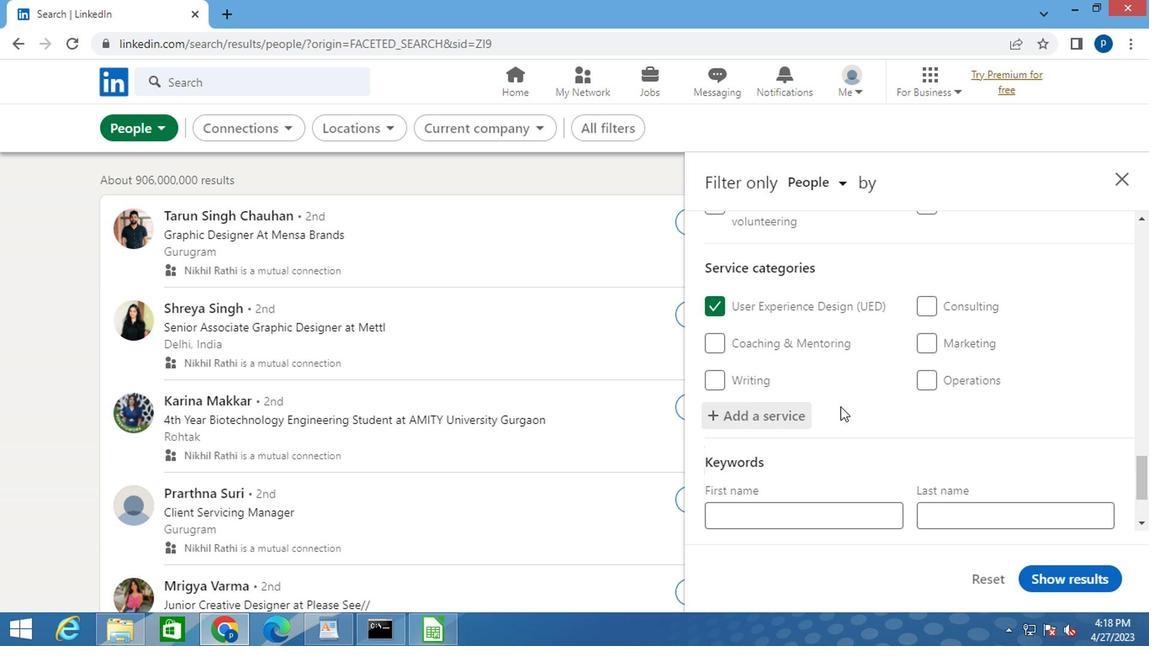 
Action: Mouse moved to (782, 445)
Screenshot: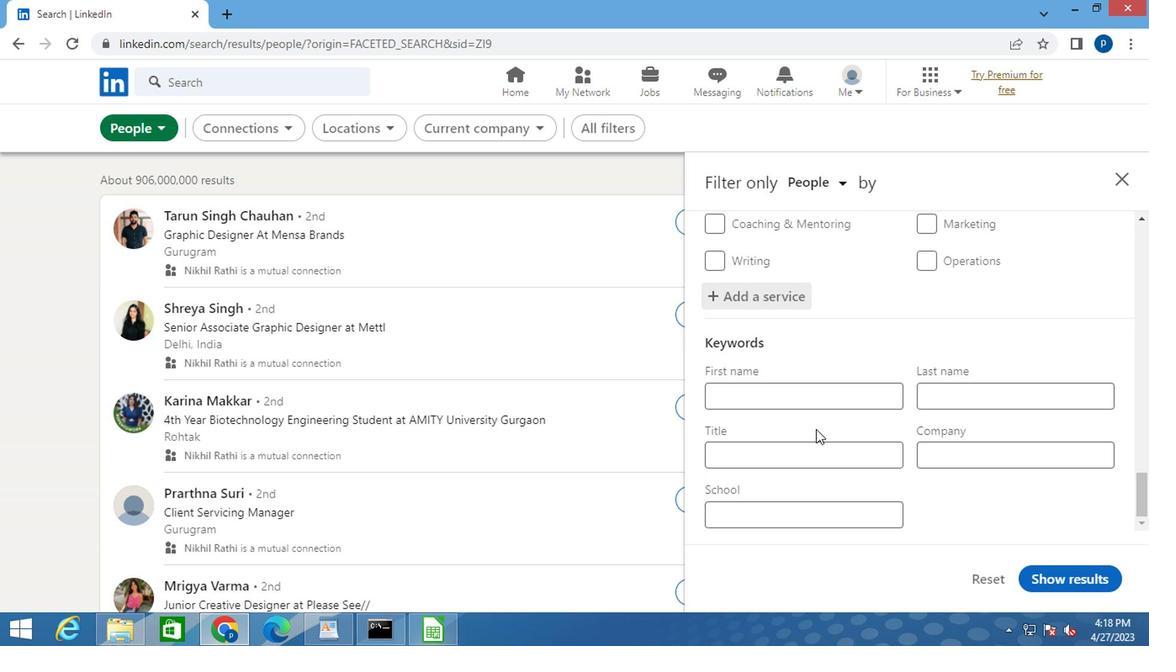 
Action: Mouse pressed left at (782, 445)
Screenshot: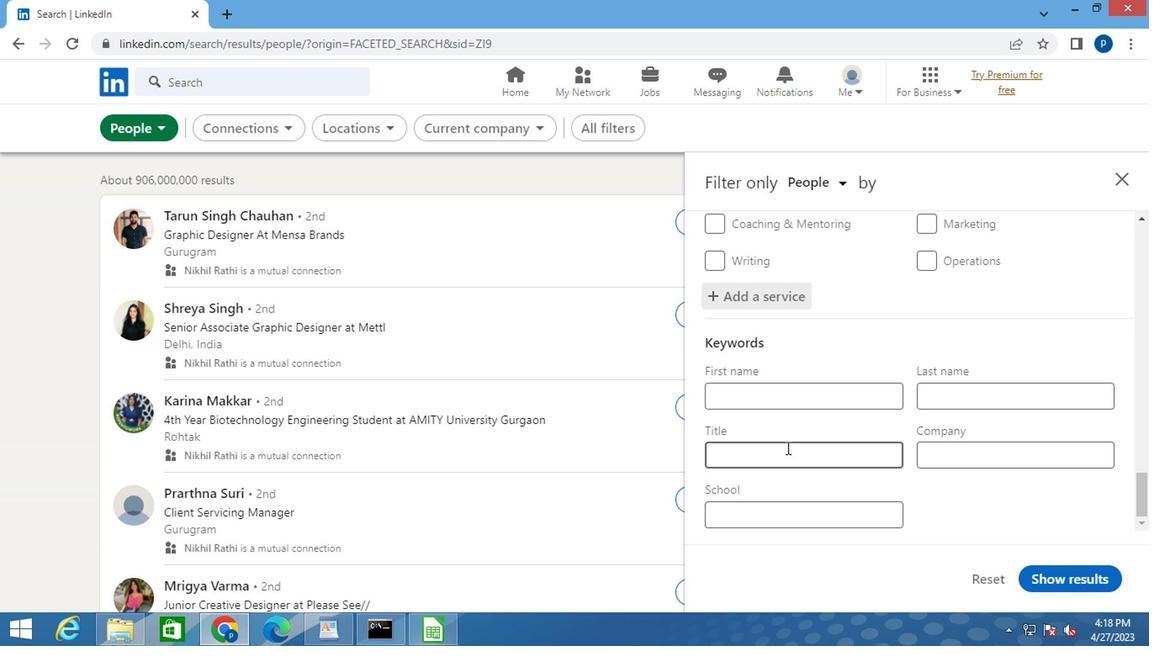 
Action: Key pressed <Key.caps_lock>P<Key.caps_lock>ROGRAM<Key.space><Key.caps_lock>M<Key.caps_lock>ANAGER<Key.space>
Screenshot: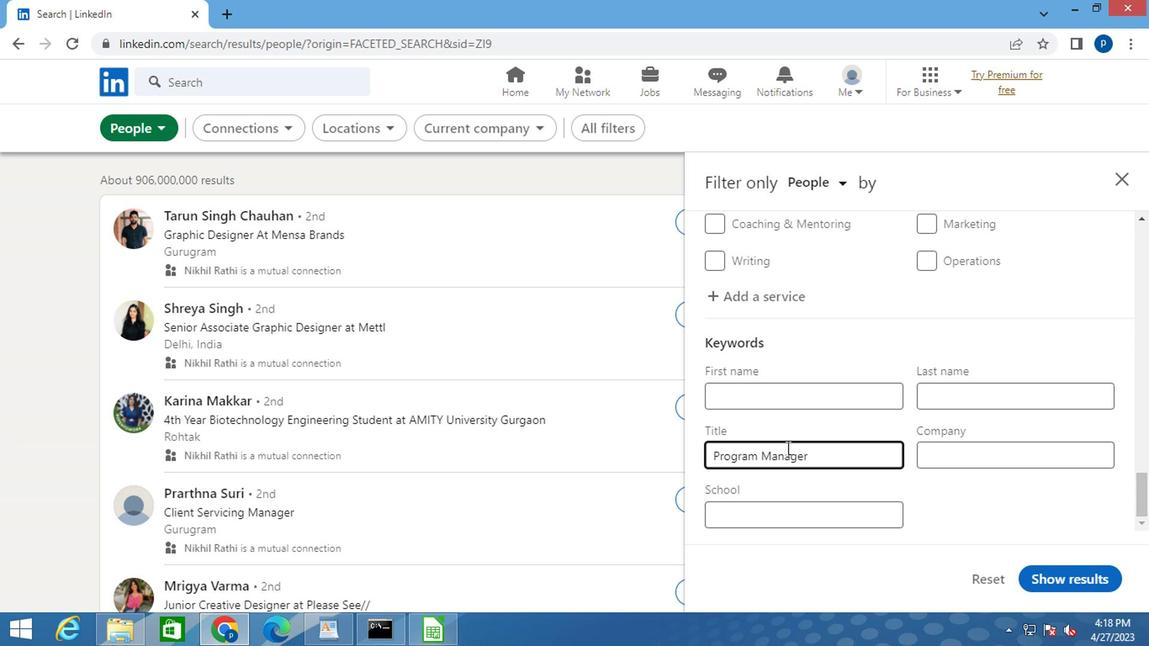 
Action: Mouse moved to (1058, 572)
Screenshot: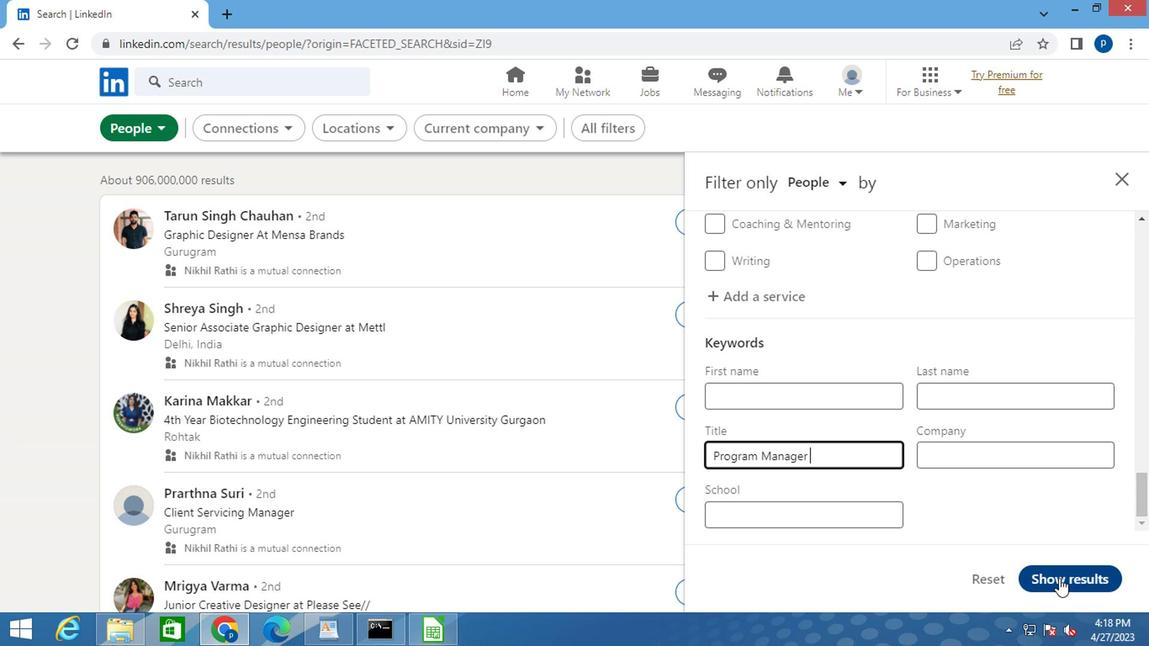 
Action: Mouse pressed left at (1058, 572)
Screenshot: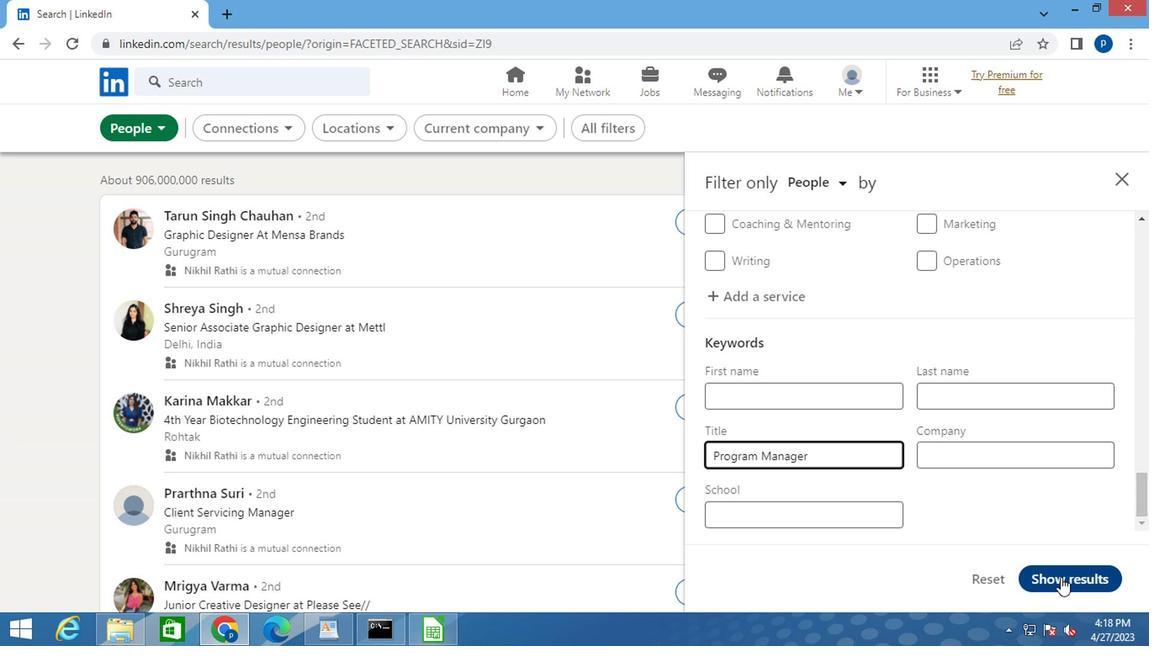 
